 Task: Create custom object Visitor for PrisonConnect Pro.
Action: Mouse moved to (632, 32)
Screenshot: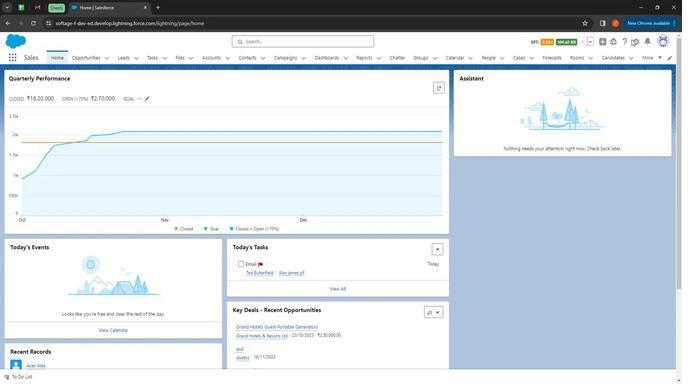 
Action: Mouse pressed left at (632, 32)
Screenshot: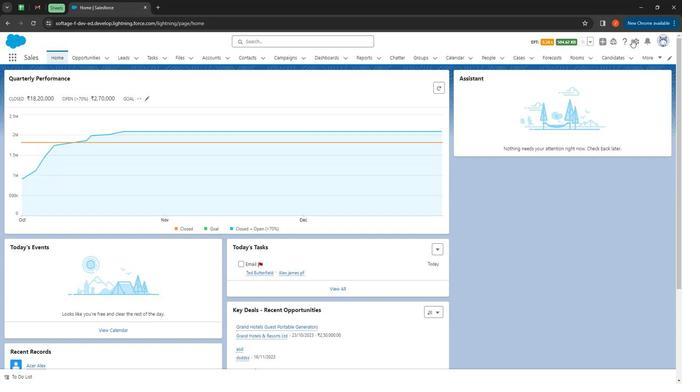 
Action: Mouse moved to (623, 52)
Screenshot: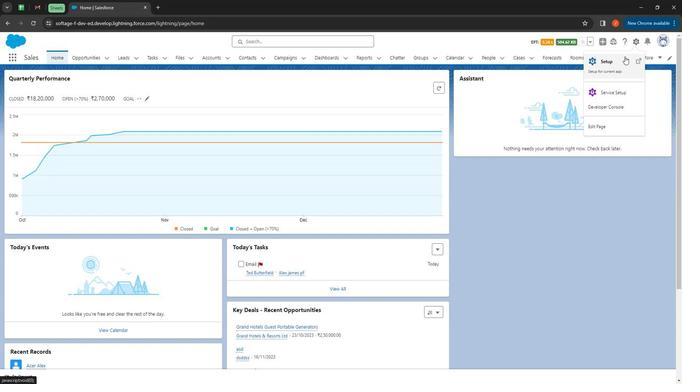 
Action: Mouse pressed left at (623, 52)
Screenshot: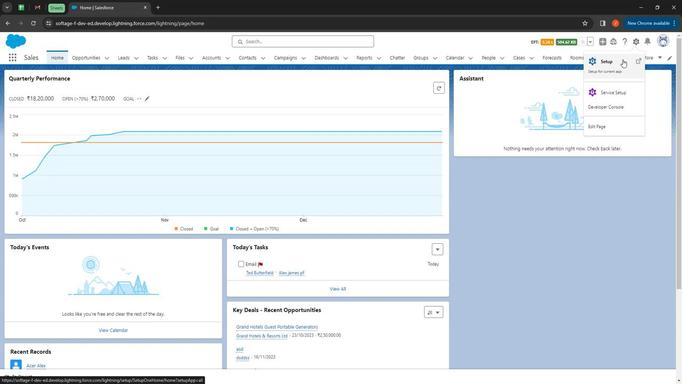 
Action: Mouse moved to (97, 50)
Screenshot: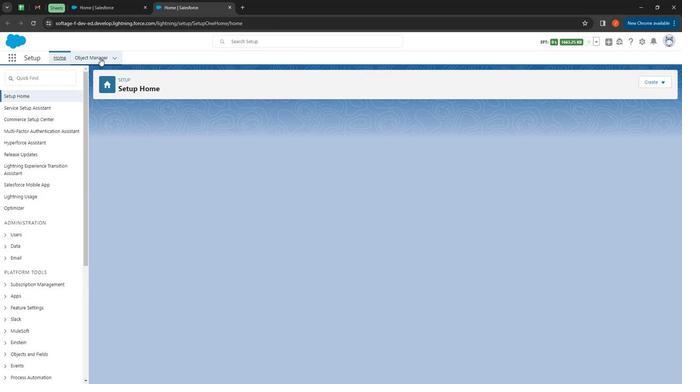 
Action: Mouse pressed left at (97, 50)
Screenshot: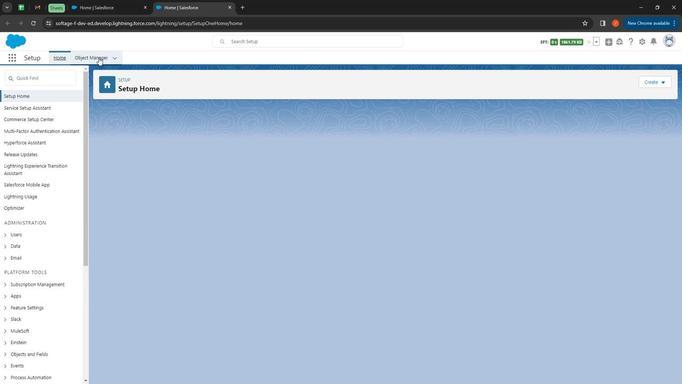 
Action: Mouse moved to (665, 78)
Screenshot: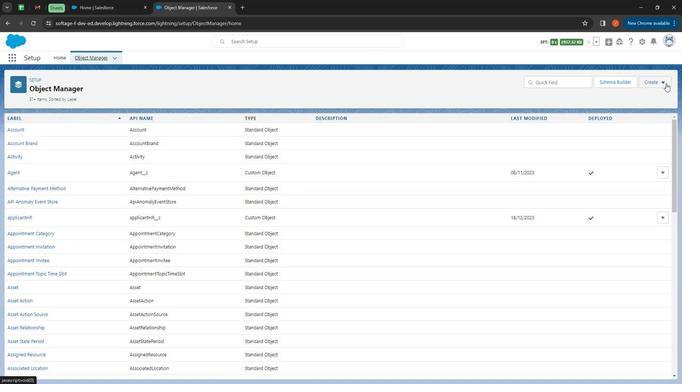 
Action: Mouse pressed left at (665, 78)
Screenshot: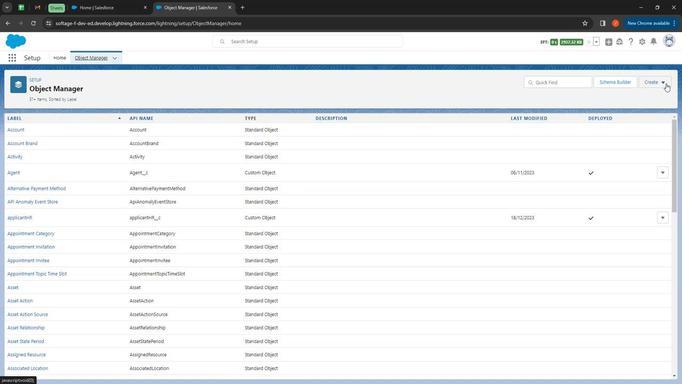 
Action: Mouse moved to (641, 96)
Screenshot: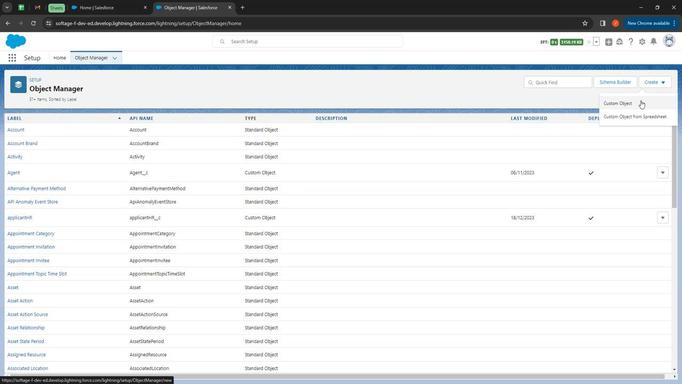 
Action: Mouse pressed left at (641, 96)
Screenshot: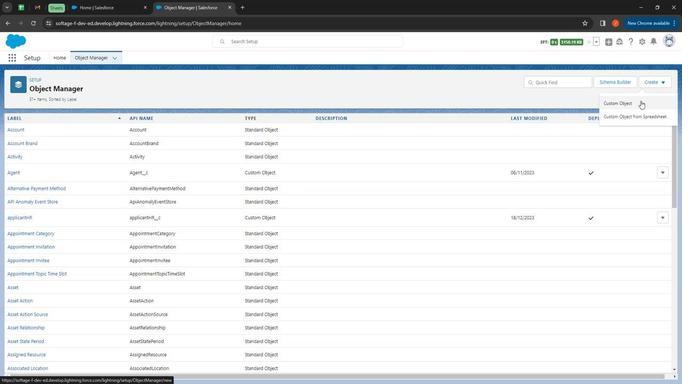 
Action: Mouse moved to (147, 178)
Screenshot: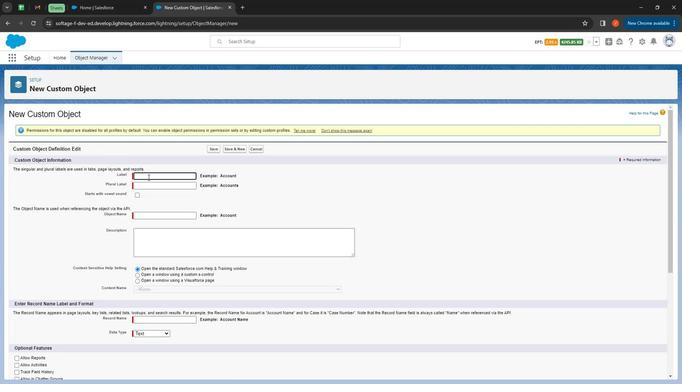 
Action: Mouse pressed left at (147, 178)
Screenshot: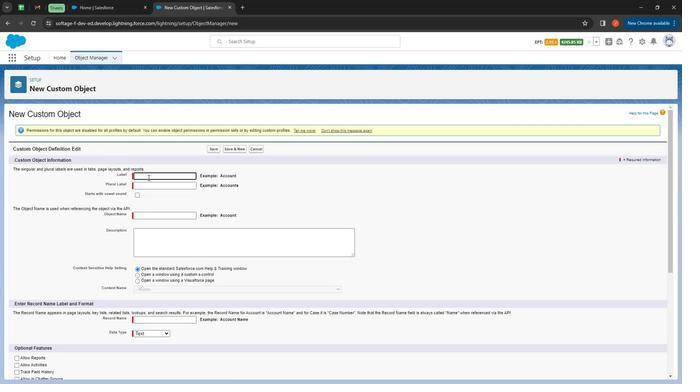 
Action: Mouse moved to (150, 169)
Screenshot: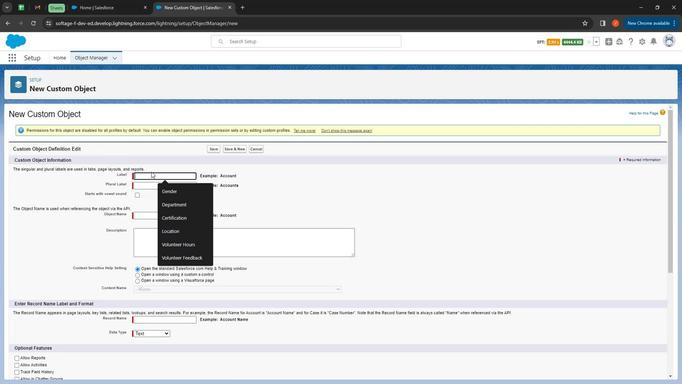 
Action: Key pressed <Key.shift>
Screenshot: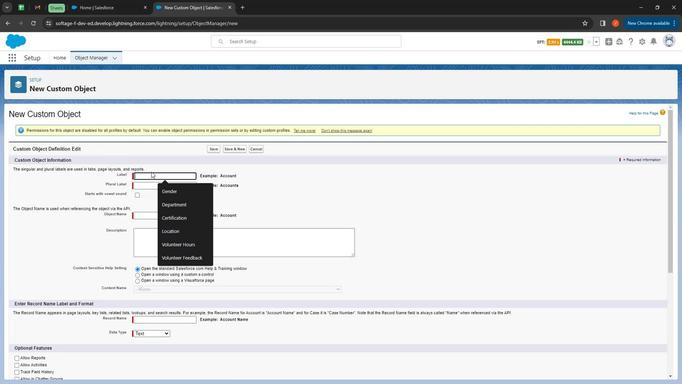 
Action: Mouse moved to (169, 166)
Screenshot: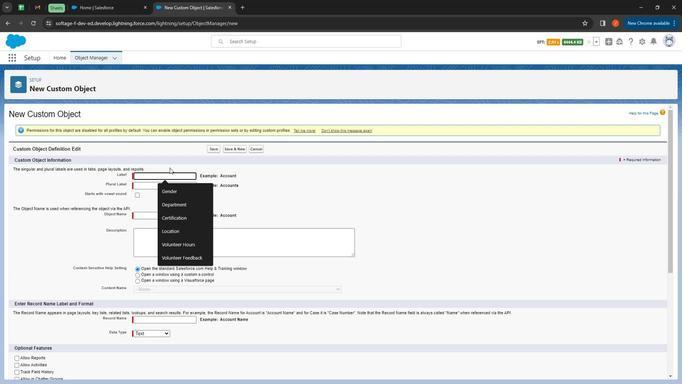 
Action: Key pressed <Key.shift><Key.shift><Key.shift><Key.shift><Key.shift><Key.shift><Key.shift><Key.shift><Key.shift><Key.shift><Key.shift><Key.shift><Key.shift><Key.shift><Key.shift><Key.shift><Key.shift><Key.shift><Key.shift><Key.shift><Key.shift><Key.shift><Key.shift><Key.shift><Key.shift><Key.shift><Key.shift><Key.shift><Key.shift><Key.shift><Key.shift><Key.shift><Key.shift><Key.shift><Key.shift><Key.shift><Key.shift><Key.shift><Key.shift><Key.shift><Key.shift><Key.shift><Key.shift><Key.shift><Key.shift><Key.shift><Key.shift><Key.shift><Key.shift><Key.shift><Key.shift><Key.shift>I<Key.backspace><Key.shift>Visitors
Screenshot: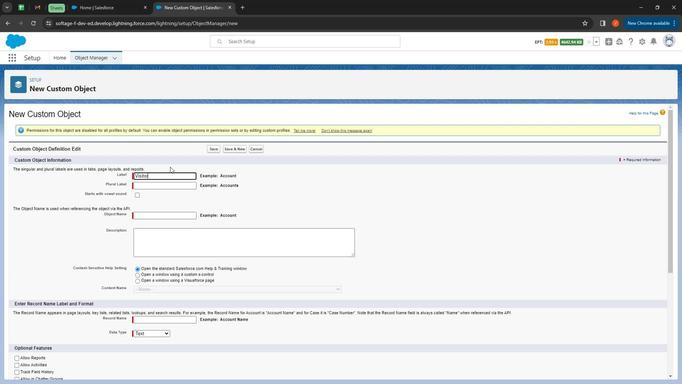 
Action: Mouse moved to (157, 186)
Screenshot: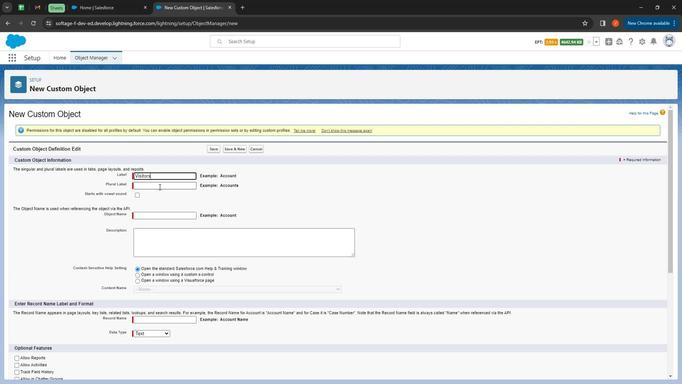 
Action: Mouse pressed left at (157, 186)
Screenshot: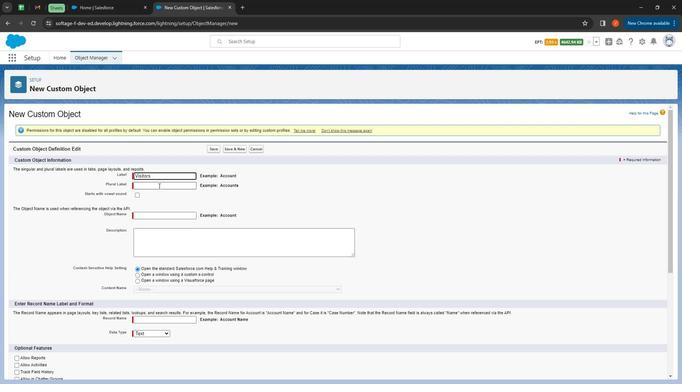 
Action: Key pressed <Key.shift>
Screenshot: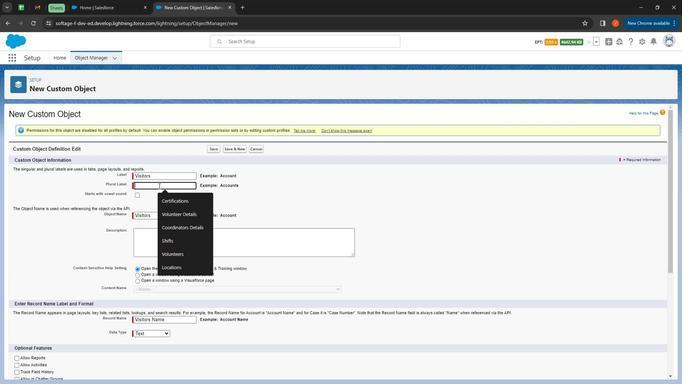 
Action: Mouse moved to (159, 187)
Screenshot: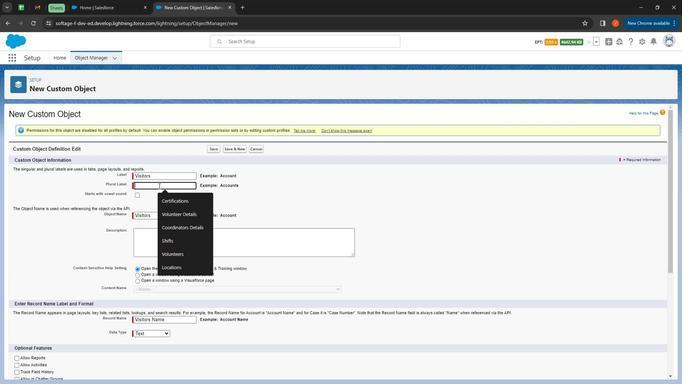 
Action: Key pressed <Key.shift><Key.shift><Key.shift><Key.shift>Visitors
Screenshot: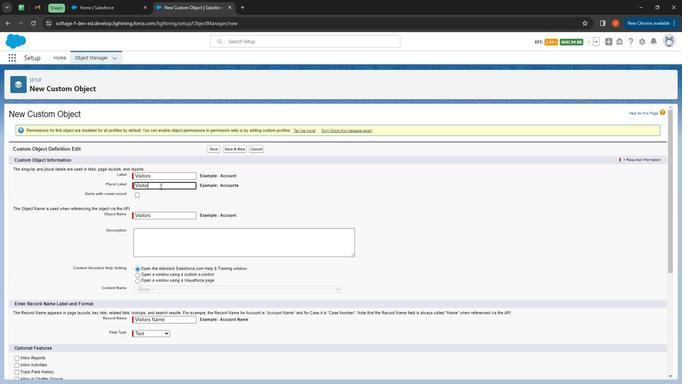 
Action: Mouse moved to (175, 237)
Screenshot: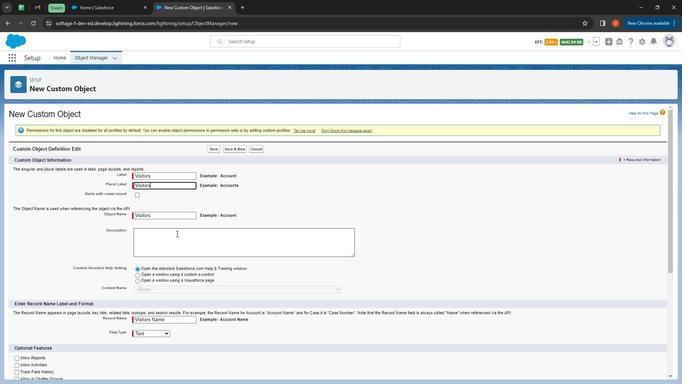 
Action: Mouse pressed left at (175, 237)
Screenshot: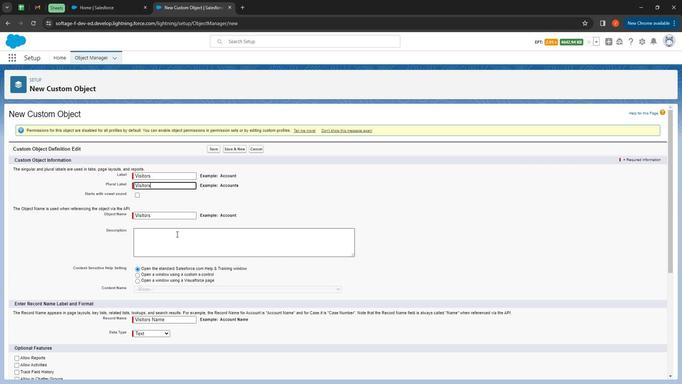 
Action: Key pressed <Key.shift>
Screenshot: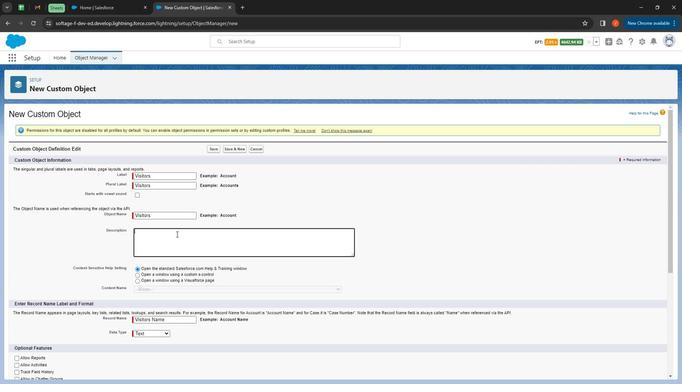 
Action: Mouse moved to (174, 237)
Screenshot: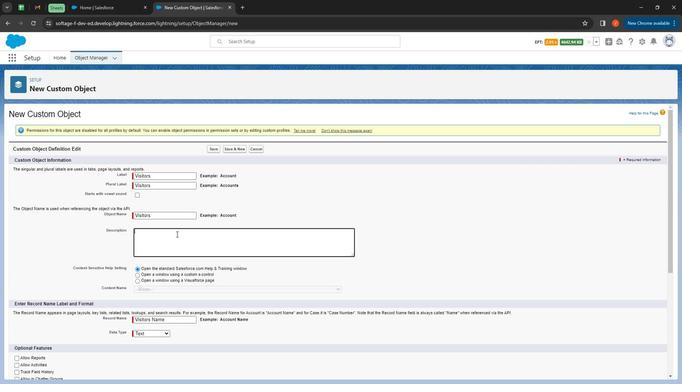 
Action: Key pressed <Key.shift><Key.shift><Key.shift><Key.shift><Key.shift><Key.shift><Key.shift><Key.shift><Key.shift><Key.shift><Key.shift><Key.shift>Visiti<Key.backspace>ors<Key.space>coming<Key.space>to<Key.space>see<Key.space><Key.shift>Inmates,<Key.space>might<Key.space>be<Key.space>family<Key.space>and<Key.space>frields<Key.backspace><Key.backspace><Key.backspace>nds
Screenshot: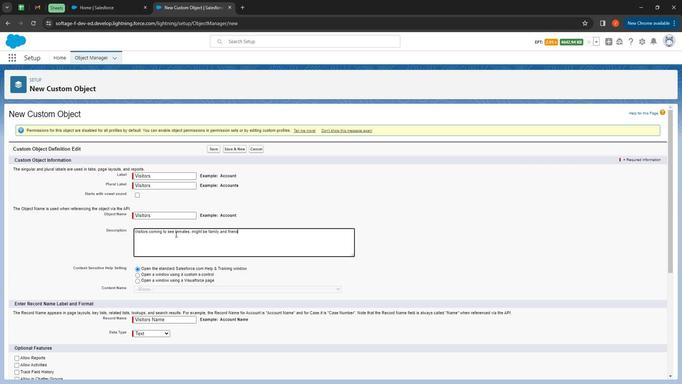 
Action: Mouse moved to (173, 253)
Screenshot: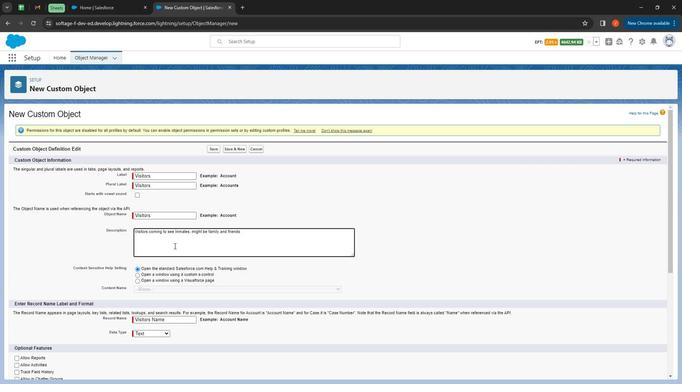
Action: Key pressed .
Screenshot: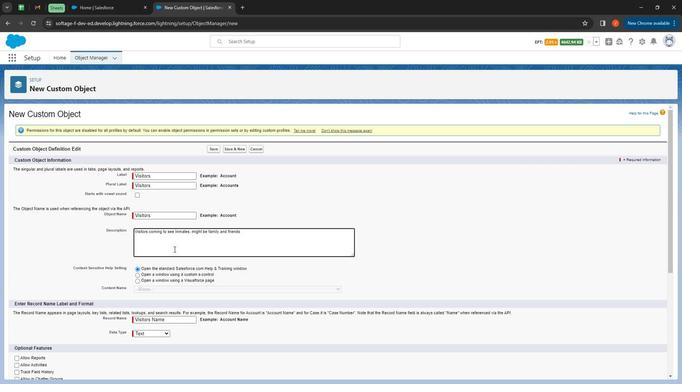 
Action: Mouse moved to (197, 287)
Screenshot: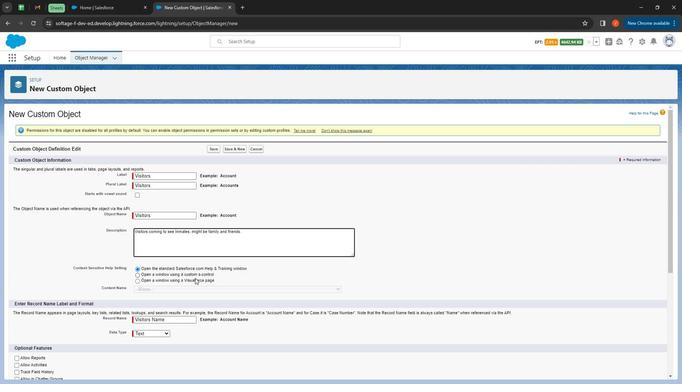 
Action: Mouse scrolled (197, 287) with delta (0, 0)
Screenshot: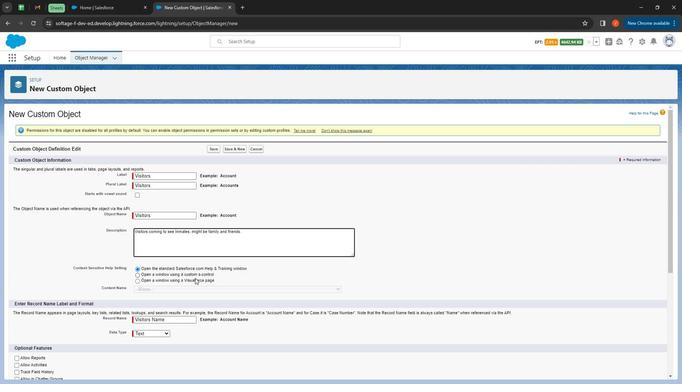 
Action: Mouse moved to (197, 288)
Screenshot: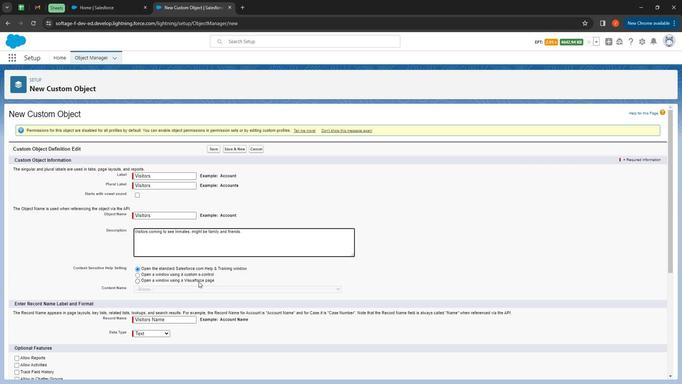 
Action: Mouse scrolled (197, 287) with delta (0, 0)
Screenshot: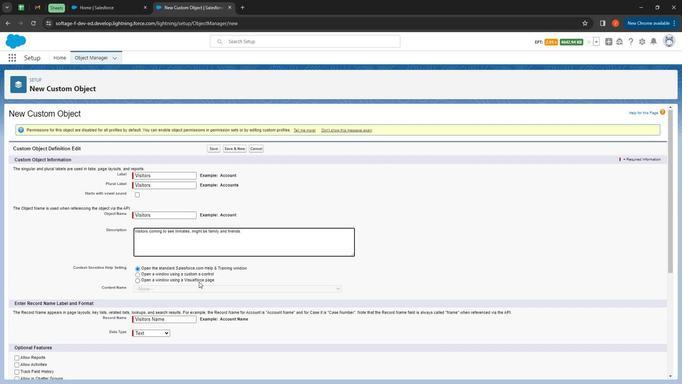 
Action: Mouse scrolled (197, 287) with delta (0, 0)
Screenshot: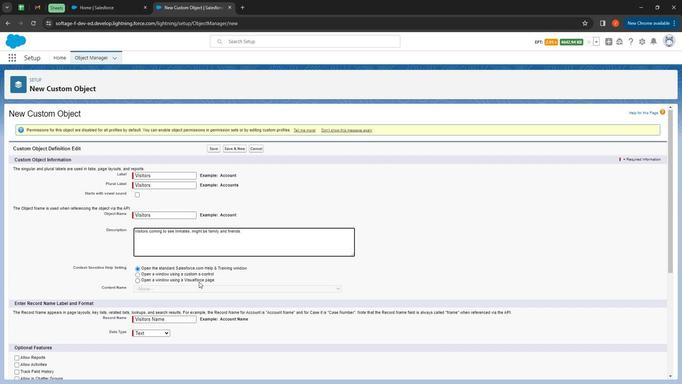 
Action: Mouse scrolled (197, 287) with delta (0, 0)
Screenshot: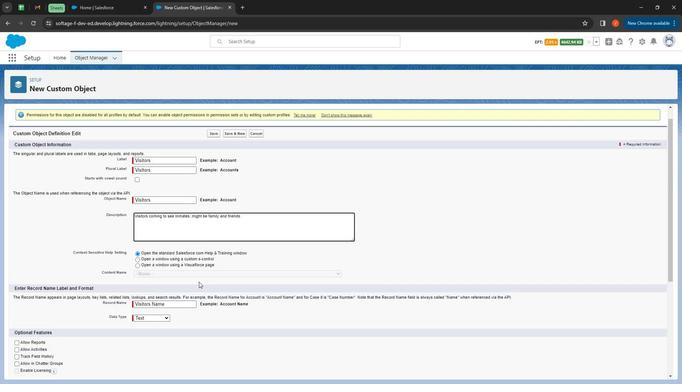 
Action: Mouse moved to (28, 208)
Screenshot: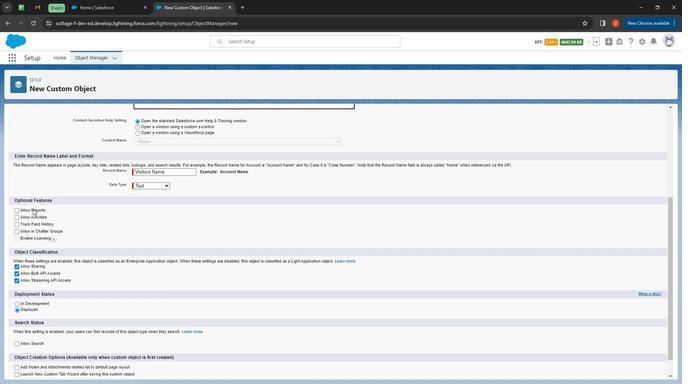 
Action: Mouse pressed left at (28, 208)
Screenshot: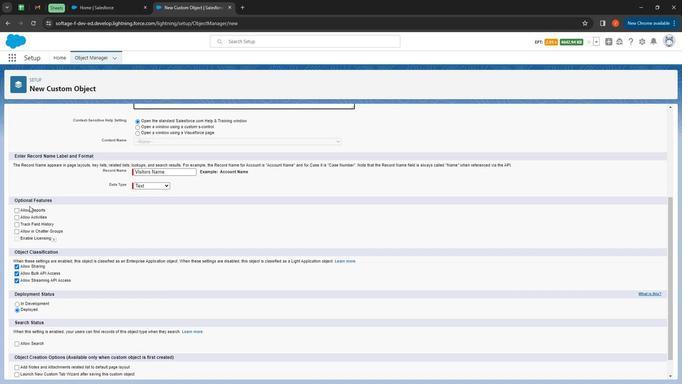 
Action: Mouse moved to (30, 211)
Screenshot: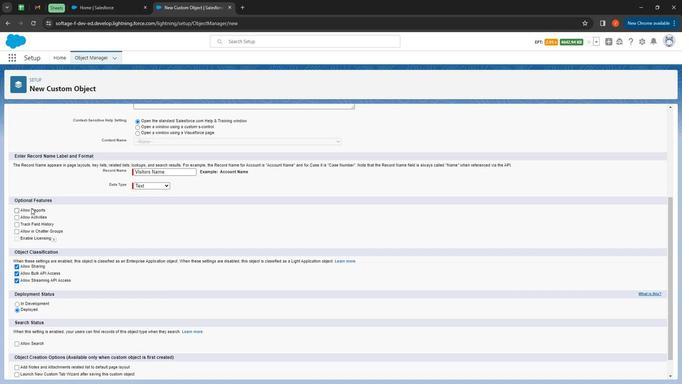 
Action: Mouse pressed left at (30, 211)
Screenshot: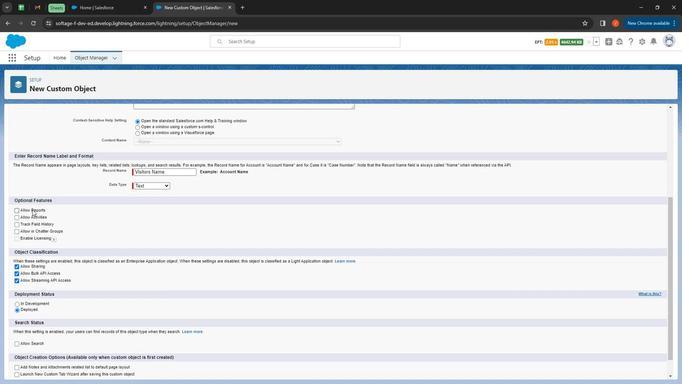 
Action: Mouse moved to (36, 220)
Screenshot: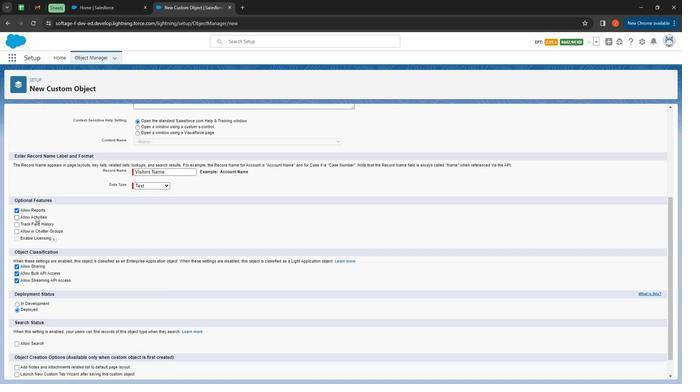 
Action: Mouse pressed left at (36, 220)
Screenshot: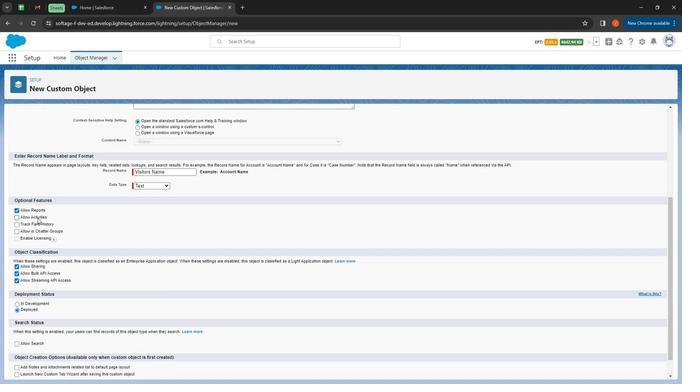 
Action: Mouse moved to (36, 225)
Screenshot: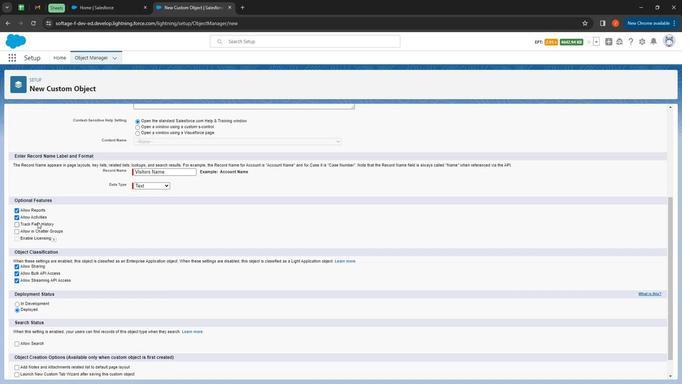 
Action: Mouse pressed left at (36, 225)
Screenshot: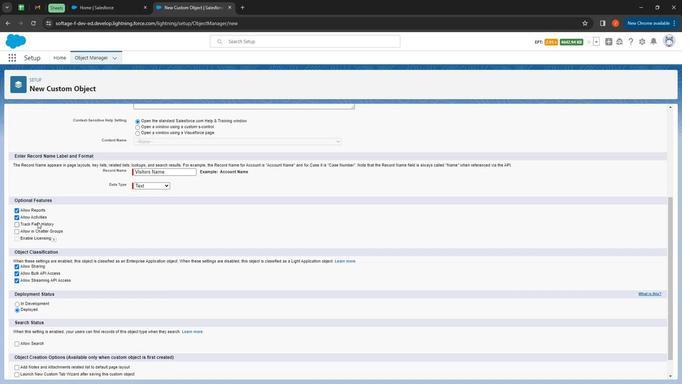 
Action: Mouse moved to (34, 233)
Screenshot: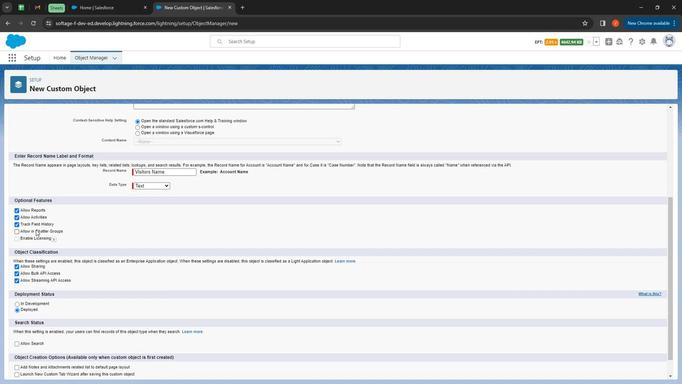 
Action: Mouse pressed left at (34, 233)
Screenshot: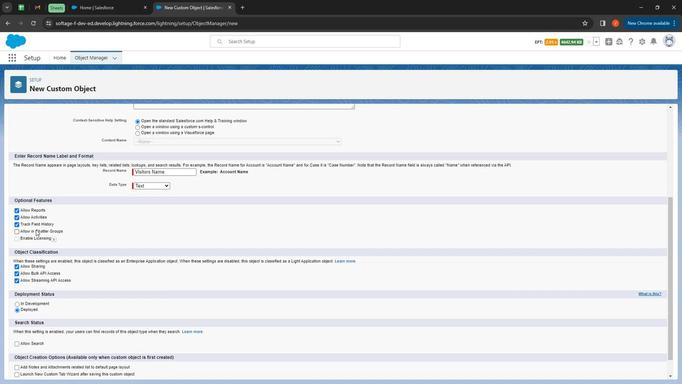 
Action: Mouse moved to (60, 257)
Screenshot: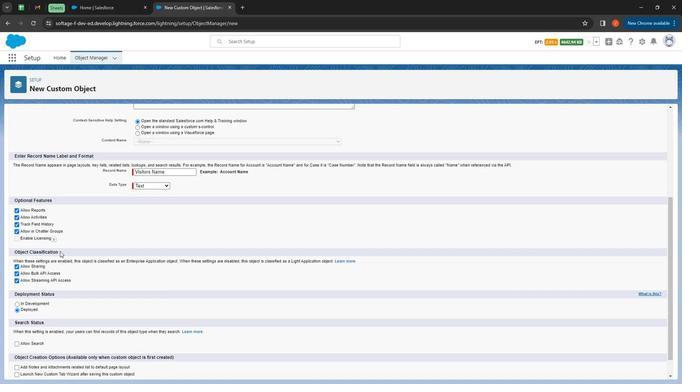 
Action: Mouse scrolled (60, 257) with delta (0, 0)
Screenshot: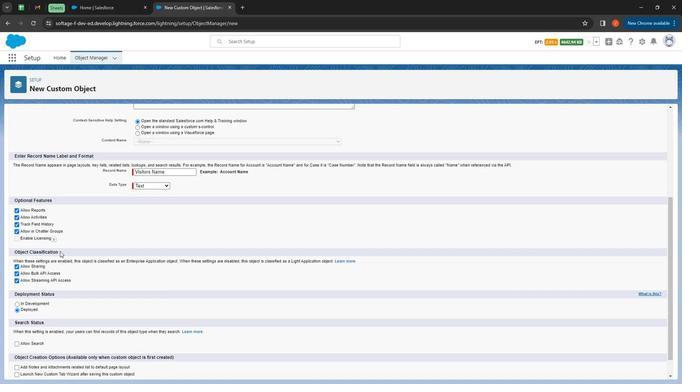 
Action: Mouse moved to (61, 259)
Screenshot: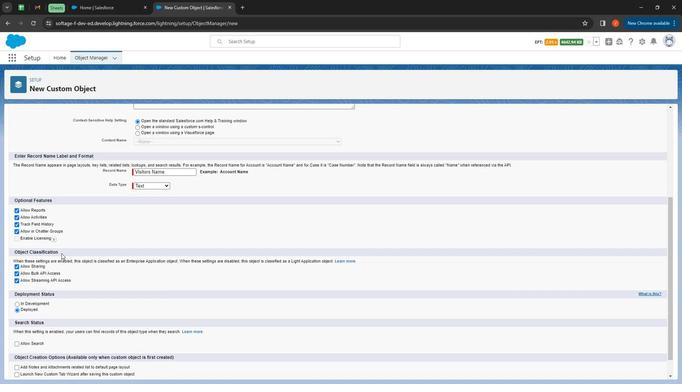 
Action: Mouse scrolled (61, 258) with delta (0, 0)
Screenshot: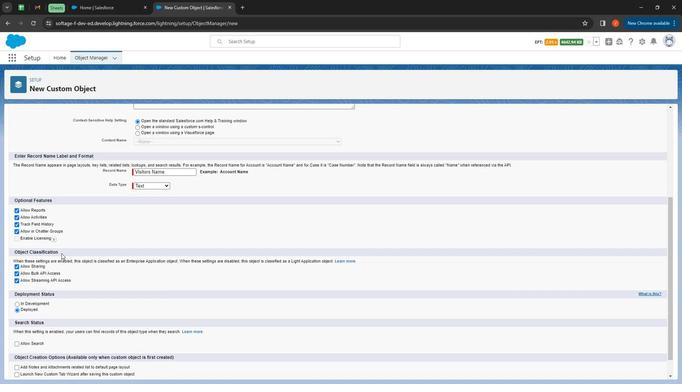 
Action: Mouse moved to (62, 260)
Screenshot: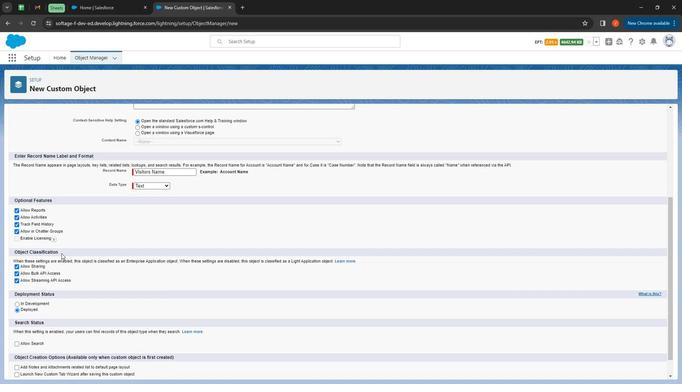 
Action: Mouse scrolled (62, 260) with delta (0, 0)
Screenshot: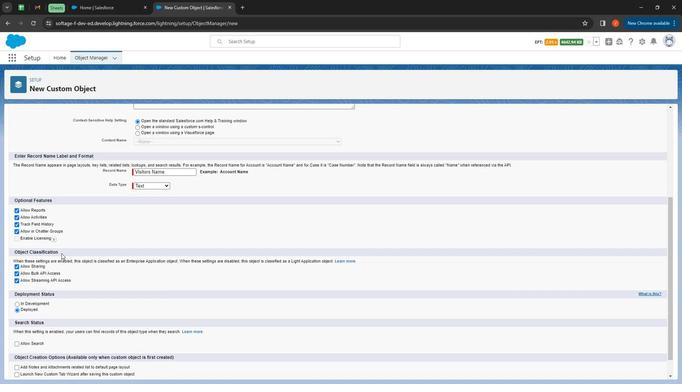 
Action: Mouse moved to (63, 262)
Screenshot: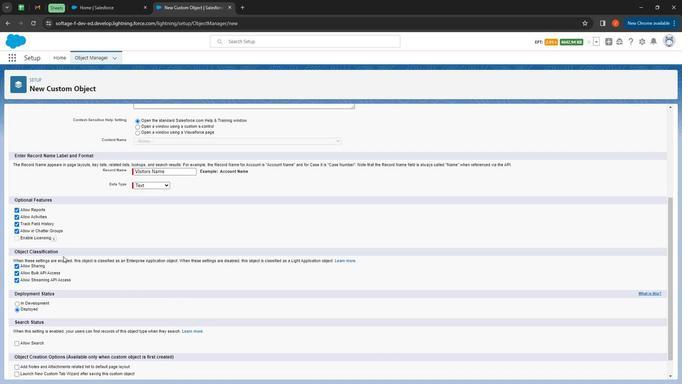 
Action: Mouse scrolled (63, 261) with delta (0, 0)
Screenshot: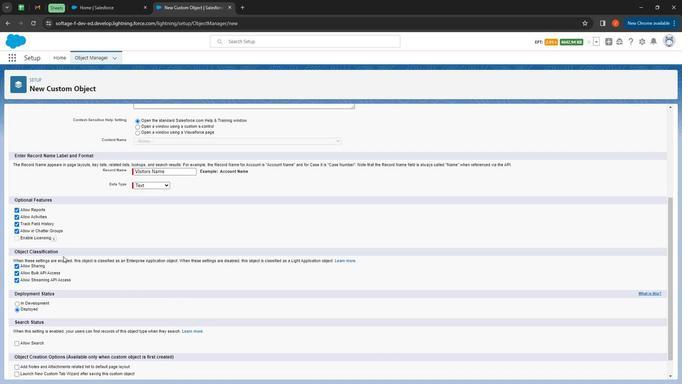 
Action: Mouse moved to (36, 331)
Screenshot: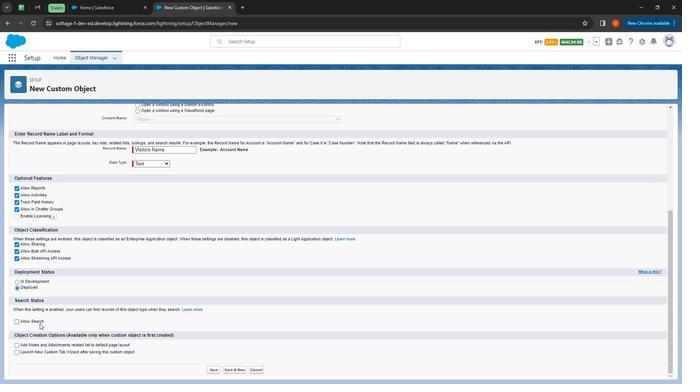 
Action: Mouse pressed left at (36, 331)
Screenshot: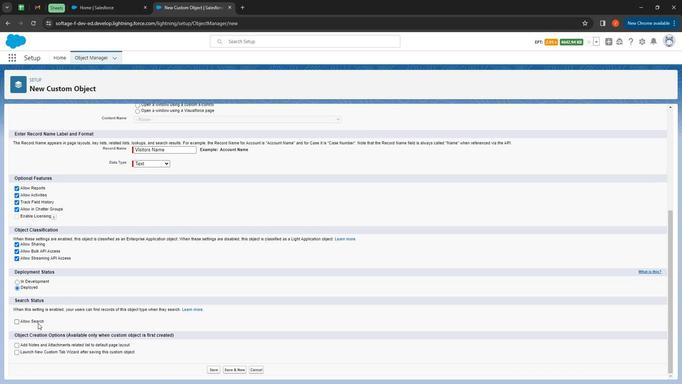 
Action: Mouse moved to (210, 384)
Screenshot: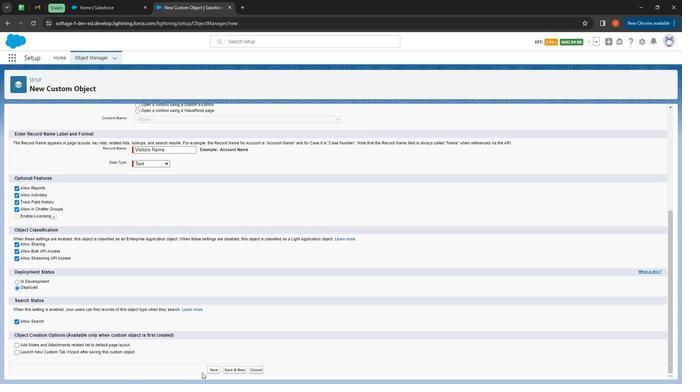 
Action: Mouse pressed left at (210, 384)
Screenshot: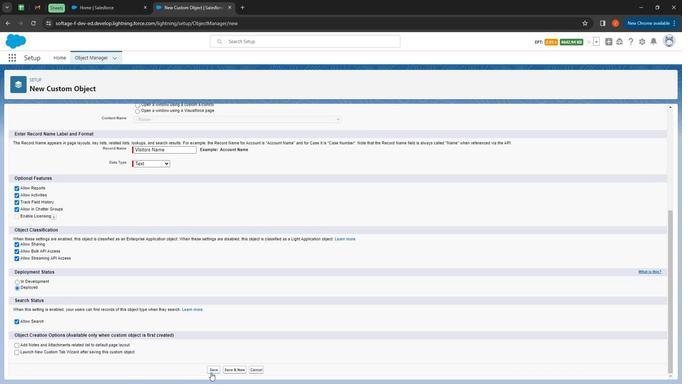 
Action: Mouse moved to (51, 132)
Screenshot: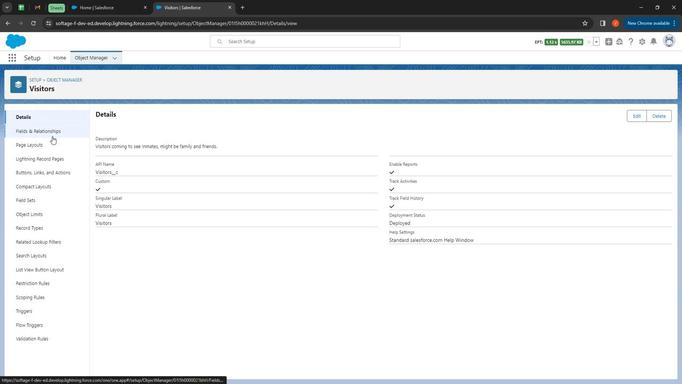 
Action: Mouse pressed left at (51, 132)
Screenshot: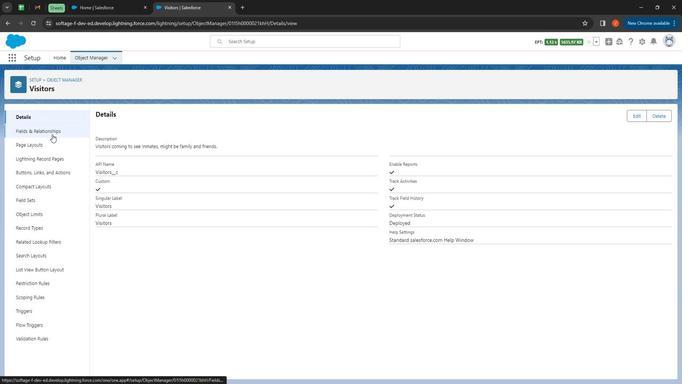 
Action: Mouse moved to (521, 113)
Screenshot: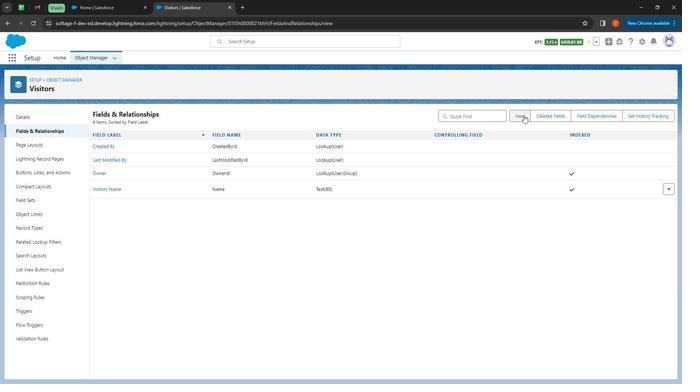 
Action: Mouse pressed left at (521, 113)
Screenshot: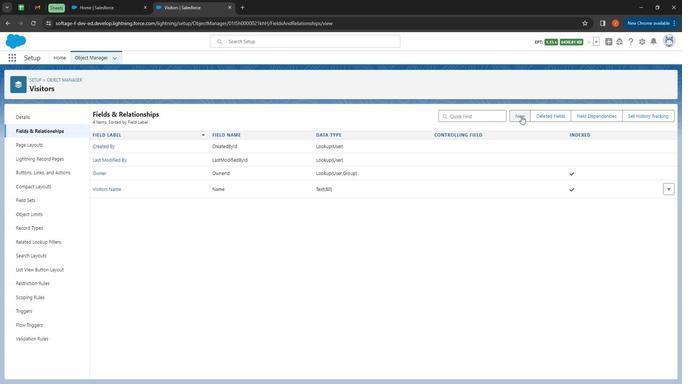 
Action: Mouse moved to (158, 224)
Screenshot: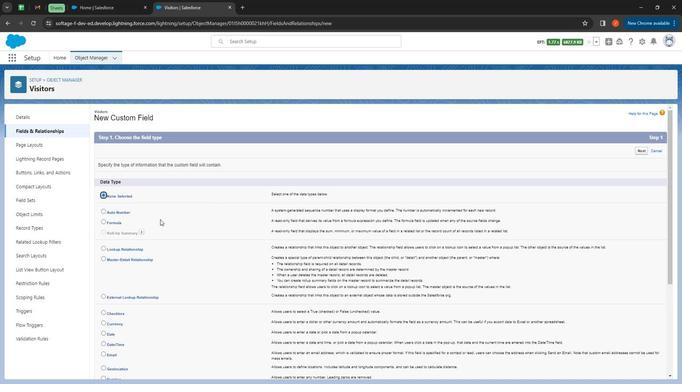 
Action: Mouse scrolled (158, 224) with delta (0, 0)
Screenshot: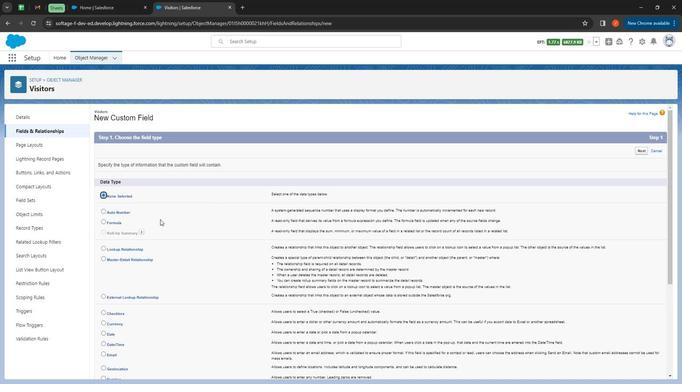 
Action: Mouse moved to (155, 225)
Screenshot: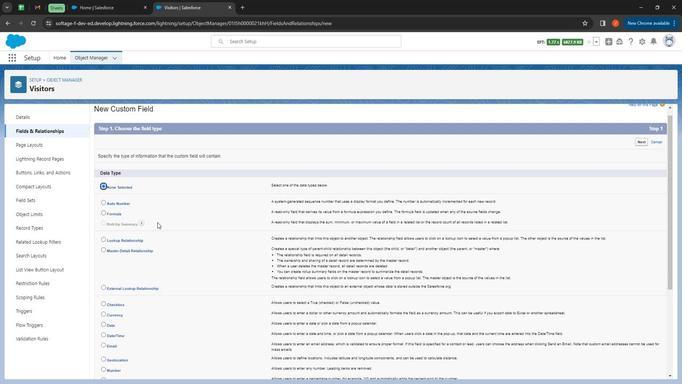 
Action: Mouse scrolled (155, 224) with delta (0, 0)
Screenshot: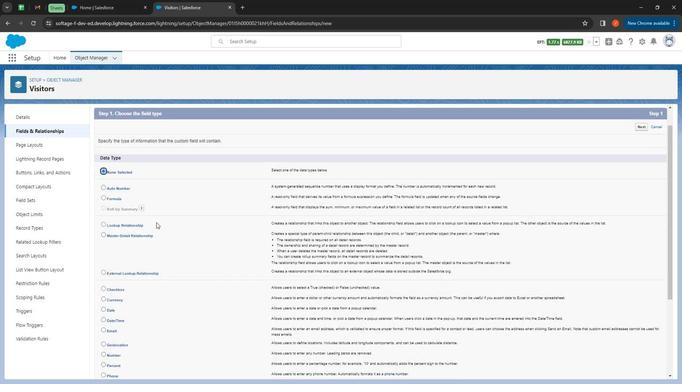 
Action: Mouse moved to (111, 274)
Screenshot: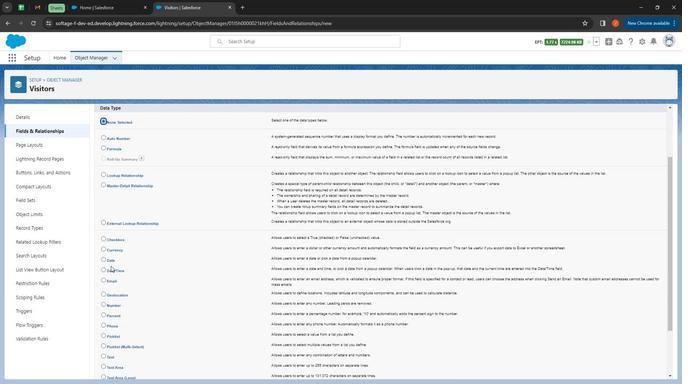 
Action: Mouse scrolled (111, 273) with delta (0, 0)
Screenshot: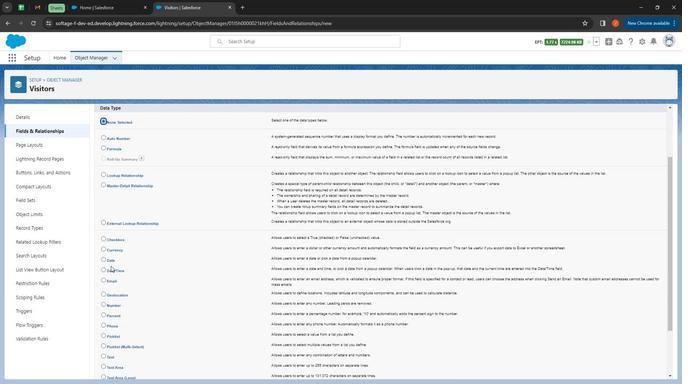 
Action: Mouse moved to (108, 249)
Screenshot: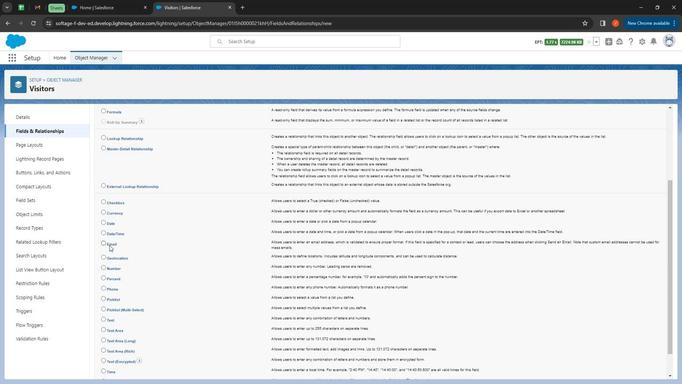 
Action: Mouse pressed left at (108, 249)
Screenshot: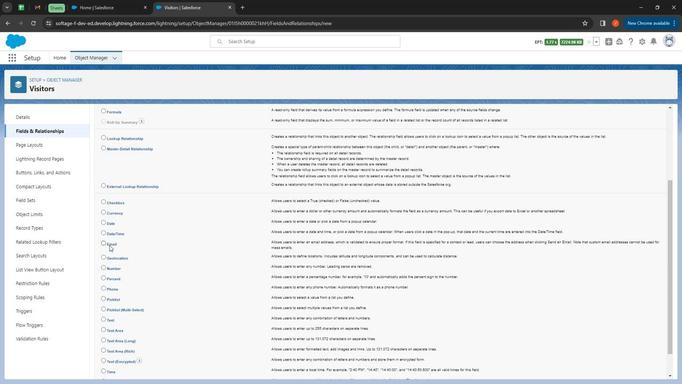 
Action: Mouse moved to (579, 362)
Screenshot: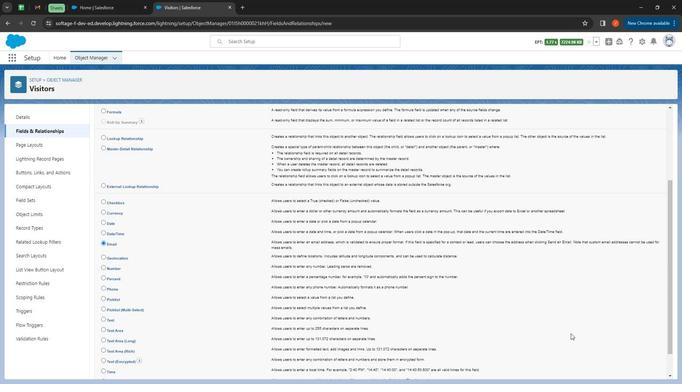 
Action: Mouse scrolled (579, 361) with delta (0, 0)
Screenshot: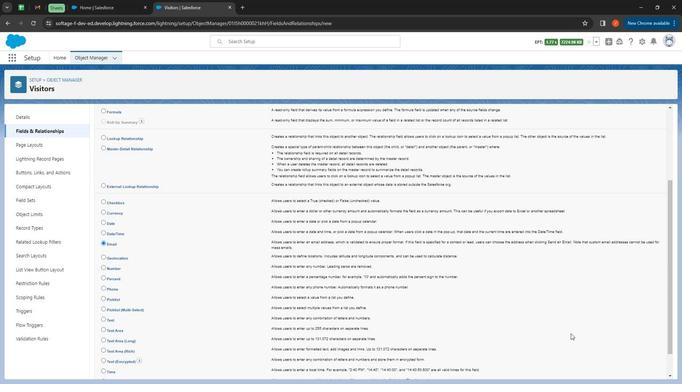 
Action: Mouse moved to (582, 365)
Screenshot: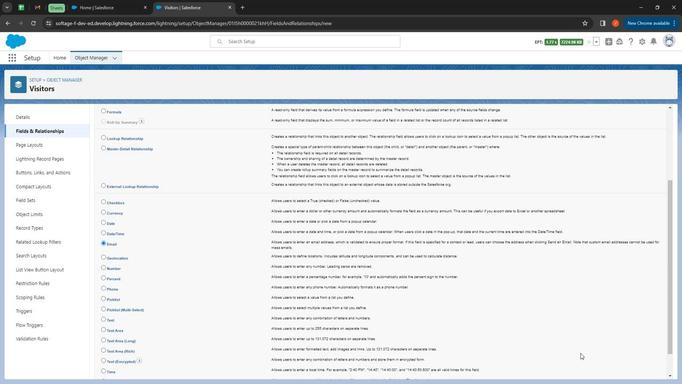 
Action: Mouse scrolled (582, 365) with delta (0, 0)
Screenshot: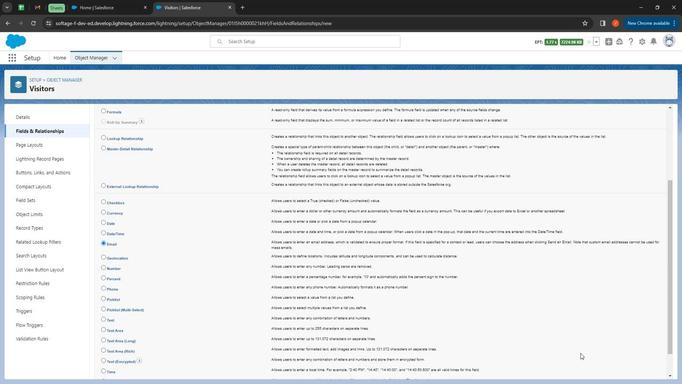 
Action: Mouse moved to (588, 370)
Screenshot: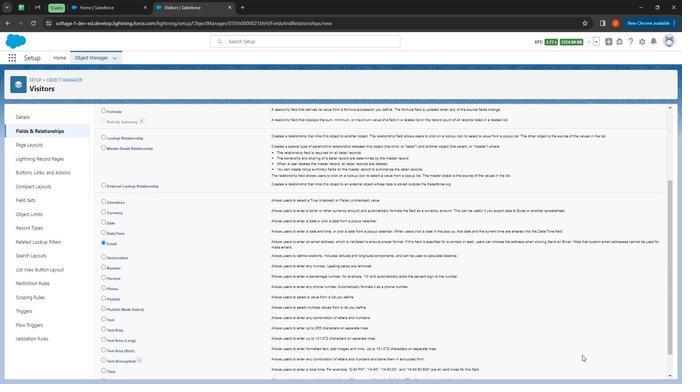 
Action: Mouse scrolled (588, 369) with delta (0, 0)
Screenshot: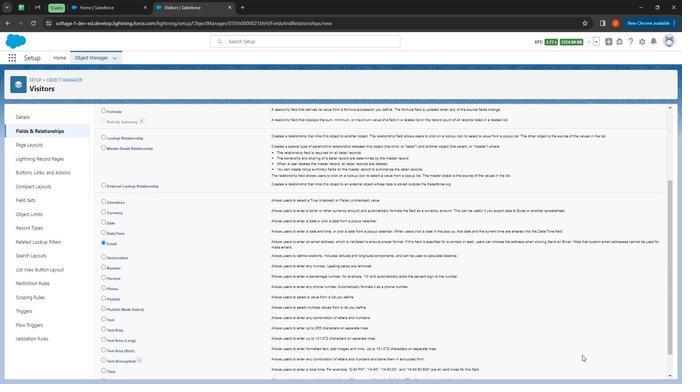 
Action: Mouse moved to (611, 377)
Screenshot: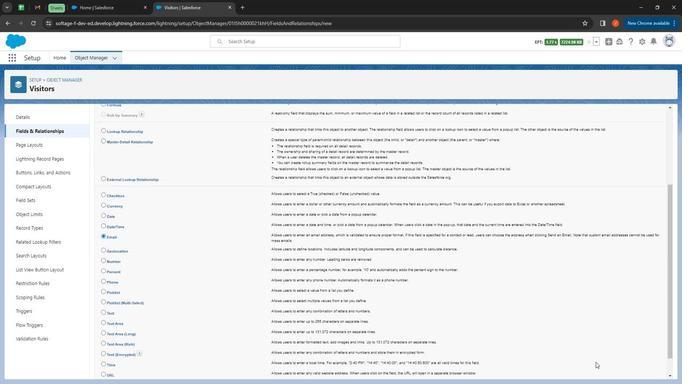 
Action: Mouse scrolled (611, 377) with delta (0, 0)
Screenshot: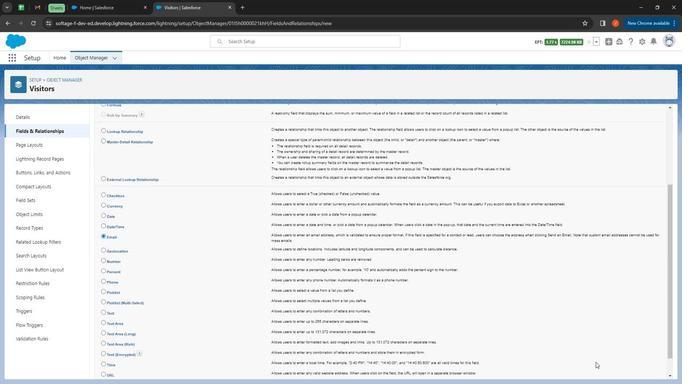 
Action: Mouse moved to (639, 383)
Screenshot: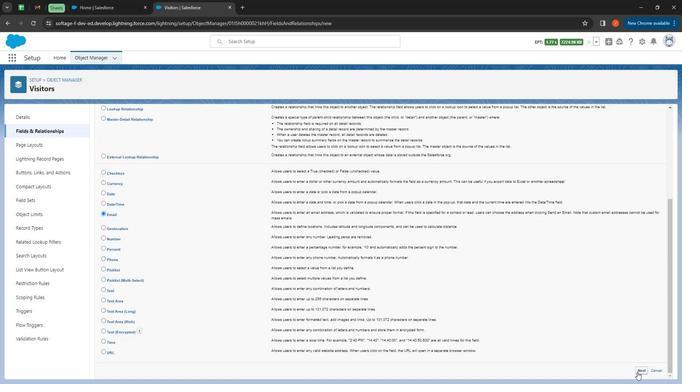 
Action: Mouse pressed left at (639, 383)
Screenshot: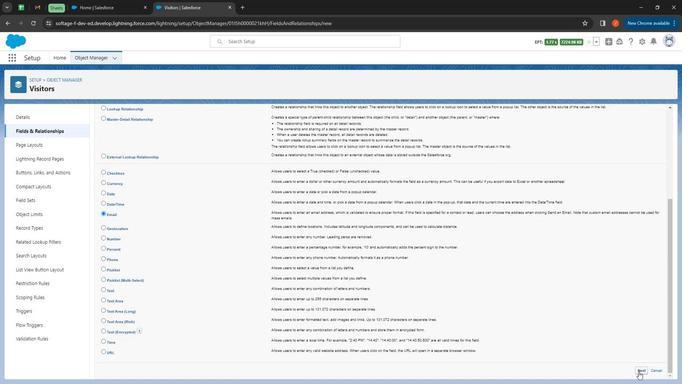 
Action: Mouse moved to (213, 168)
Screenshot: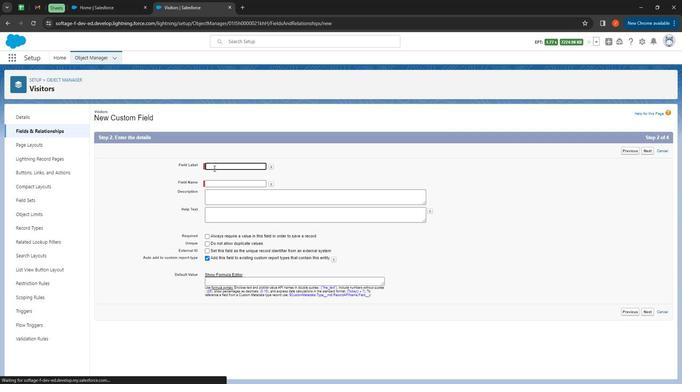 
Action: Mouse pressed left at (213, 168)
Screenshot: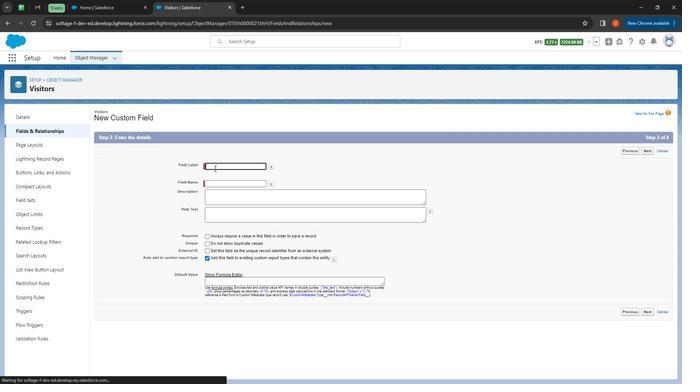 
Action: Key pressed <Key.shift>
Screenshot: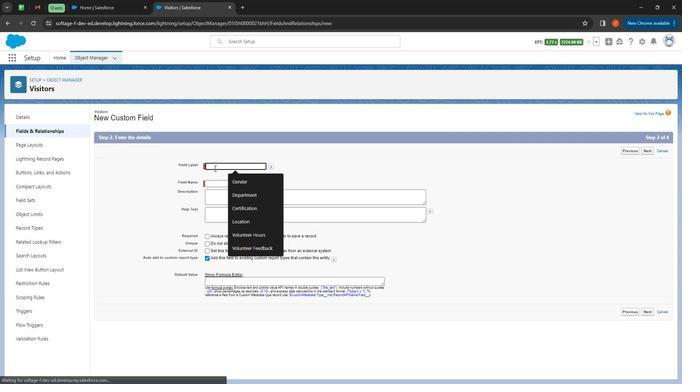 
Action: Mouse moved to (195, 154)
Screenshot: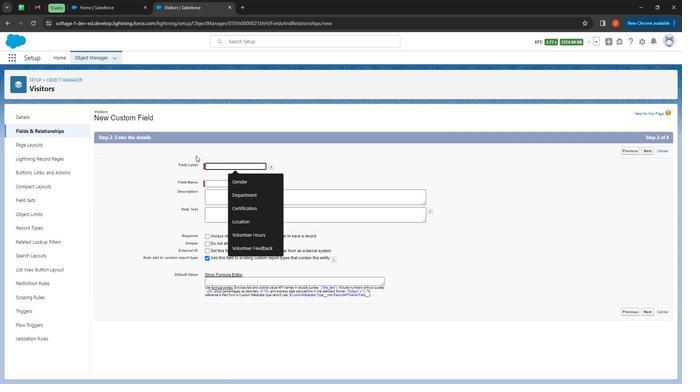 
Action: Key pressed <Key.shift><Key.shift><Key.shift><Key.shift>Visiitor<Key.backspace><Key.backspace><Key.backspace><Key.backspace>tor<Key.space><Key.shift>Email
Screenshot: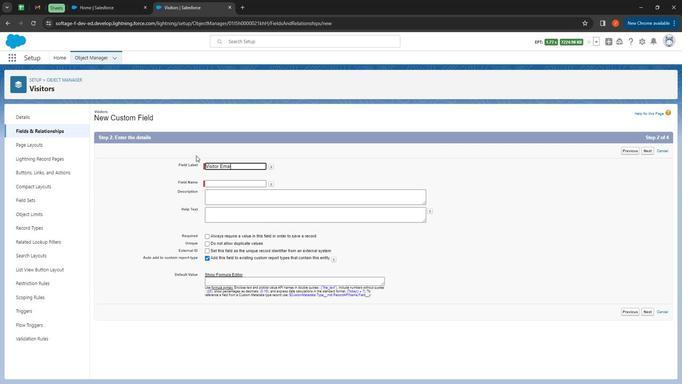 
Action: Mouse moved to (225, 195)
Screenshot: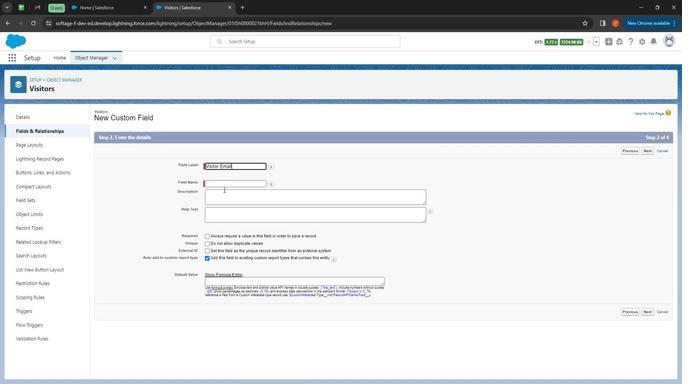 
Action: Mouse pressed left at (225, 195)
Screenshot: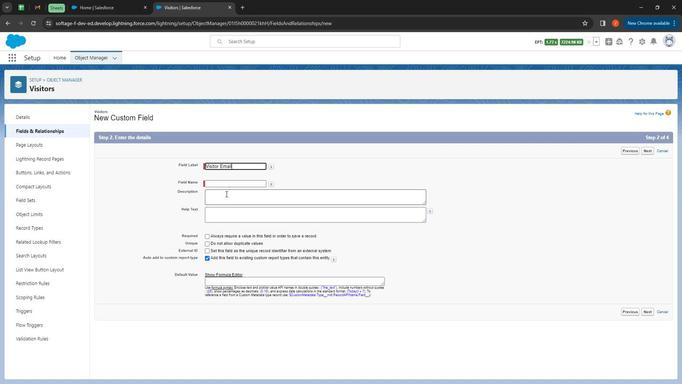 
Action: Mouse moved to (208, 184)
Screenshot: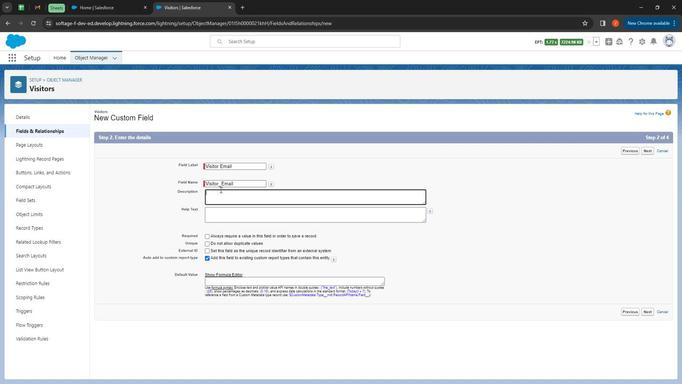 
Action: Key pressed <Key.shift>
Screenshot: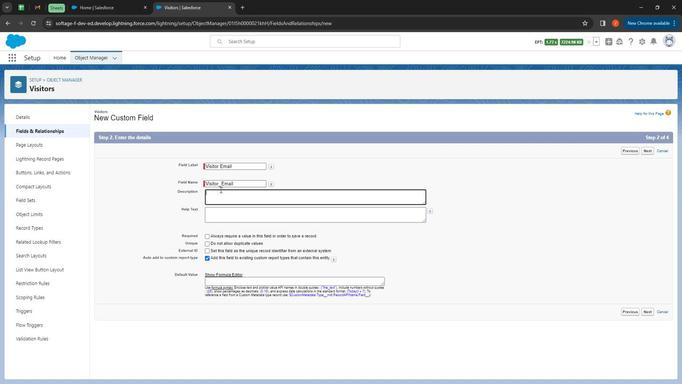 
Action: Mouse moved to (207, 182)
Screenshot: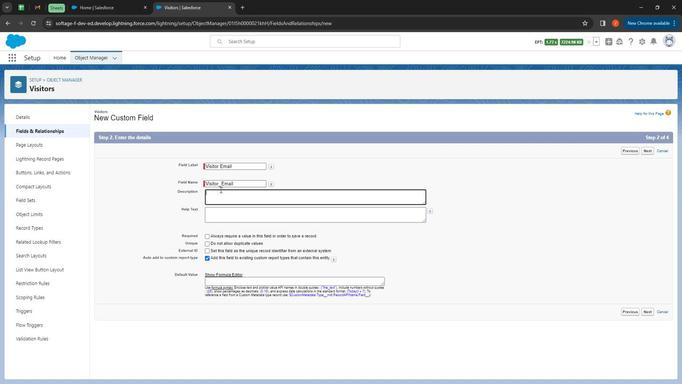 
Action: Key pressed <Key.shift><Key.shift><Key.shift><Key.shift><Key.shift><Key.shift><Key.shift><Key.shift><Key.shift><Key.shift><Key.shift><Key.shift>The<Key.space><Key.shift>Email<Key.space><Key.shift>Address<Key.space>of<Key.space>te<Key.backspace>he<Key.space>visitor
Screenshot: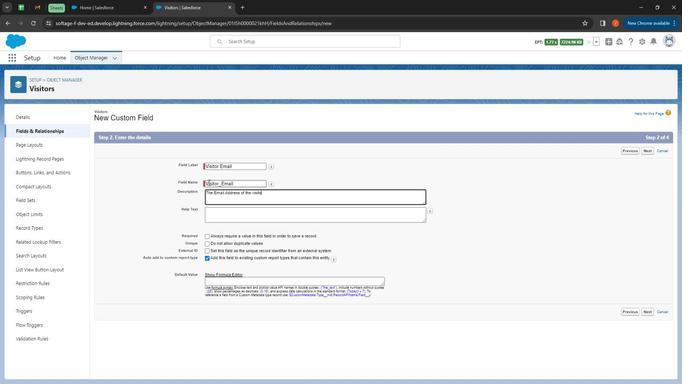 
Action: Mouse moved to (216, 222)
Screenshot: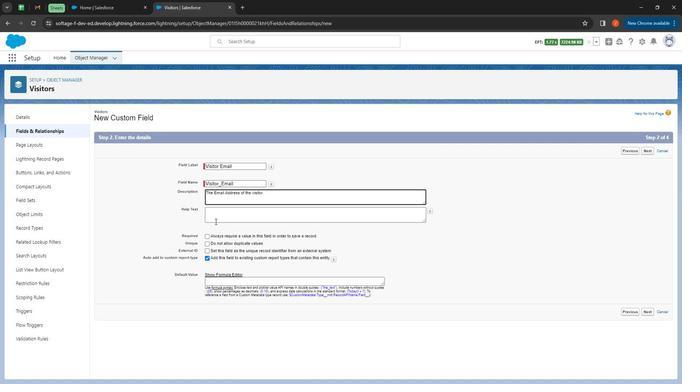 
Action: Mouse pressed left at (216, 222)
Screenshot: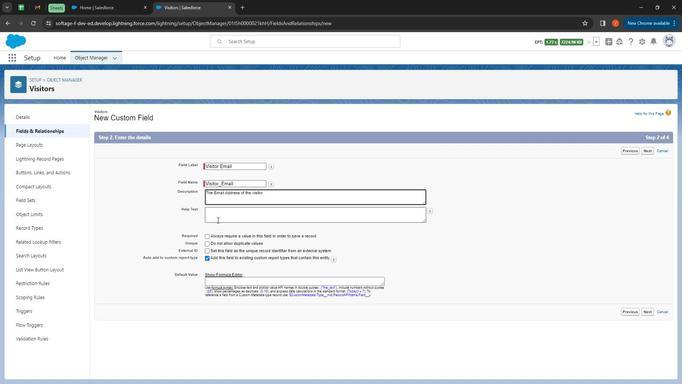 
Action: Key pressed <Key.shift>
Screenshot: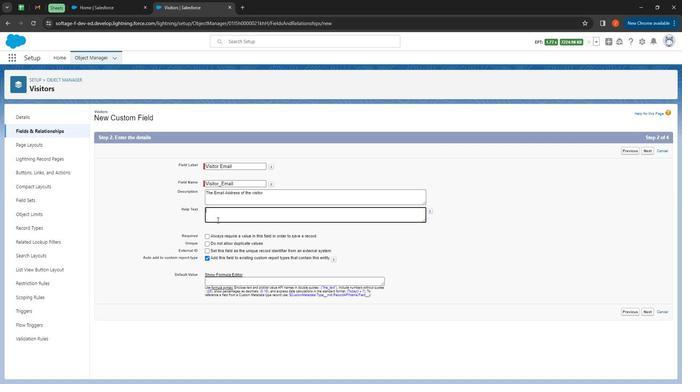 
Action: Mouse moved to (141, 171)
Screenshot: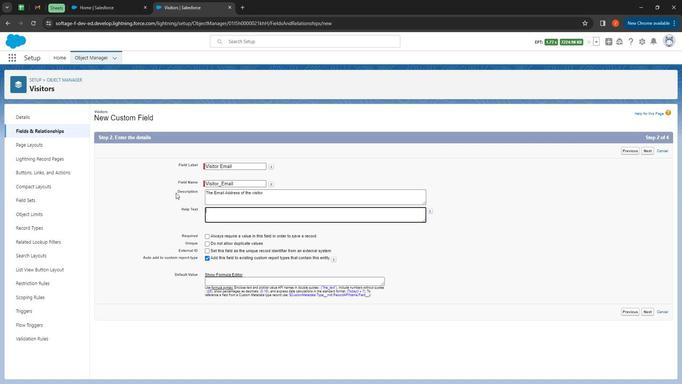 
Action: Key pressed <Key.shift><Key.shift><Key.shift><Key.shift><Key.shift><Key.shift><Key.shift>Email<Key.space><Key.shift>Address<Key.space>of<Key.space>the<Key.space>visitors.
Screenshot: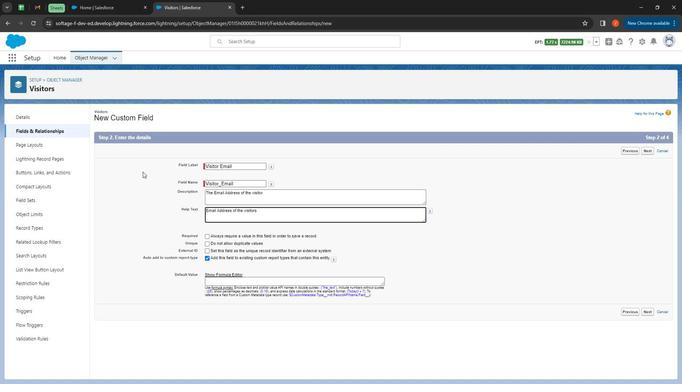 
Action: Mouse moved to (644, 320)
Screenshot: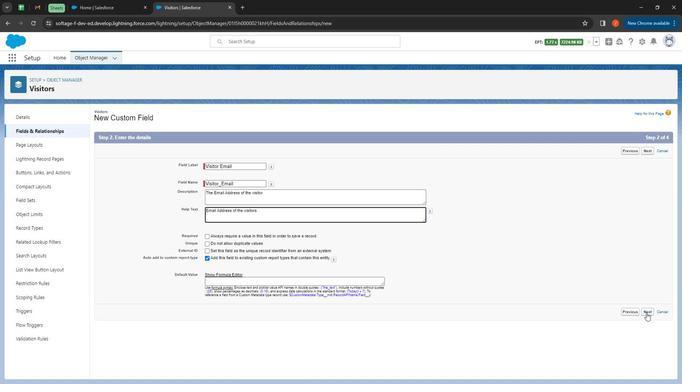 
Action: Mouse pressed left at (644, 320)
Screenshot: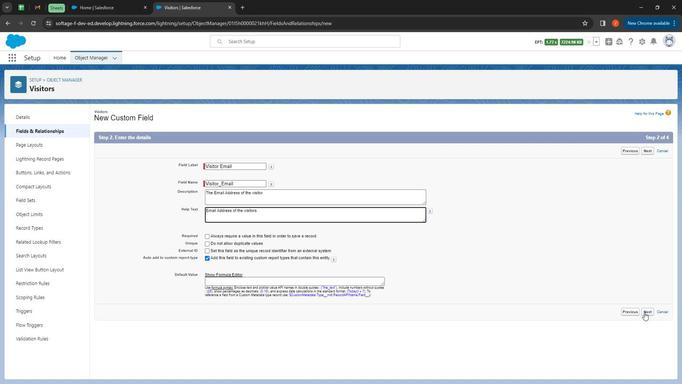 
Action: Mouse moved to (598, 235)
Screenshot: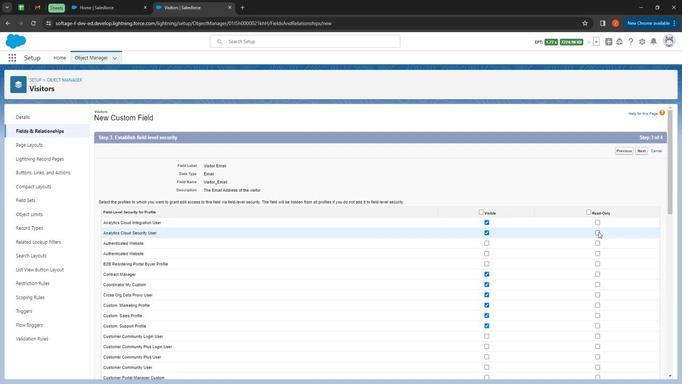 
Action: Mouse pressed left at (598, 235)
Screenshot: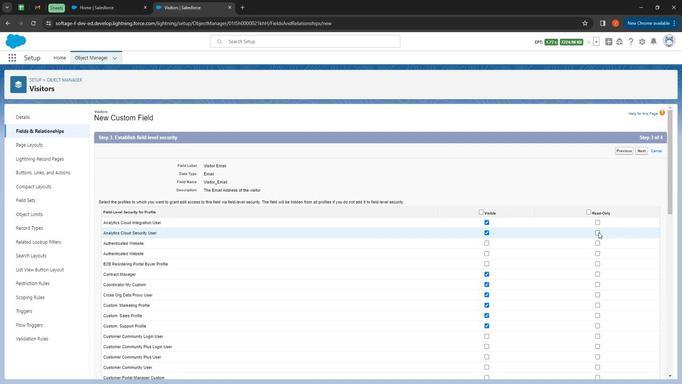 
Action: Mouse moved to (488, 256)
Screenshot: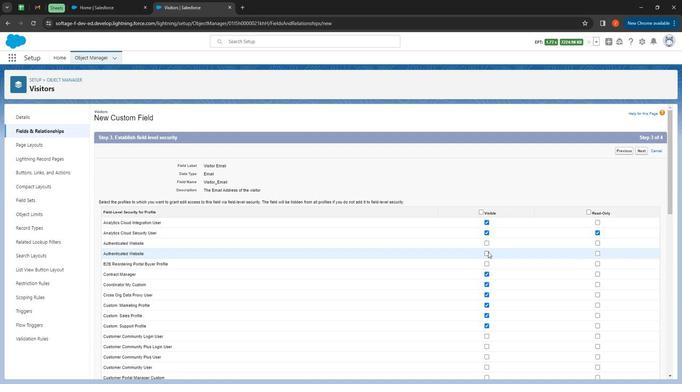 
Action: Mouse pressed left at (488, 256)
Screenshot: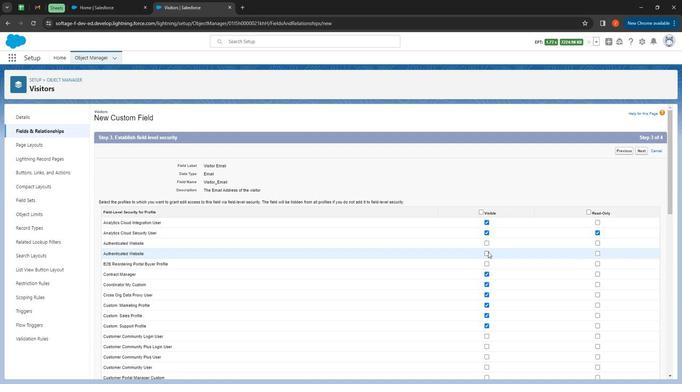 
Action: Mouse moved to (598, 288)
Screenshot: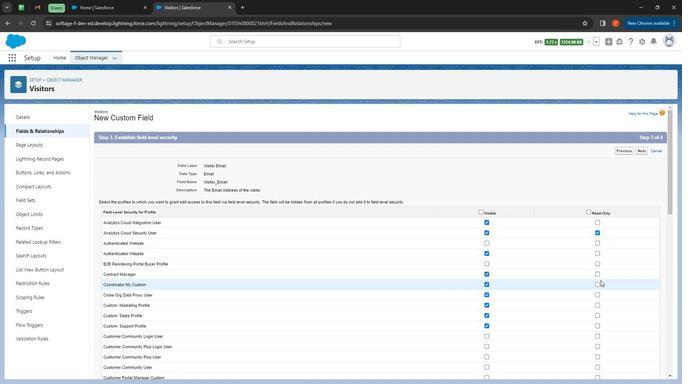 
Action: Mouse pressed left at (598, 288)
Screenshot: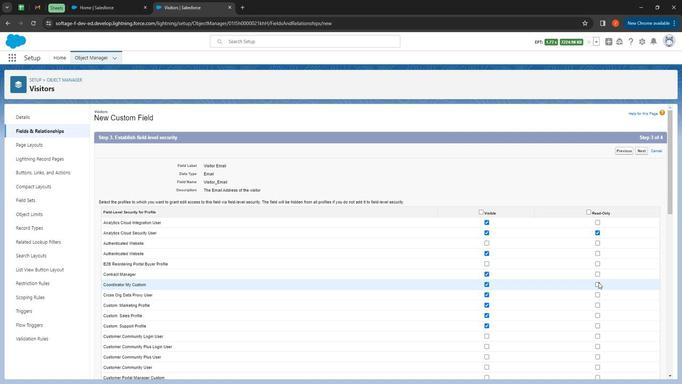 
Action: Mouse moved to (599, 302)
Screenshot: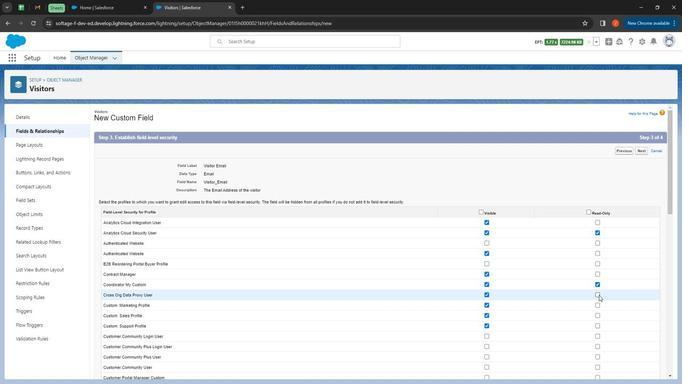 
Action: Mouse pressed left at (599, 302)
Screenshot: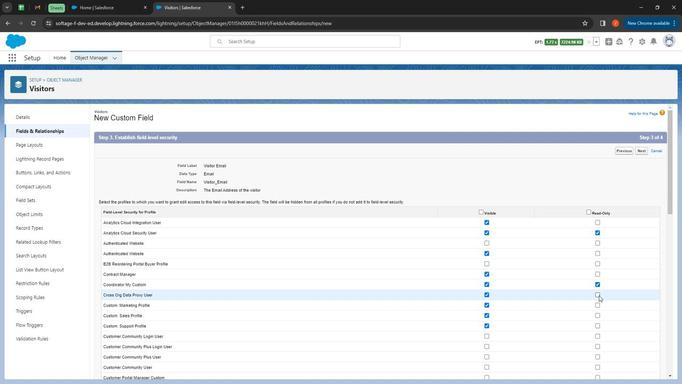
Action: Mouse moved to (599, 310)
Screenshot: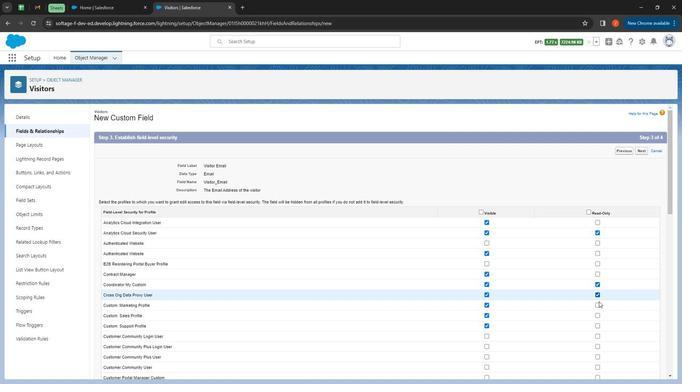 
Action: Mouse pressed left at (599, 310)
Screenshot: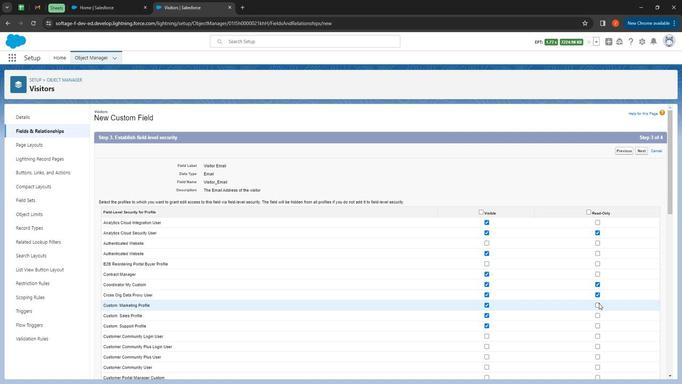 
Action: Mouse moved to (596, 331)
Screenshot: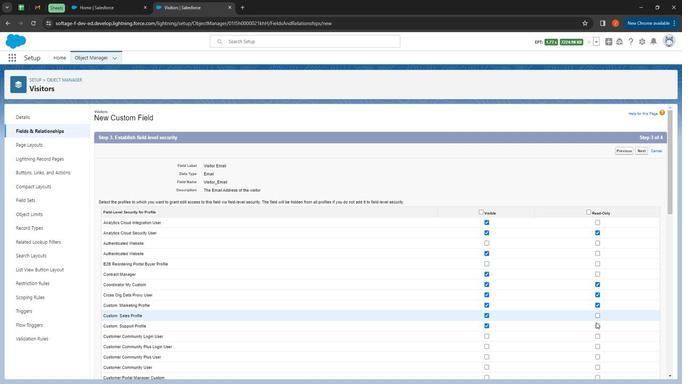 
Action: Mouse pressed left at (596, 331)
Screenshot: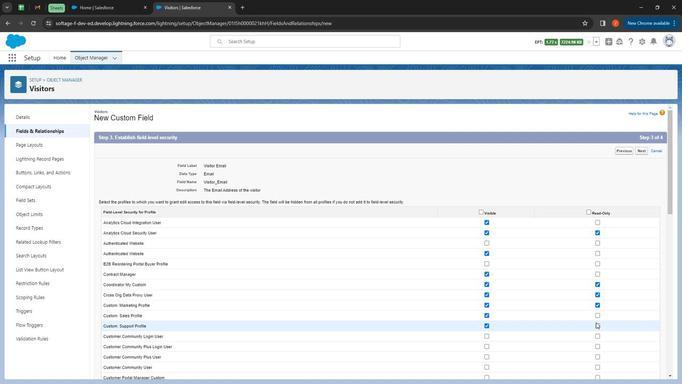 
Action: Mouse moved to (596, 324)
Screenshot: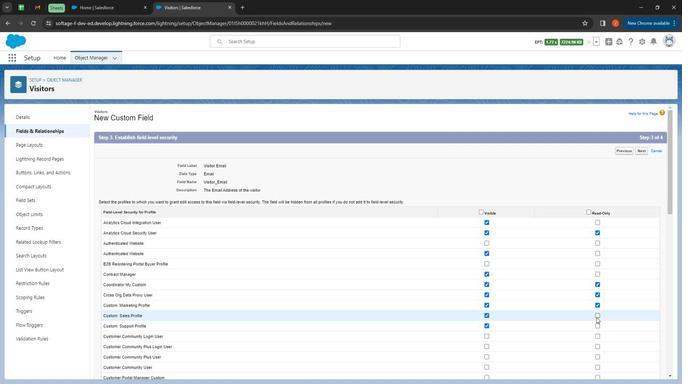 
Action: Mouse pressed left at (596, 324)
Screenshot: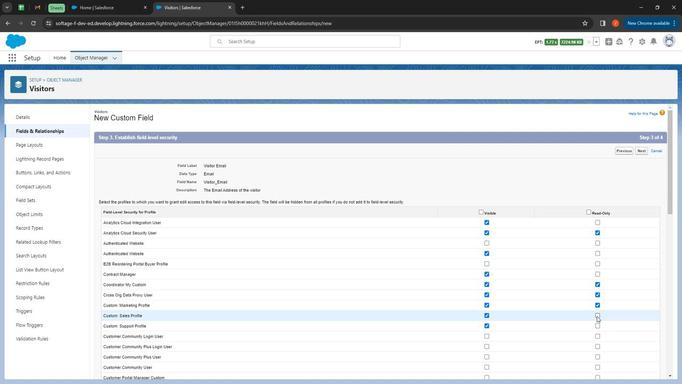 
Action: Mouse moved to (584, 320)
Screenshot: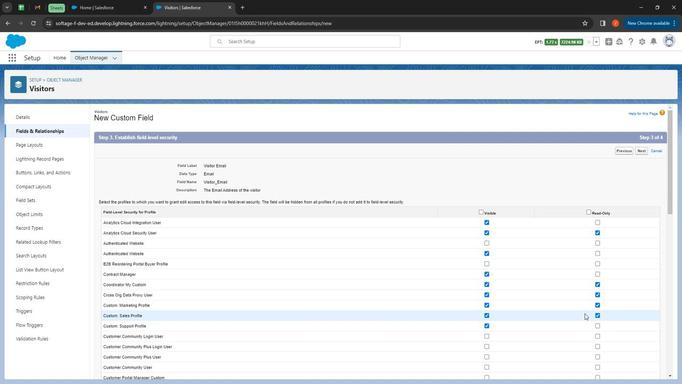 
Action: Mouse scrolled (584, 320) with delta (0, 0)
Screenshot: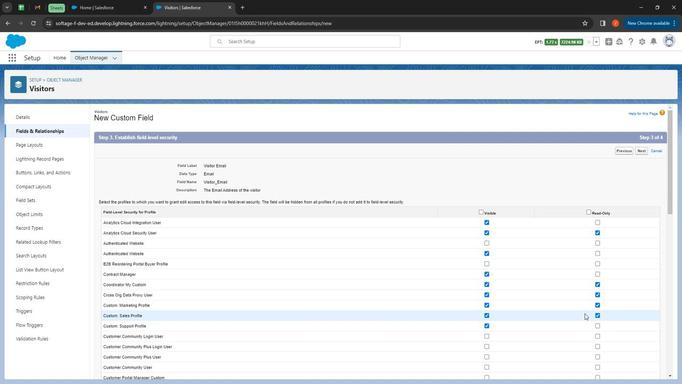 
Action: Mouse moved to (575, 316)
Screenshot: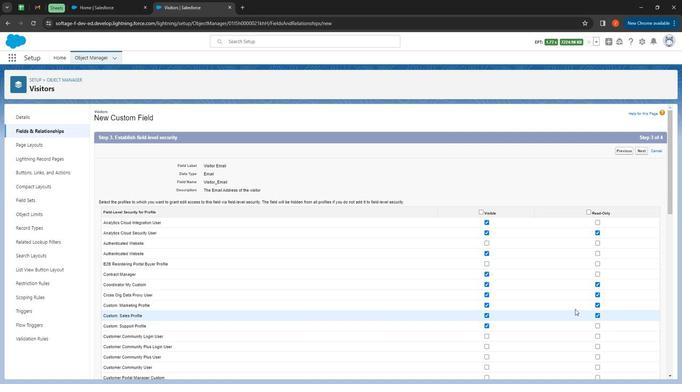 
Action: Mouse scrolled (575, 316) with delta (0, 0)
Screenshot: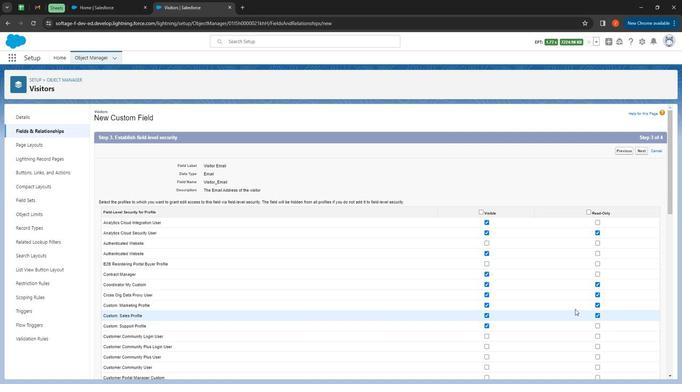 
Action: Mouse moved to (570, 315)
Screenshot: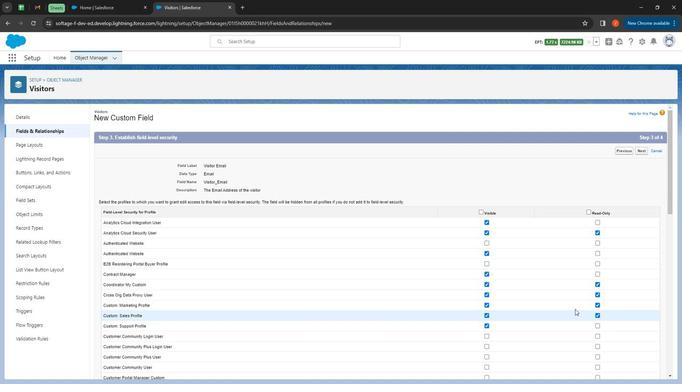 
Action: Mouse scrolled (570, 315) with delta (0, 0)
Screenshot: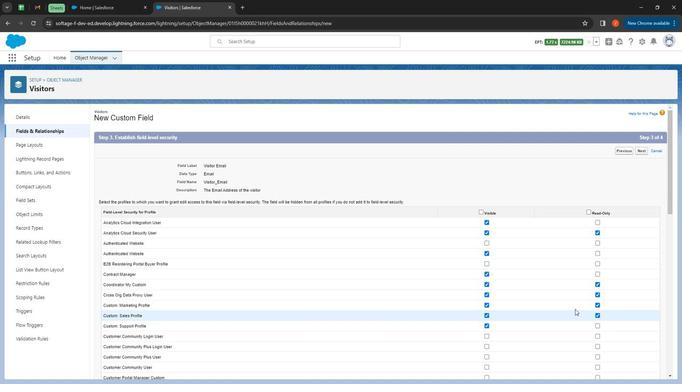 
Action: Mouse moved to (568, 311)
Screenshot: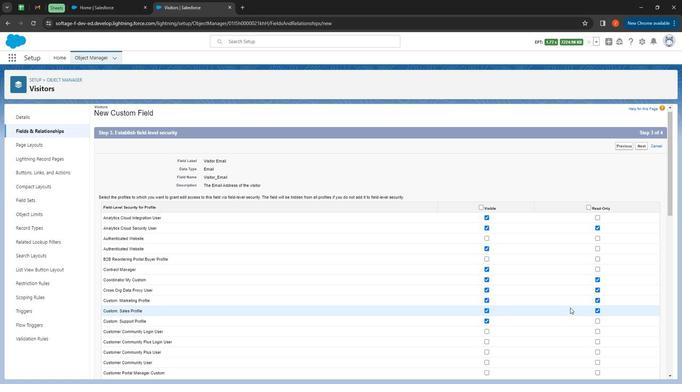 
Action: Mouse scrolled (568, 311) with delta (0, 0)
Screenshot: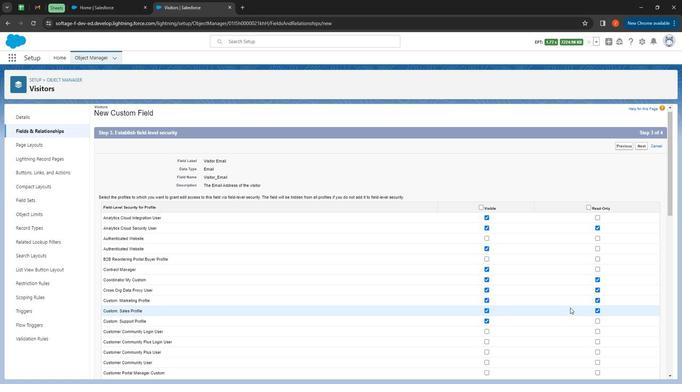
Action: Mouse moved to (562, 303)
Screenshot: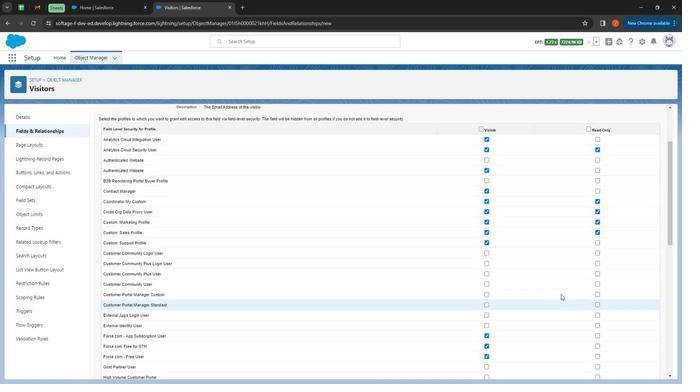 
Action: Mouse scrolled (562, 303) with delta (0, 0)
Screenshot: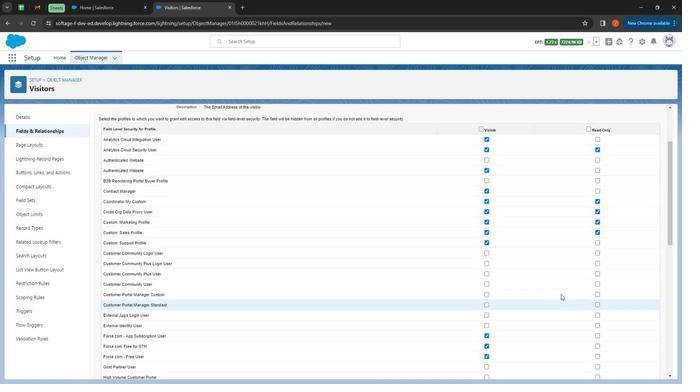 
Action: Mouse moved to (485, 172)
Screenshot: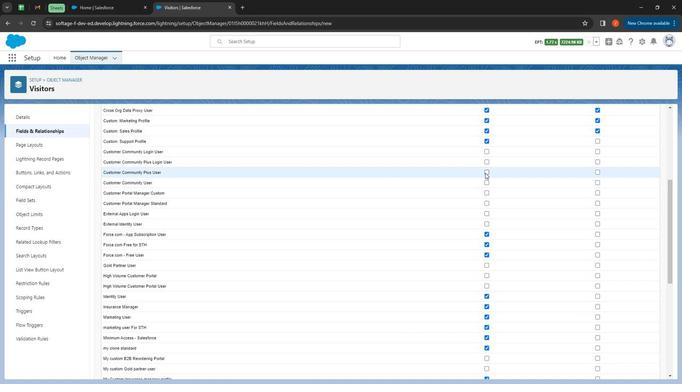 
Action: Mouse pressed left at (485, 172)
Screenshot: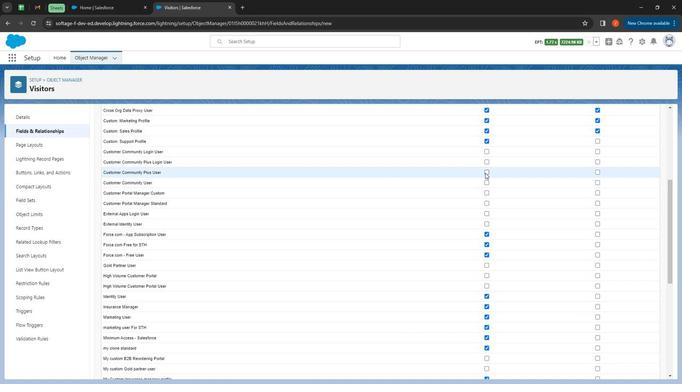 
Action: Mouse moved to (486, 187)
Screenshot: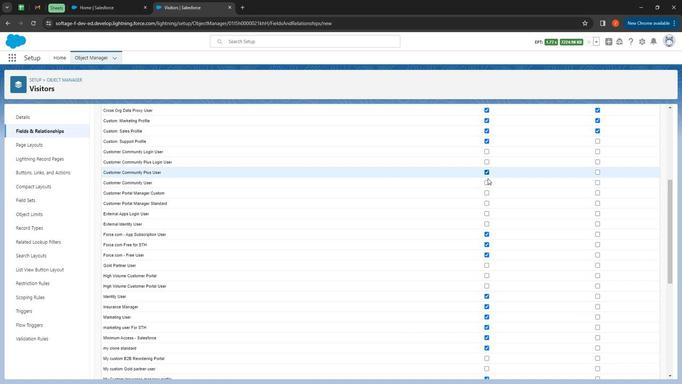 
Action: Mouse pressed left at (486, 187)
Screenshot: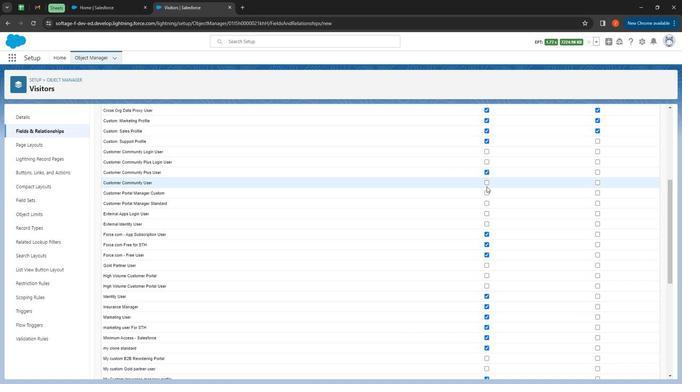 
Action: Mouse moved to (485, 184)
Screenshot: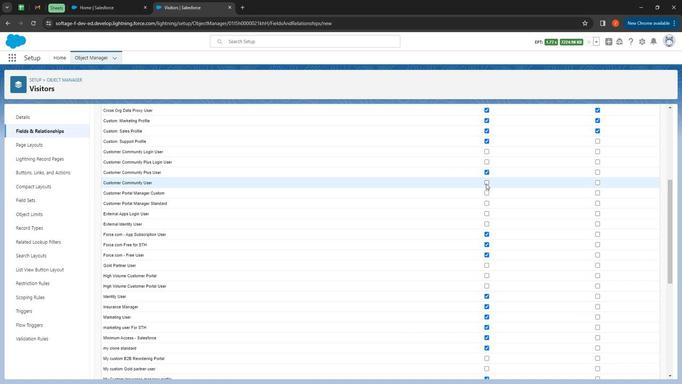 
Action: Mouse pressed left at (485, 184)
Screenshot: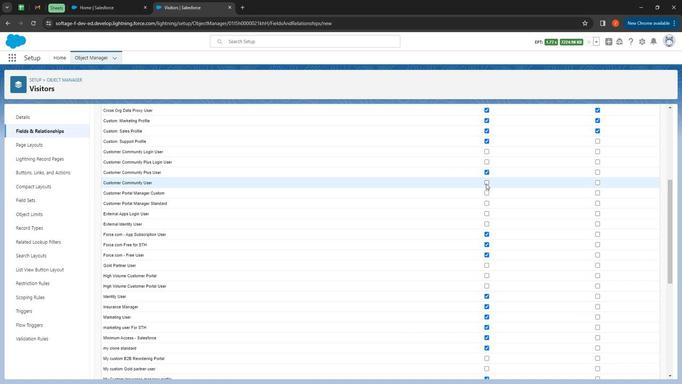 
Action: Mouse moved to (487, 196)
Screenshot: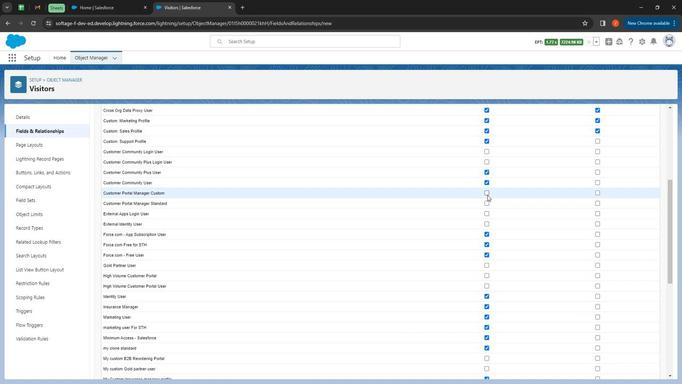
Action: Mouse pressed left at (487, 196)
Screenshot: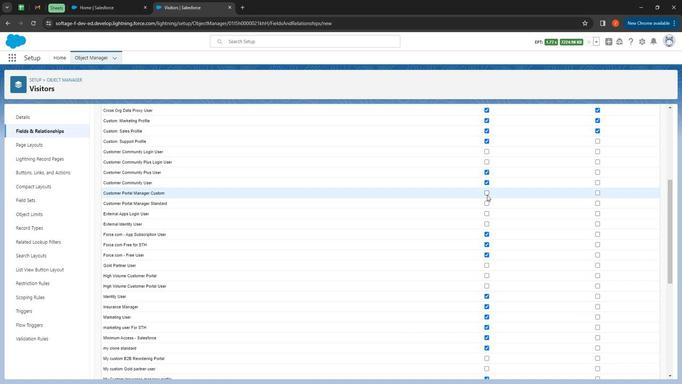 
Action: Mouse moved to (488, 193)
Screenshot: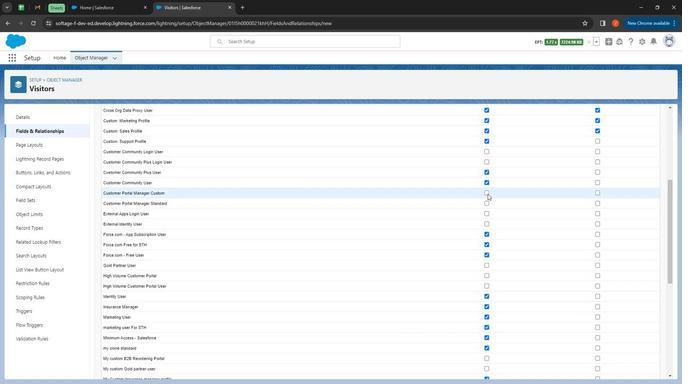 
Action: Mouse pressed left at (488, 193)
Screenshot: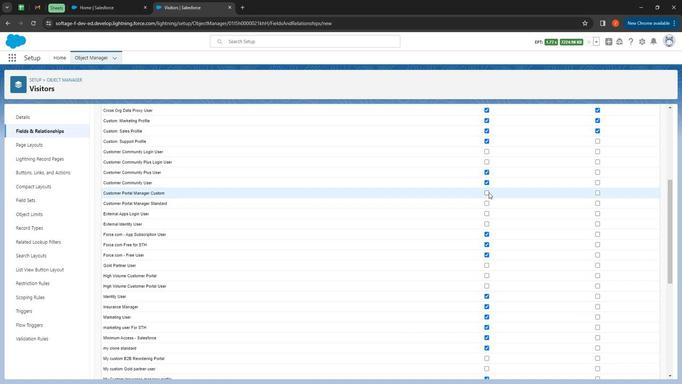
Action: Mouse moved to (487, 205)
Screenshot: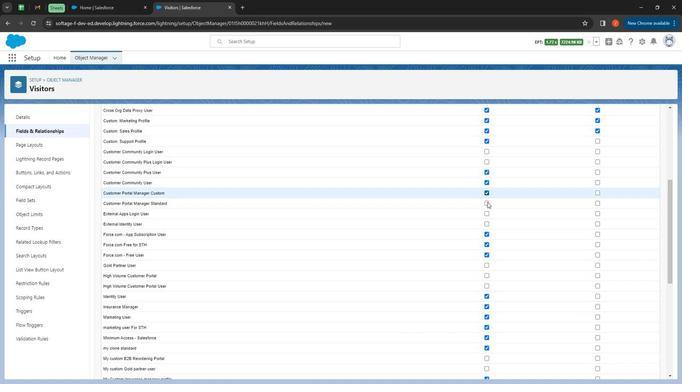 
Action: Mouse pressed left at (487, 205)
Screenshot: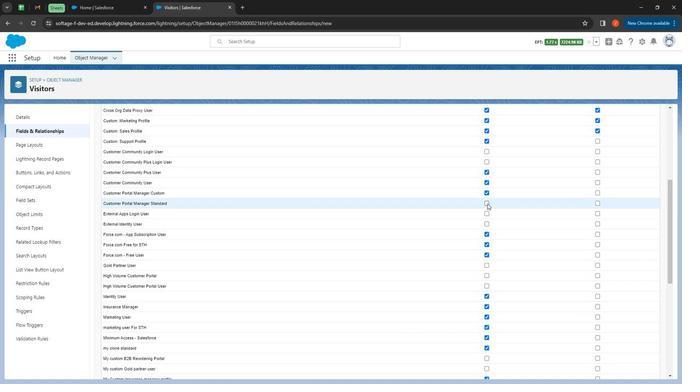 
Action: Mouse moved to (598, 239)
Screenshot: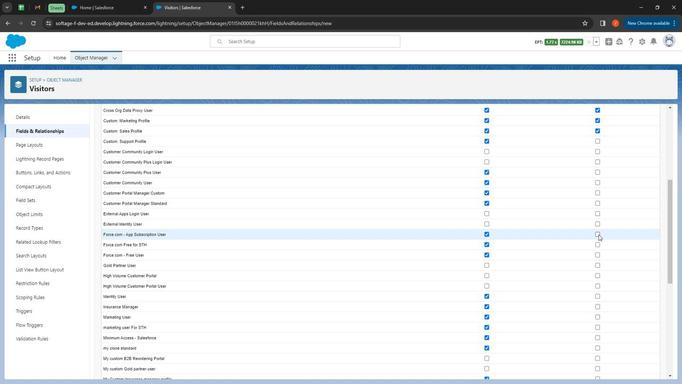 
Action: Mouse pressed left at (598, 239)
Screenshot: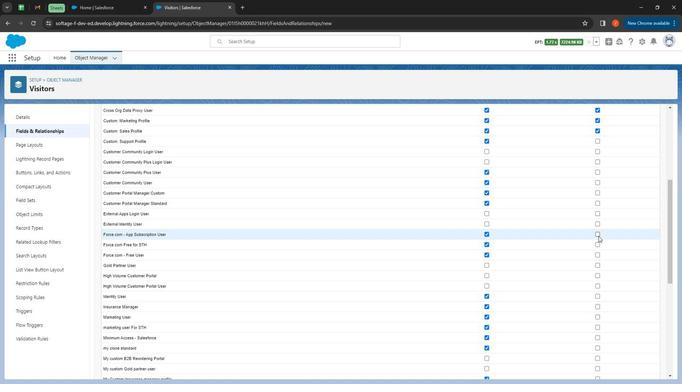 
Action: Mouse moved to (598, 248)
Screenshot: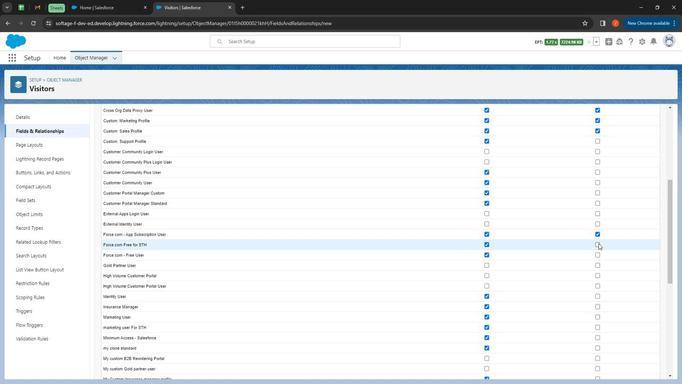 
Action: Mouse pressed left at (598, 248)
Screenshot: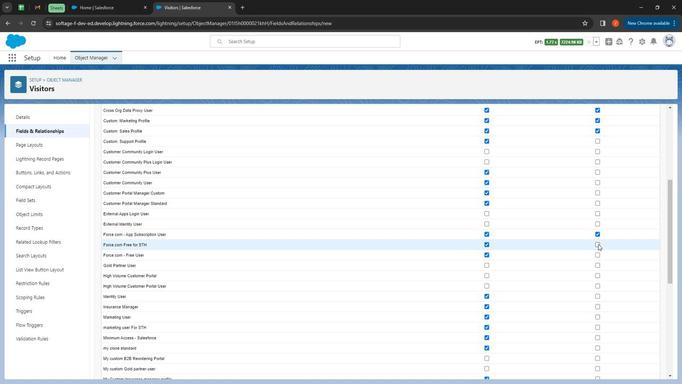 
Action: Mouse moved to (598, 262)
Screenshot: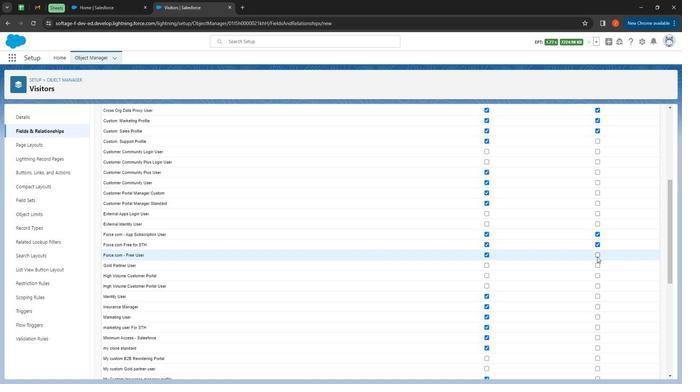 
Action: Mouse pressed left at (598, 262)
Screenshot: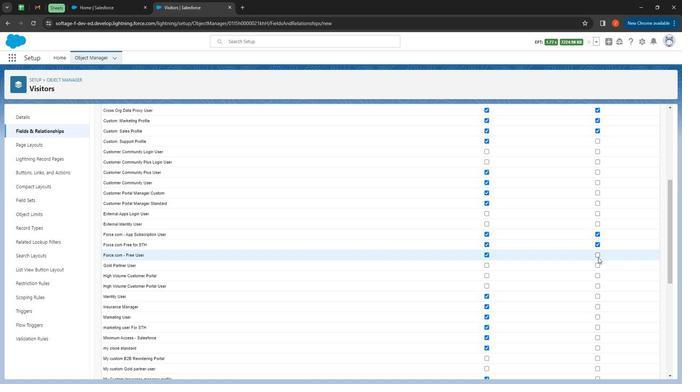 
Action: Mouse moved to (487, 283)
Screenshot: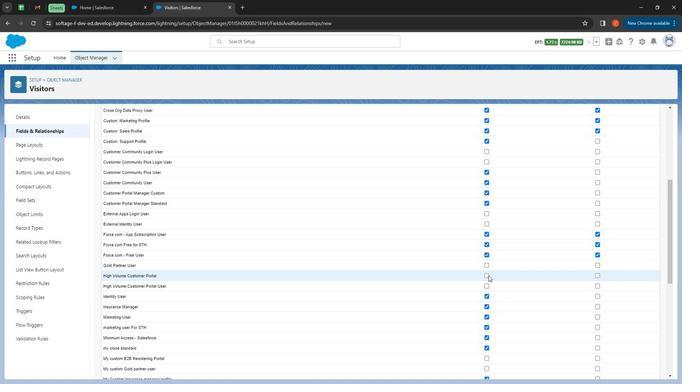 
Action: Mouse pressed left at (487, 283)
Screenshot: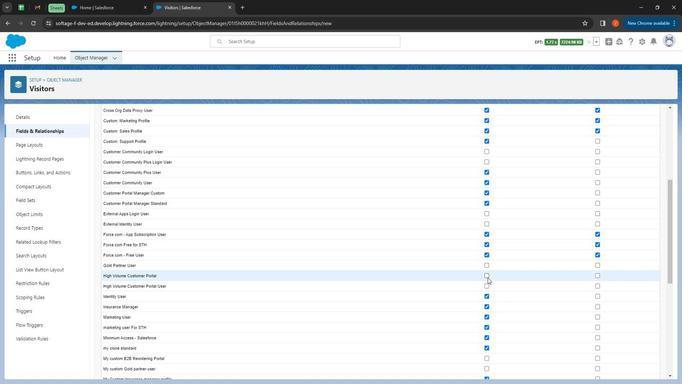 
Action: Mouse moved to (597, 328)
Screenshot: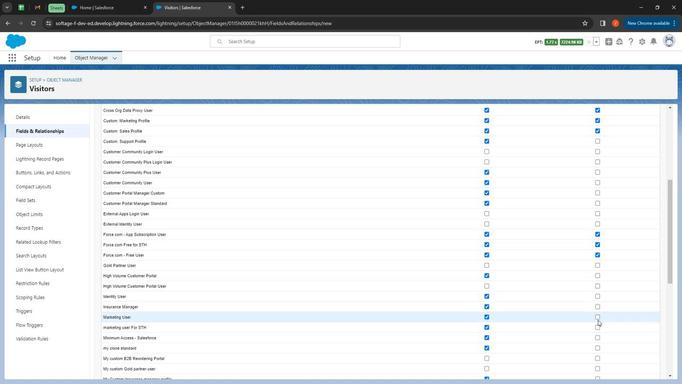 
Action: Mouse pressed left at (597, 328)
Screenshot: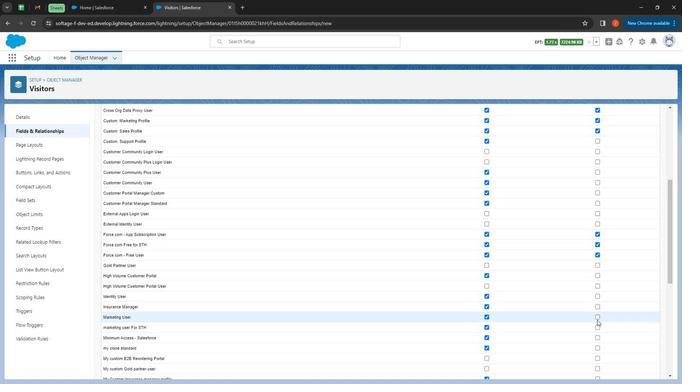 
Action: Mouse moved to (597, 325)
Screenshot: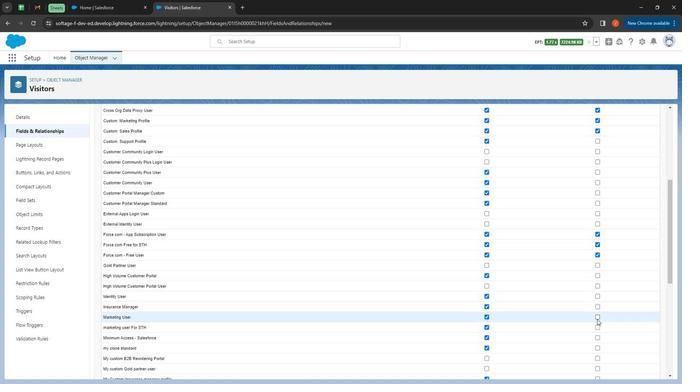 
Action: Mouse pressed left at (597, 325)
Screenshot: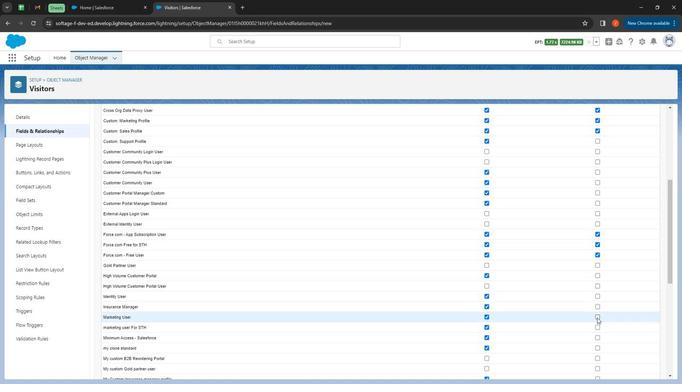 
Action: Mouse moved to (598, 346)
Screenshot: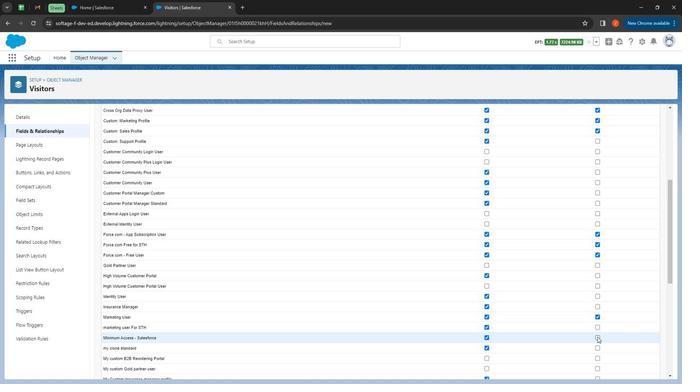 
Action: Mouse pressed left at (598, 346)
Screenshot: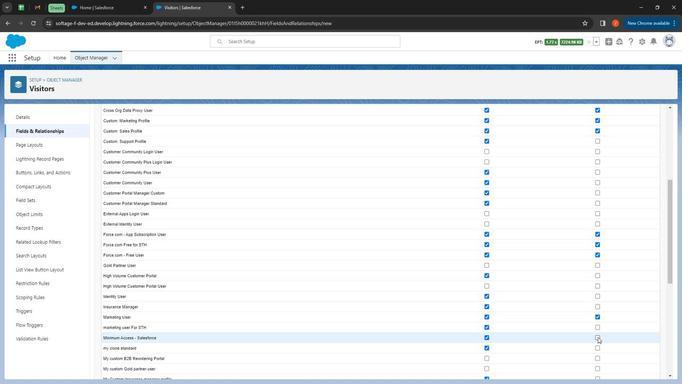 
Action: Mouse moved to (597, 336)
Screenshot: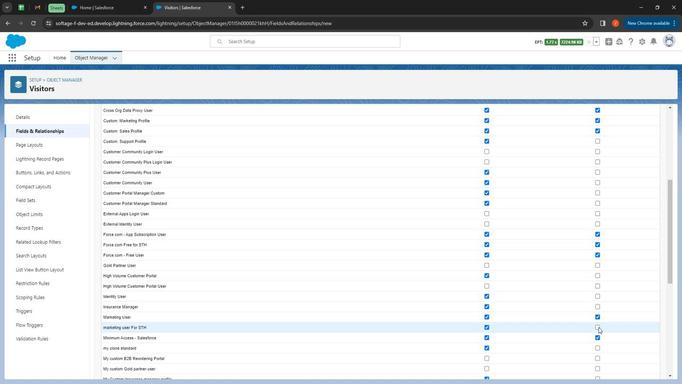 
Action: Mouse pressed left at (597, 336)
Screenshot: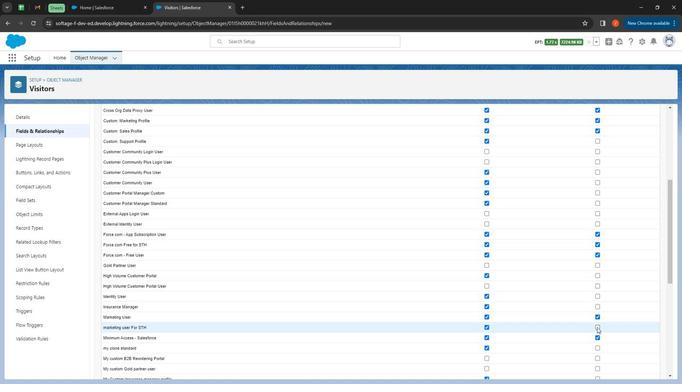 
Action: Mouse moved to (602, 327)
Screenshot: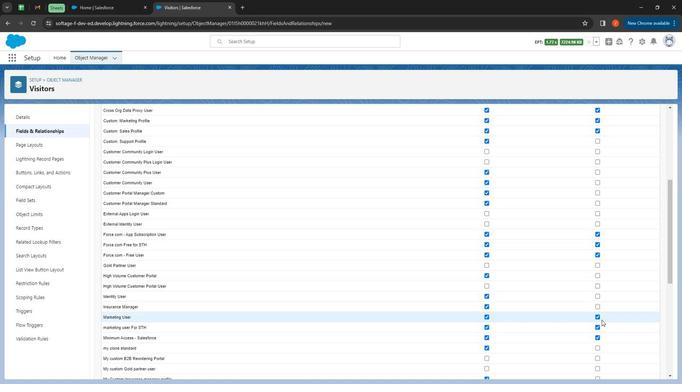 
Action: Mouse scrolled (602, 327) with delta (0, 0)
Screenshot: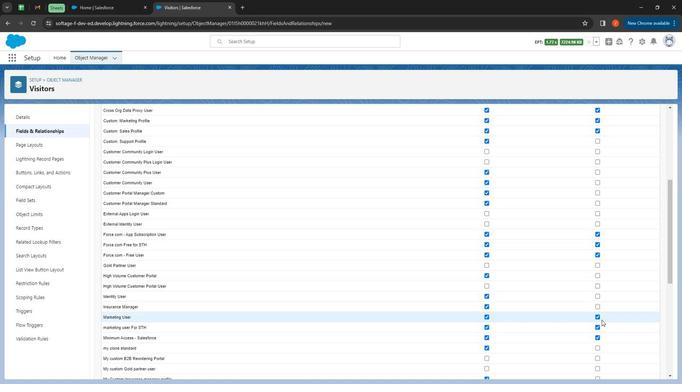 
Action: Mouse moved to (603, 323)
Screenshot: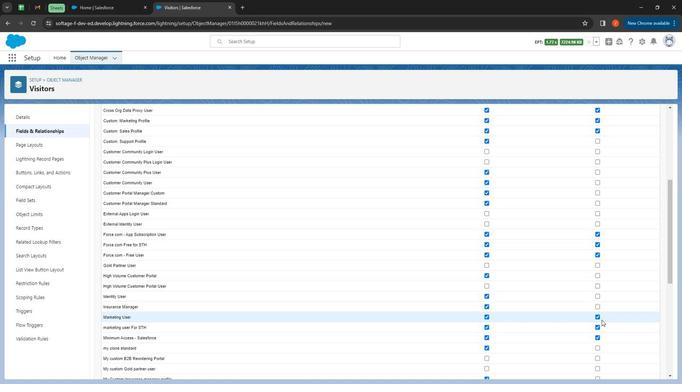 
Action: Mouse scrolled (603, 323) with delta (0, 0)
Screenshot: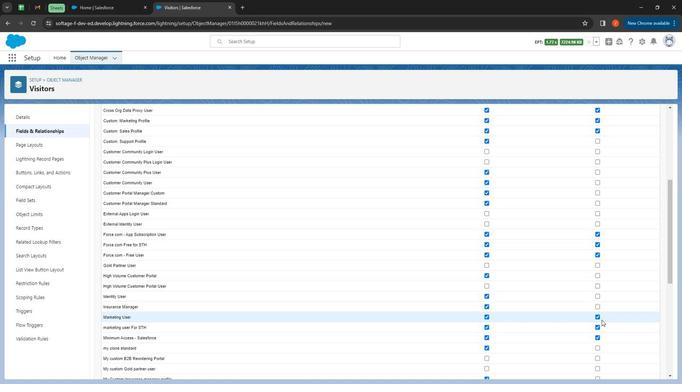 
Action: Mouse moved to (604, 317)
Screenshot: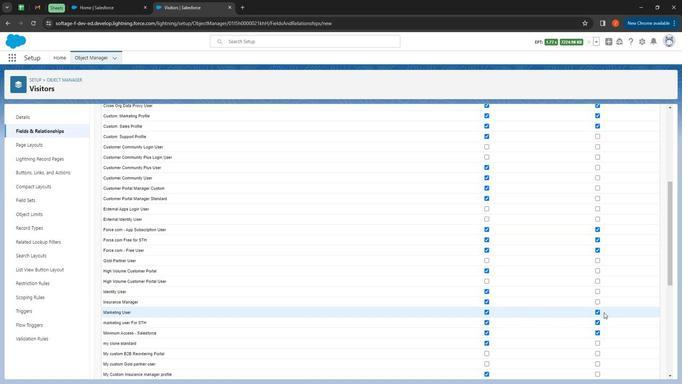 
Action: Mouse scrolled (604, 317) with delta (0, 0)
Screenshot: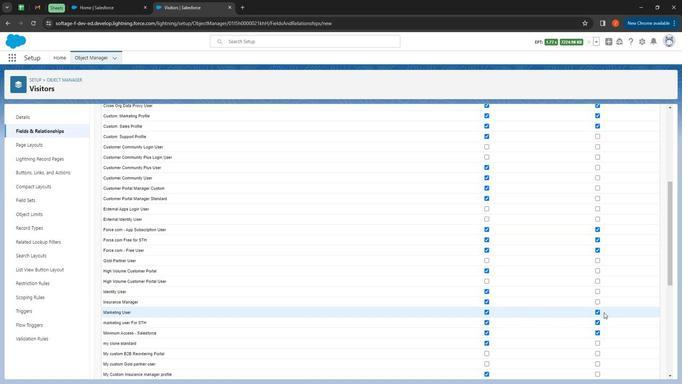 
Action: Mouse moved to (605, 310)
Screenshot: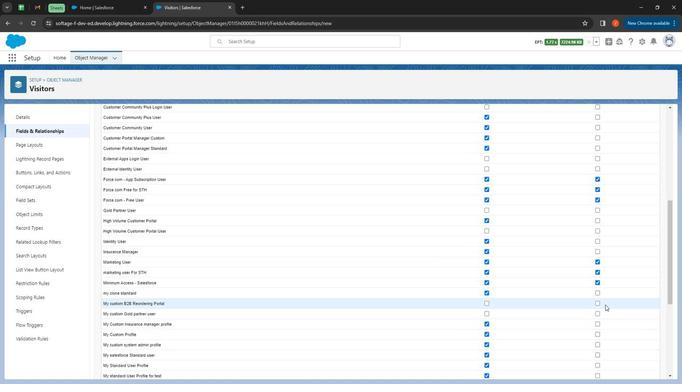 
Action: Mouse scrolled (605, 310) with delta (0, 0)
Screenshot: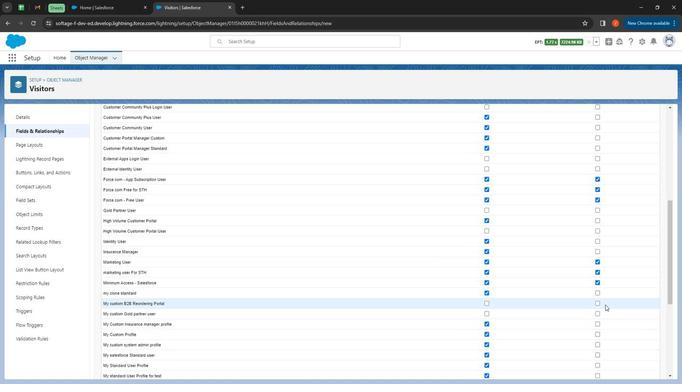 
Action: Mouse moved to (597, 201)
Screenshot: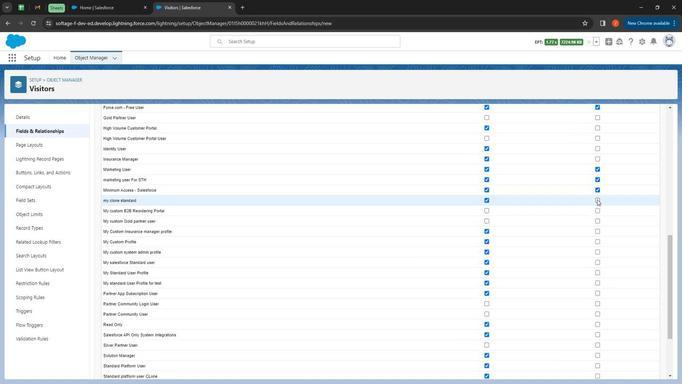 
Action: Mouse pressed left at (597, 201)
Screenshot: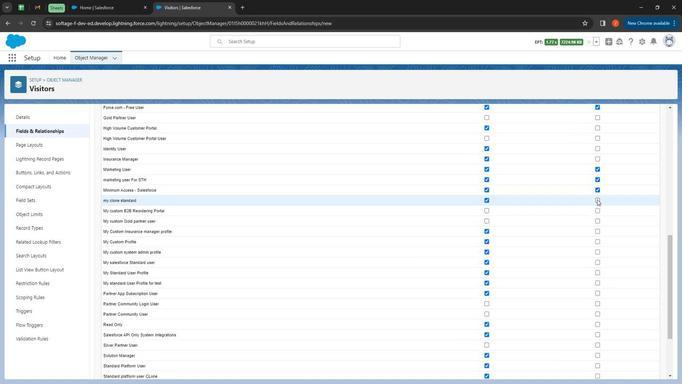 
Action: Mouse moved to (580, 224)
Screenshot: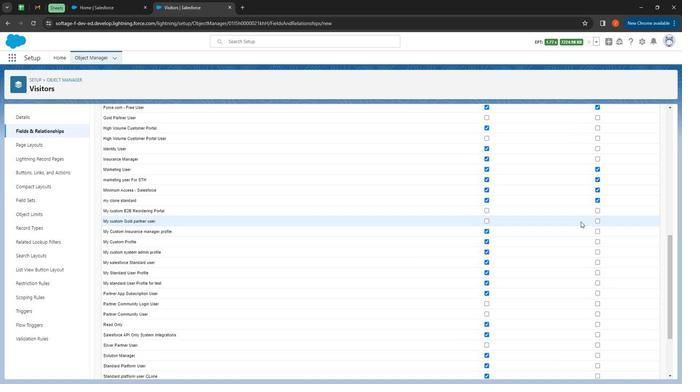 
Action: Mouse scrolled (580, 224) with delta (0, 0)
Screenshot: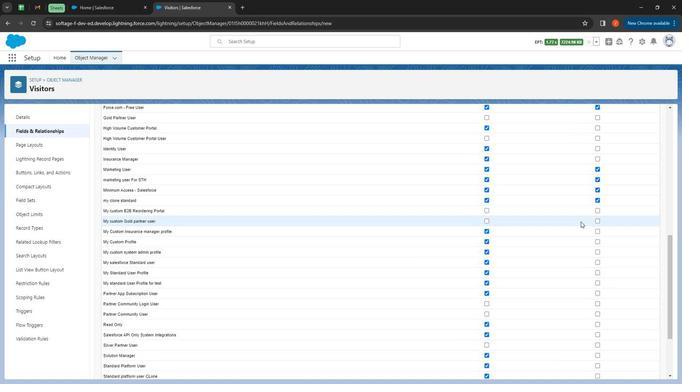 
Action: Mouse scrolled (580, 224) with delta (0, 0)
Screenshot: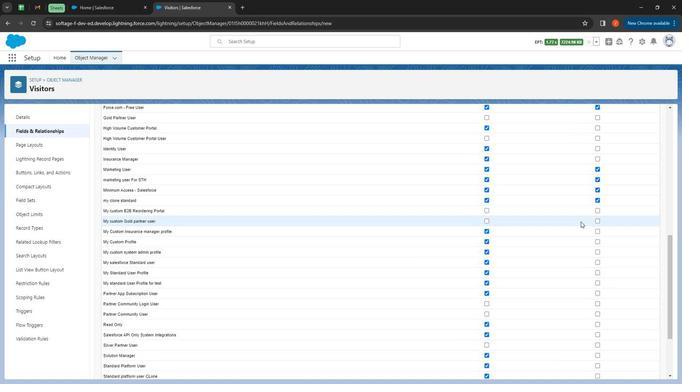 
Action: Mouse moved to (580, 222)
Screenshot: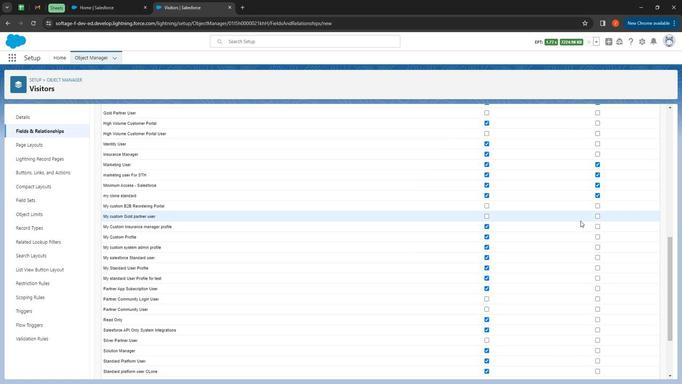 
Action: Mouse scrolled (580, 222) with delta (0, 0)
Screenshot: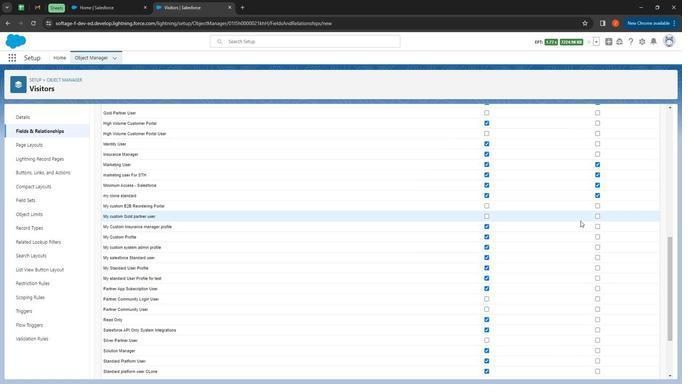 
Action: Mouse moved to (597, 164)
Screenshot: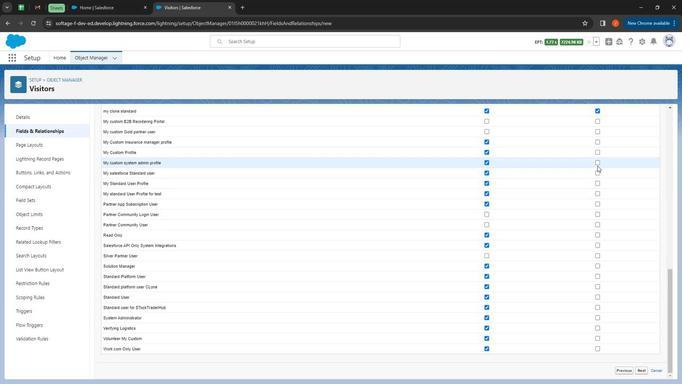 
Action: Mouse pressed left at (597, 164)
Screenshot: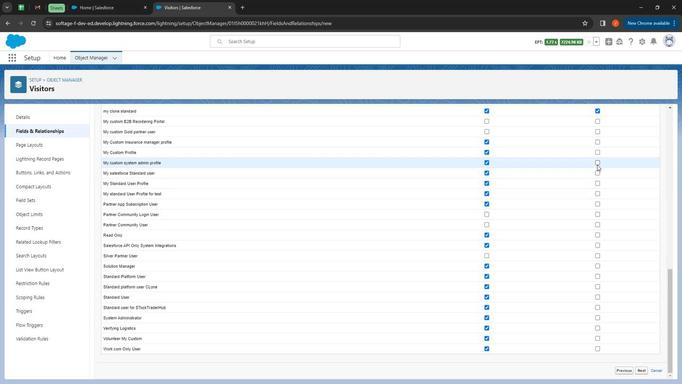 
Action: Mouse moved to (597, 153)
Screenshot: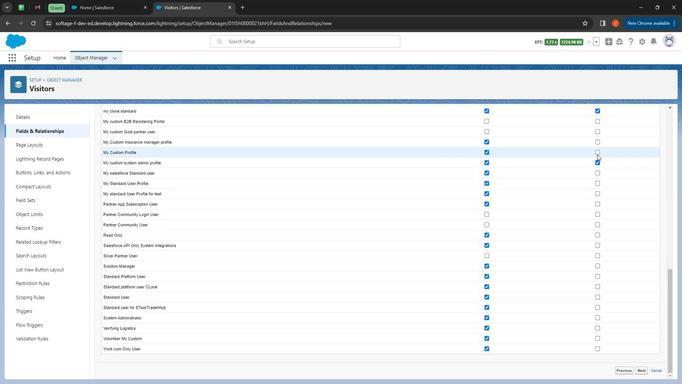 
Action: Mouse pressed left at (597, 153)
Screenshot: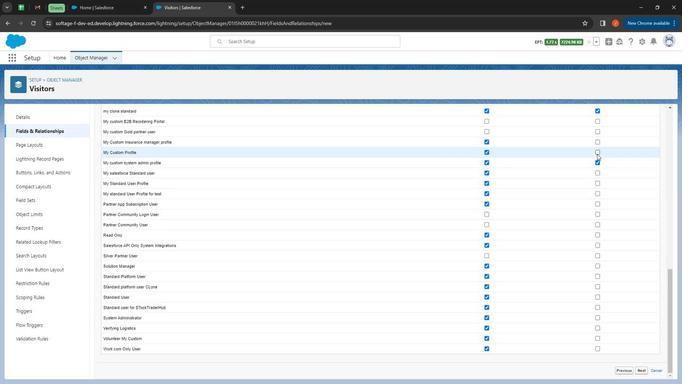 
Action: Mouse moved to (599, 183)
Screenshot: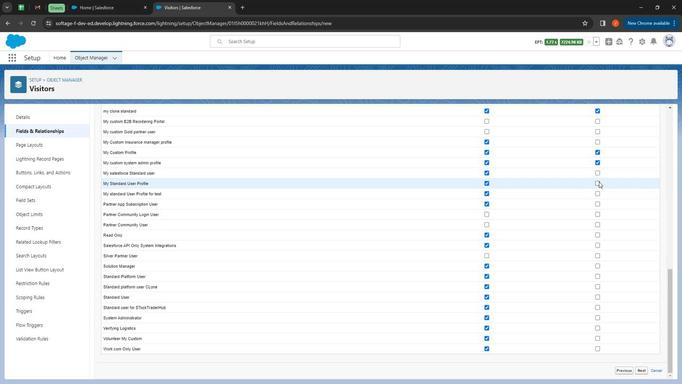
Action: Mouse pressed left at (599, 183)
Screenshot: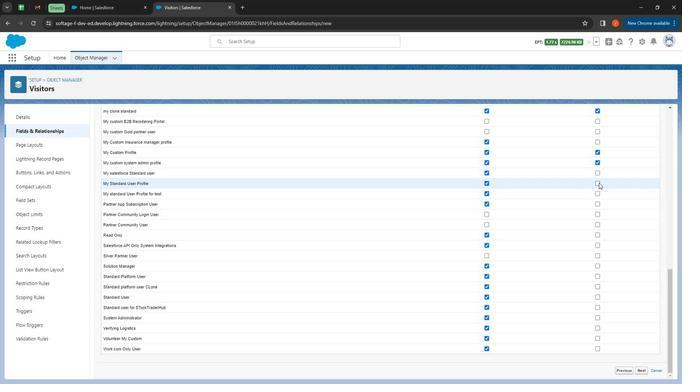 
Action: Mouse moved to (595, 198)
Screenshot: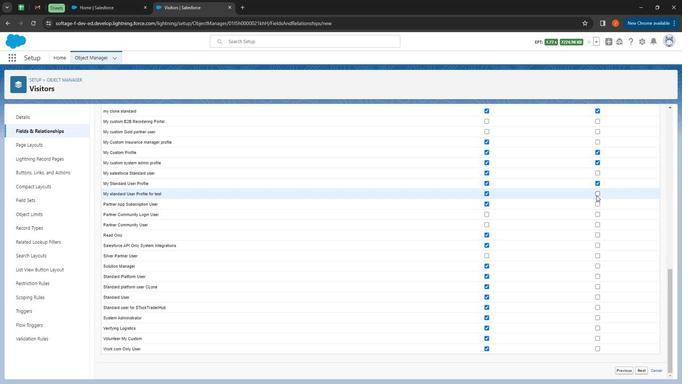 
Action: Mouse pressed left at (595, 198)
Screenshot: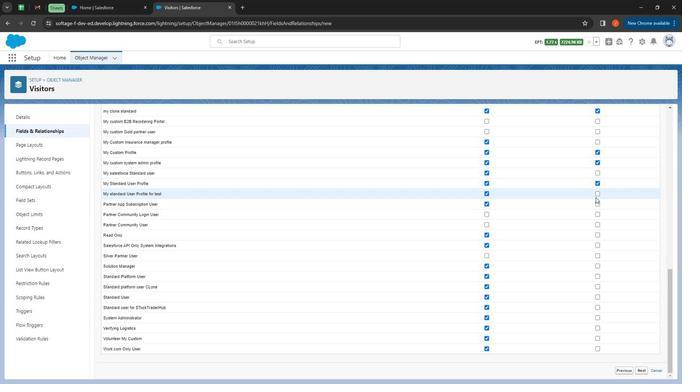 
Action: Mouse moved to (597, 196)
Screenshot: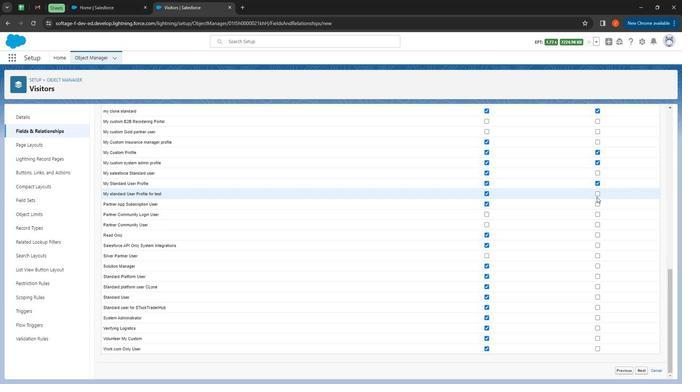 
Action: Mouse pressed left at (597, 196)
Screenshot: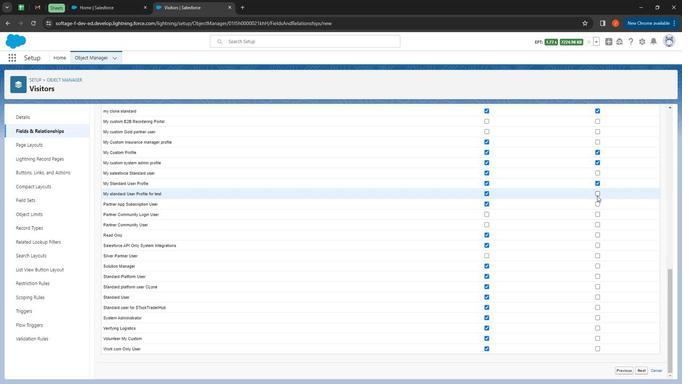 
Action: Mouse moved to (596, 206)
Screenshot: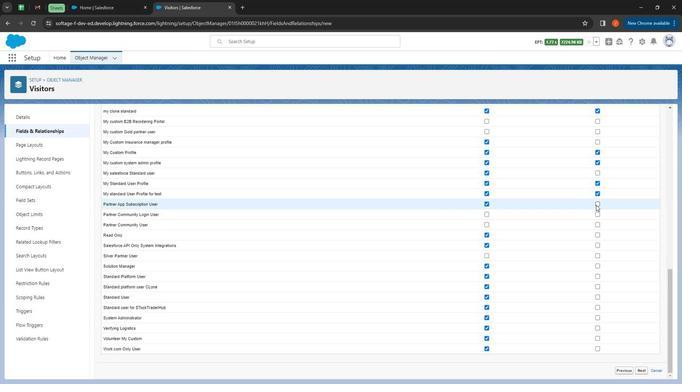 
Action: Mouse pressed left at (596, 206)
Screenshot: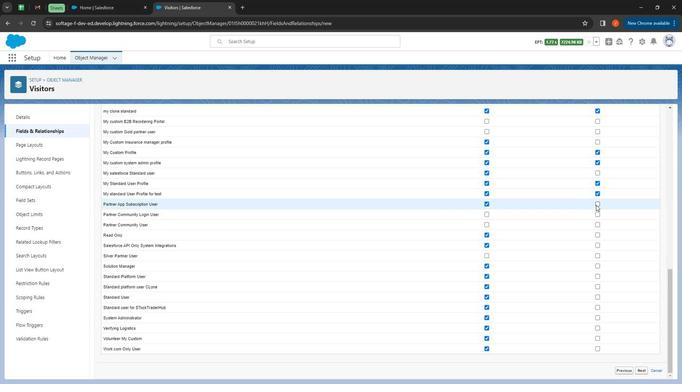 
Action: Mouse moved to (587, 234)
Screenshot: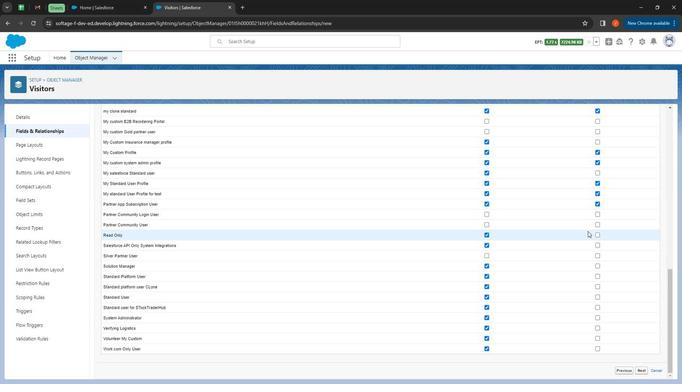 
Action: Mouse scrolled (587, 234) with delta (0, 0)
Screenshot: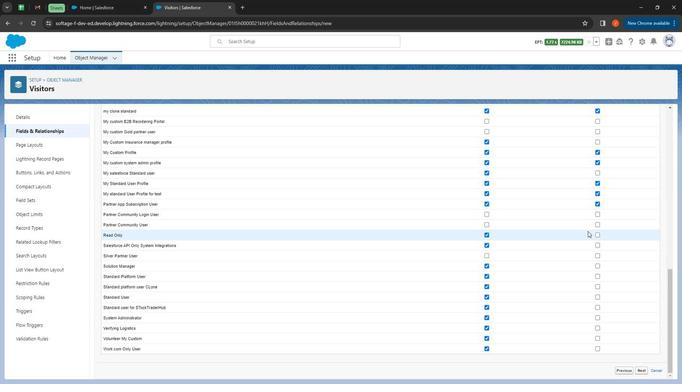 
Action: Mouse moved to (586, 234)
Screenshot: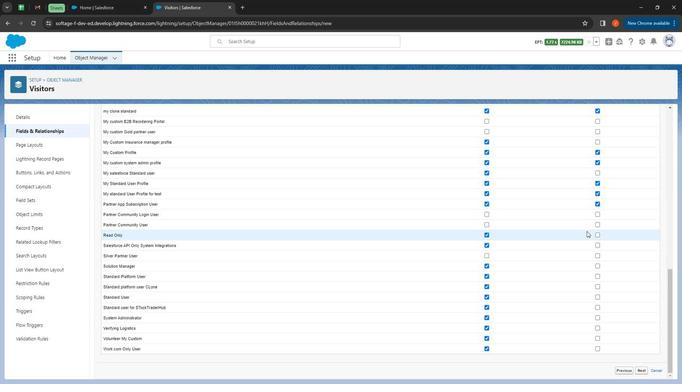 
Action: Mouse scrolled (586, 234) with delta (0, 0)
Screenshot: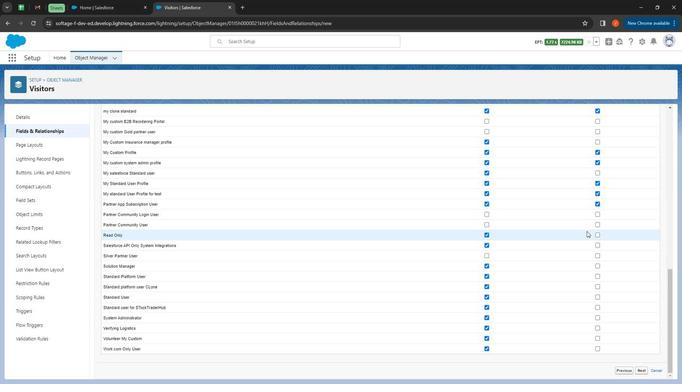 
Action: Mouse moved to (586, 234)
Screenshot: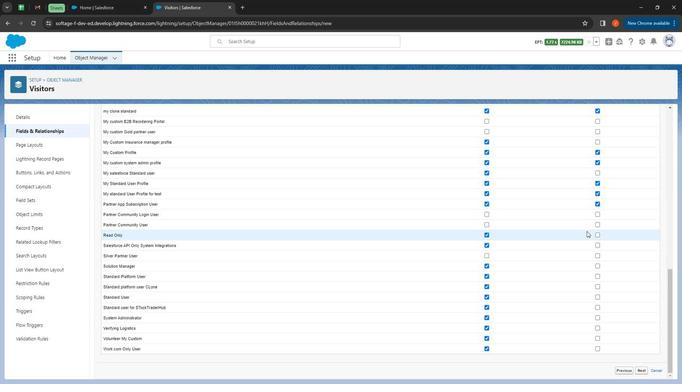 
Action: Mouse scrolled (586, 234) with delta (0, 0)
Screenshot: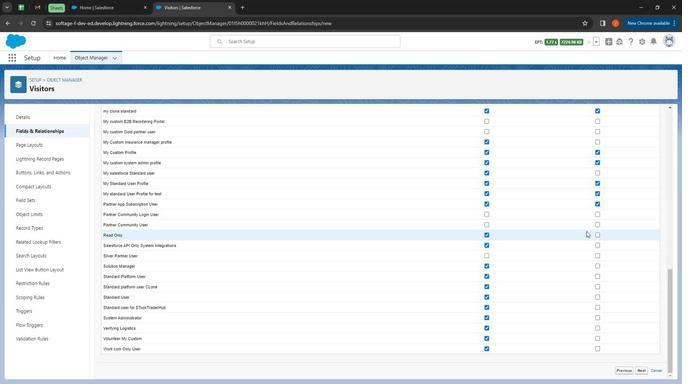 
Action: Mouse moved to (586, 233)
Screenshot: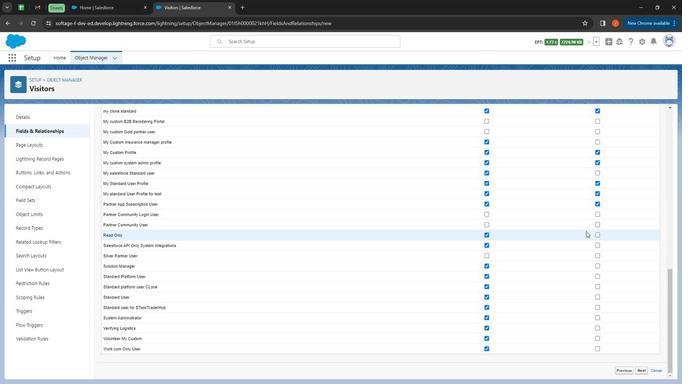 
Action: Mouse scrolled (586, 233) with delta (0, 0)
Screenshot: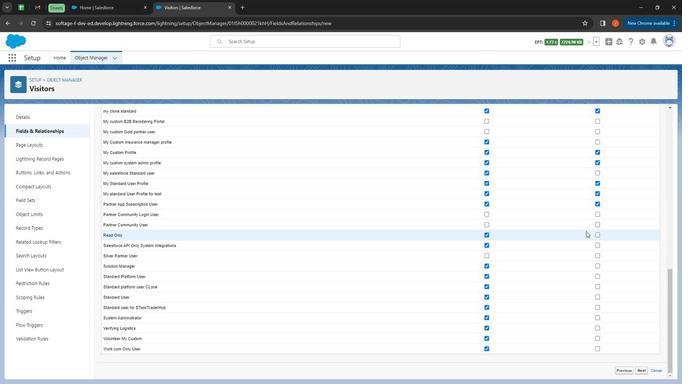 
Action: Mouse moved to (598, 238)
Screenshot: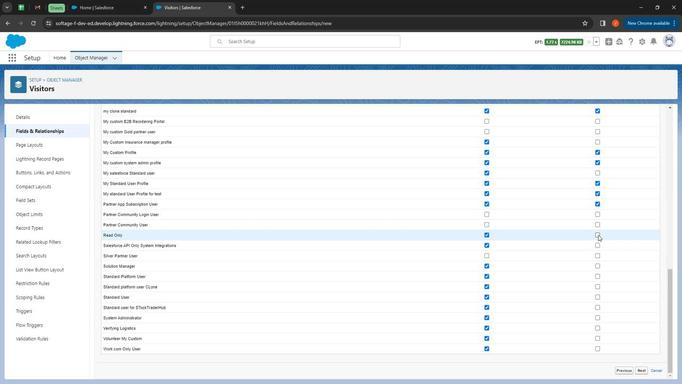 
Action: Mouse pressed left at (598, 238)
Screenshot: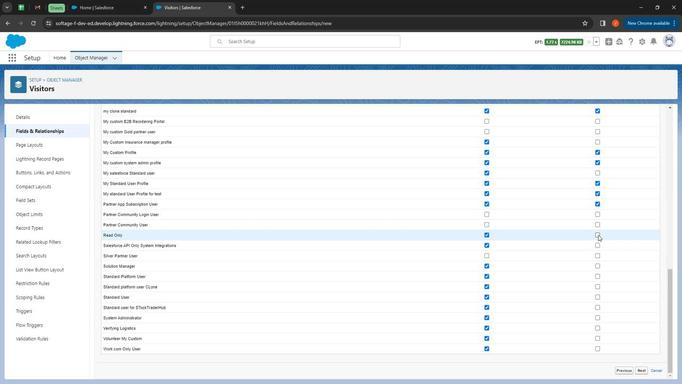 
Action: Mouse moved to (596, 269)
Screenshot: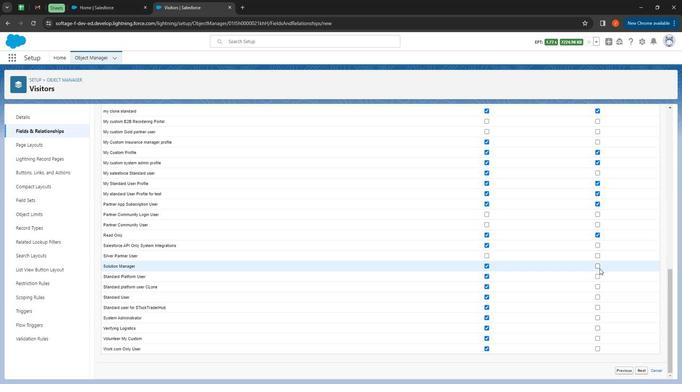 
Action: Mouse pressed left at (596, 269)
Screenshot: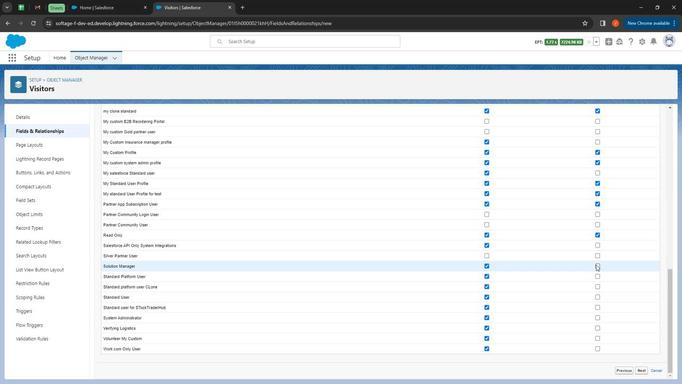 
Action: Mouse moved to (597, 282)
Screenshot: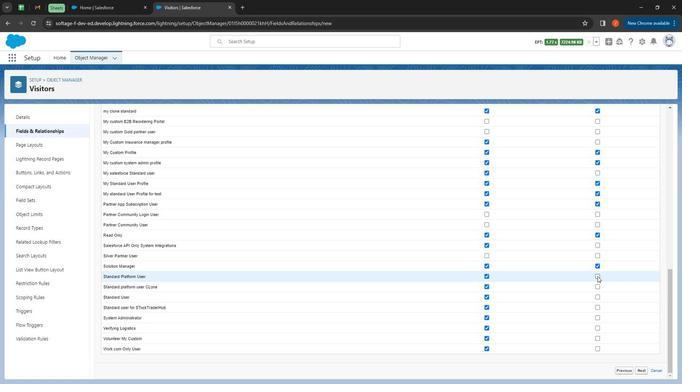 
Action: Mouse pressed left at (597, 282)
Screenshot: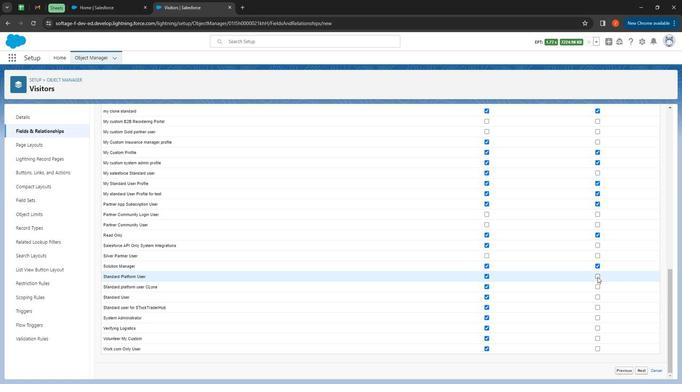 
Action: Mouse moved to (597, 302)
Screenshot: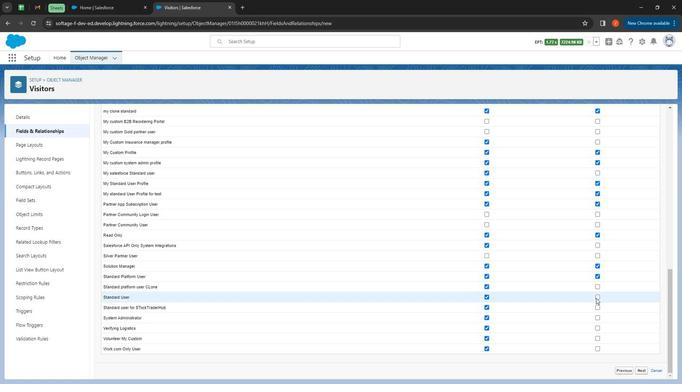 
Action: Mouse pressed left at (597, 302)
Screenshot: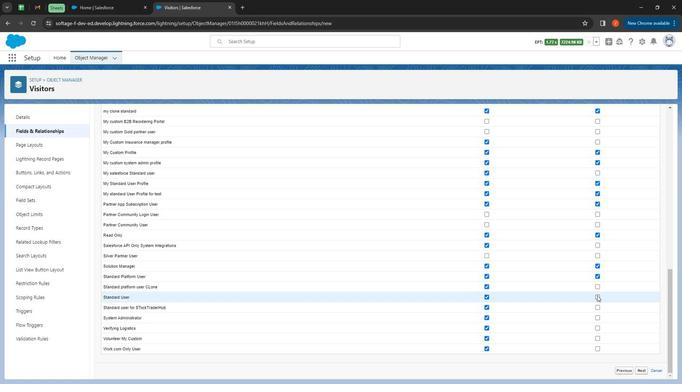 
Action: Mouse moved to (597, 357)
Screenshot: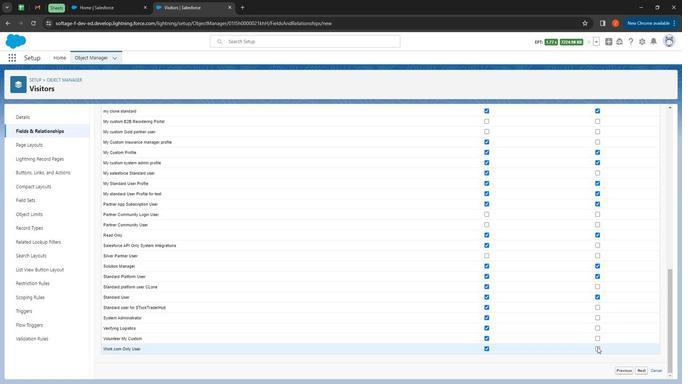 
Action: Mouse pressed left at (597, 357)
Screenshot: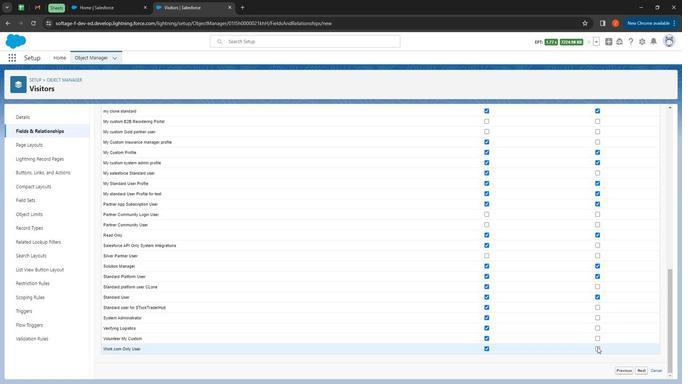 
Action: Mouse moved to (599, 348)
Screenshot: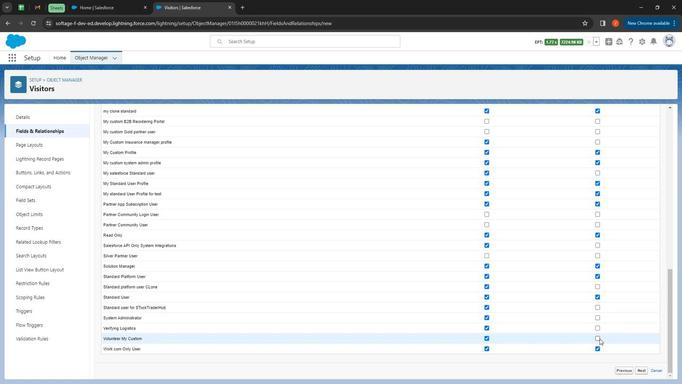 
Action: Mouse pressed left at (599, 348)
Screenshot: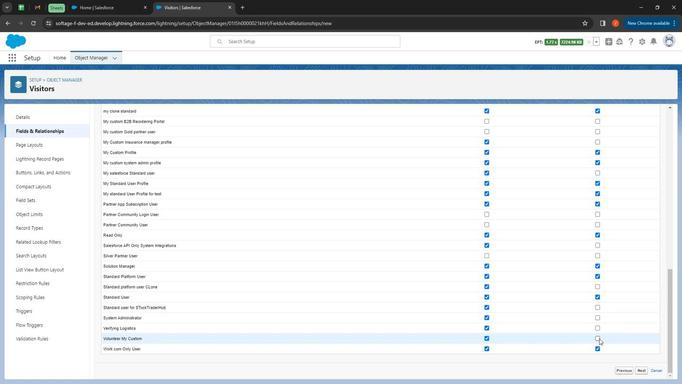 
Action: Mouse moved to (645, 384)
Screenshot: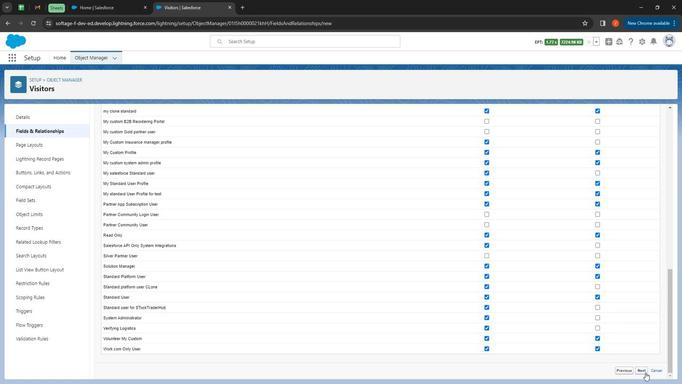 
Action: Mouse pressed left at (645, 384)
Screenshot: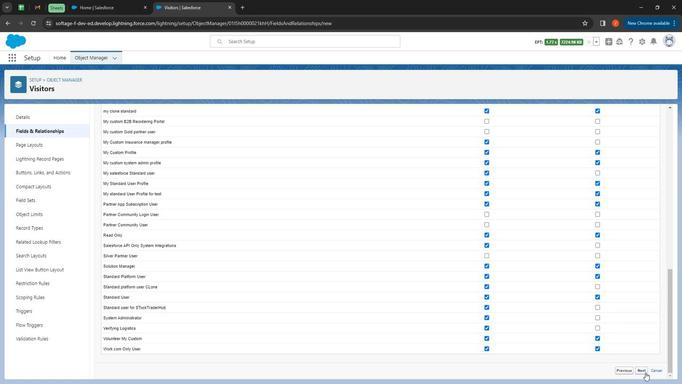 
Action: Mouse moved to (643, 261)
Screenshot: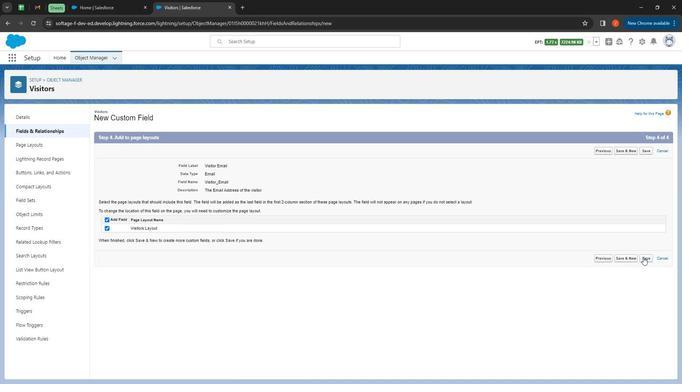 
Action: Mouse pressed left at (643, 261)
Screenshot: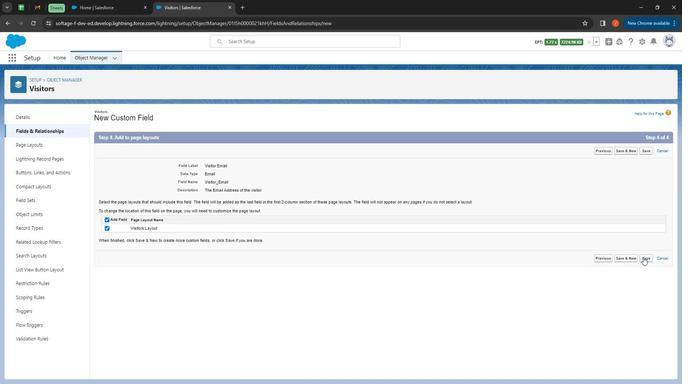 
Action: Mouse moved to (516, 109)
Screenshot: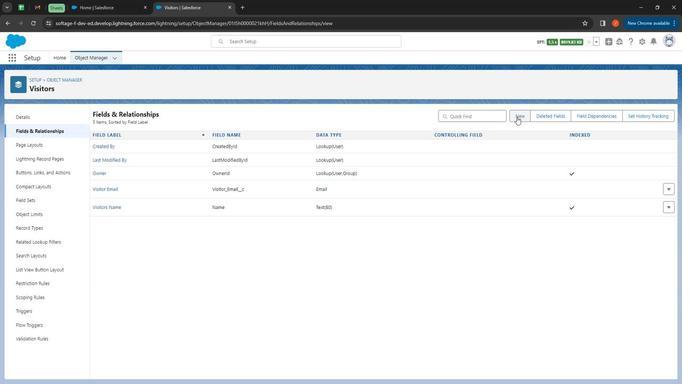 
Action: Mouse pressed left at (516, 109)
Screenshot: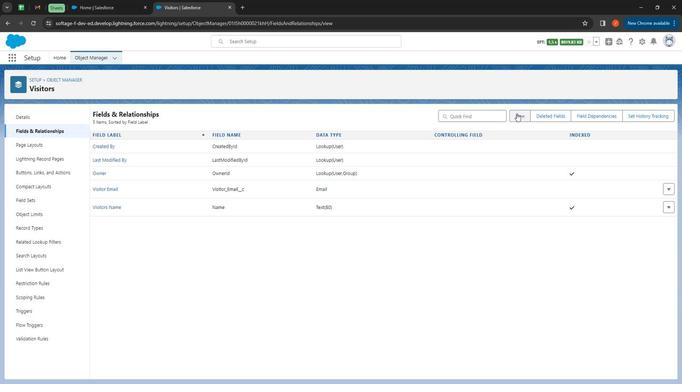 
Action: Mouse moved to (195, 210)
Screenshot: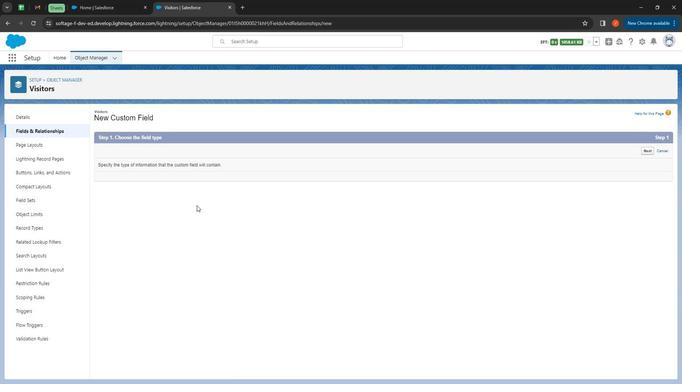 
Action: Mouse scrolled (195, 209) with delta (0, 0)
Screenshot: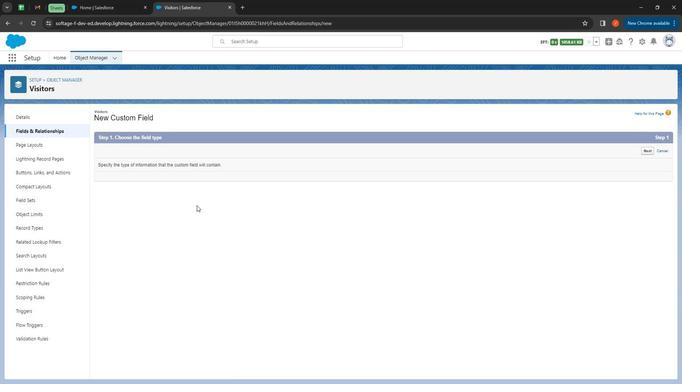 
Action: Mouse moved to (195, 216)
Screenshot: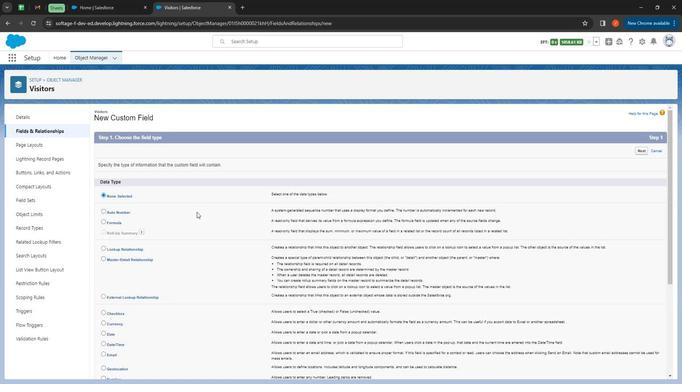 
Action: Mouse scrolled (195, 215) with delta (0, 0)
Screenshot: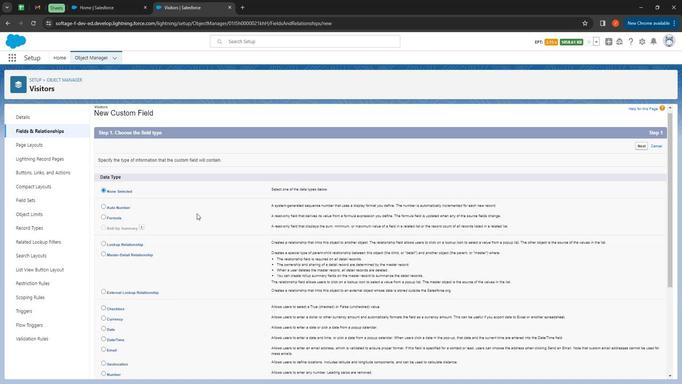 
Action: Mouse moved to (122, 297)
Screenshot: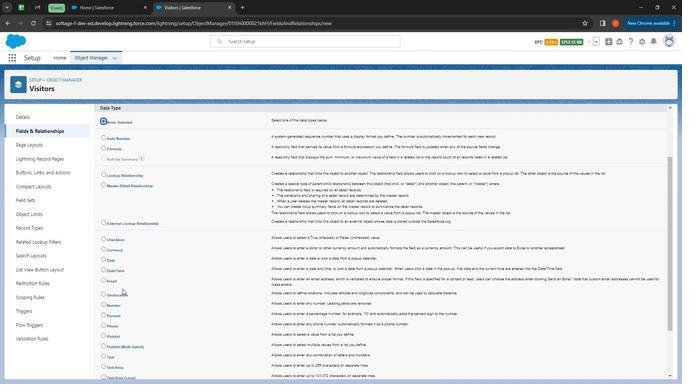 
Action: Mouse scrolled (122, 296) with delta (0, 0)
Screenshot: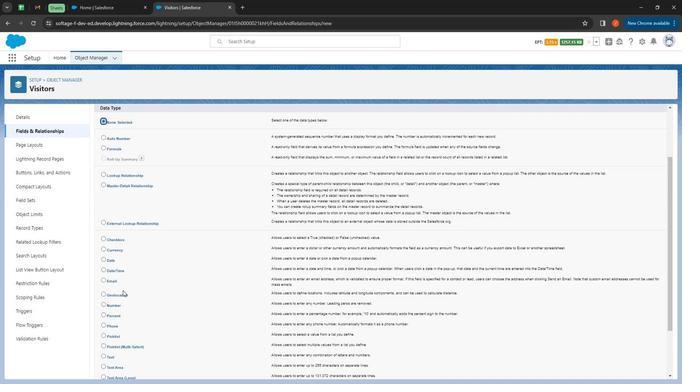 
Action: Mouse moved to (110, 296)
Screenshot: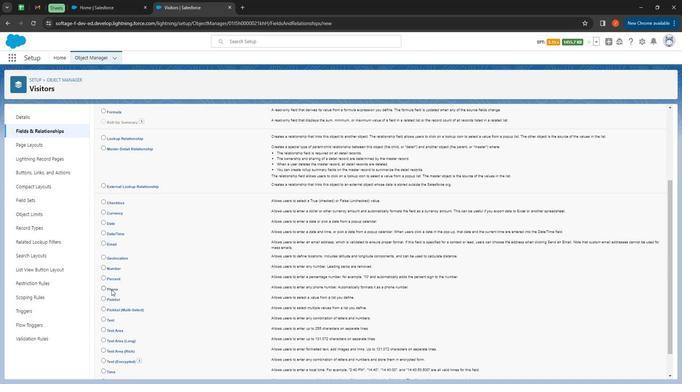 
Action: Mouse pressed left at (110, 296)
Screenshot: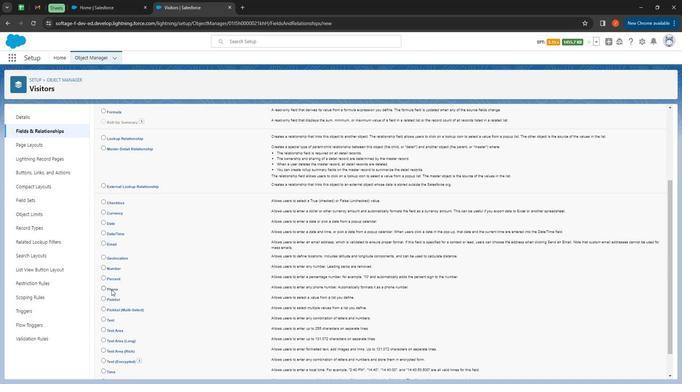 
Action: Mouse moved to (482, 313)
Screenshot: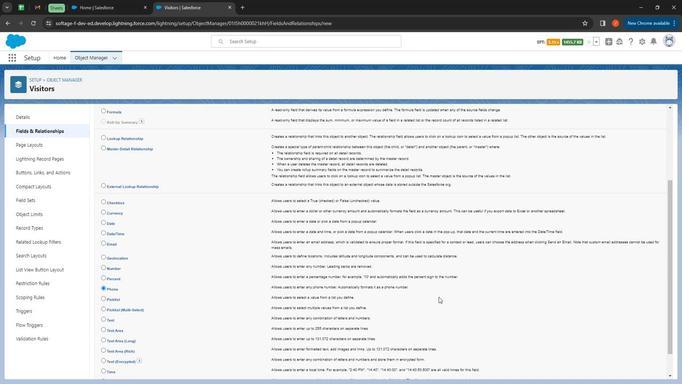 
Action: Mouse scrolled (482, 312) with delta (0, 0)
Screenshot: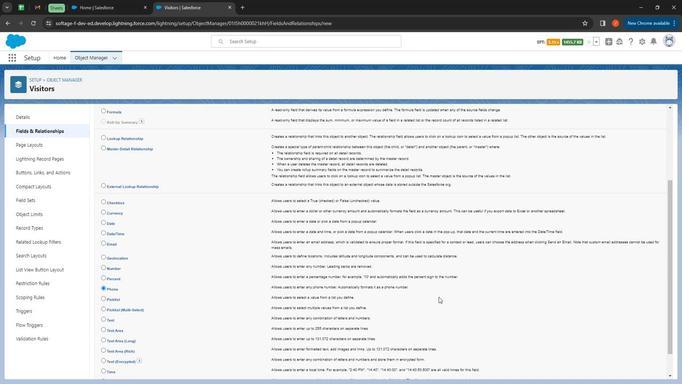 
Action: Mouse moved to (495, 314)
Screenshot: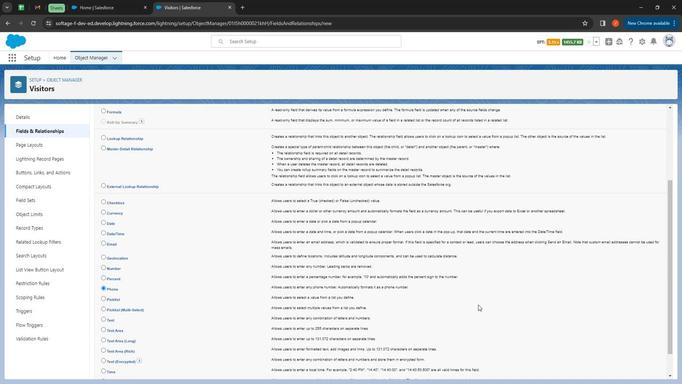 
Action: Mouse scrolled (495, 314) with delta (0, 0)
Screenshot: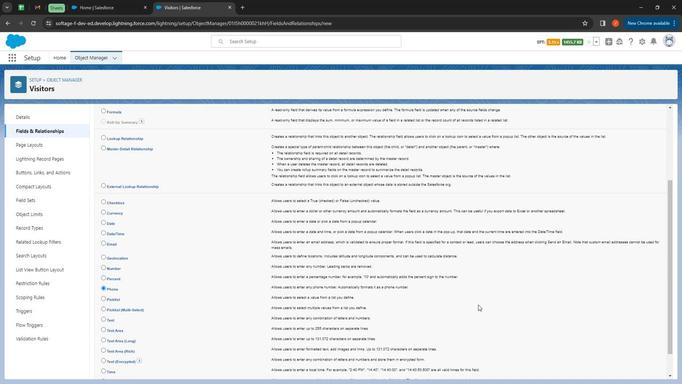 
Action: Mouse moved to (499, 314)
Screenshot: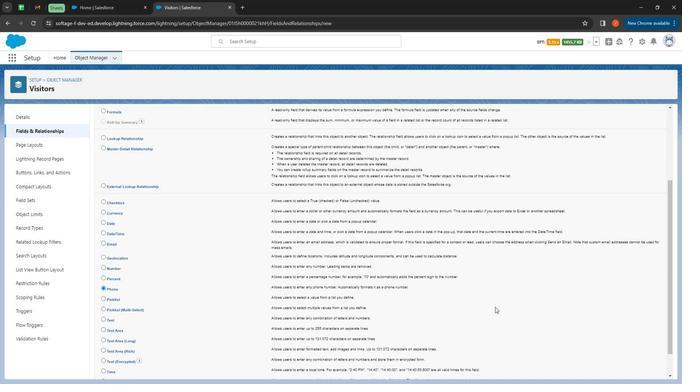 
Action: Mouse scrolled (499, 314) with delta (0, 0)
Screenshot: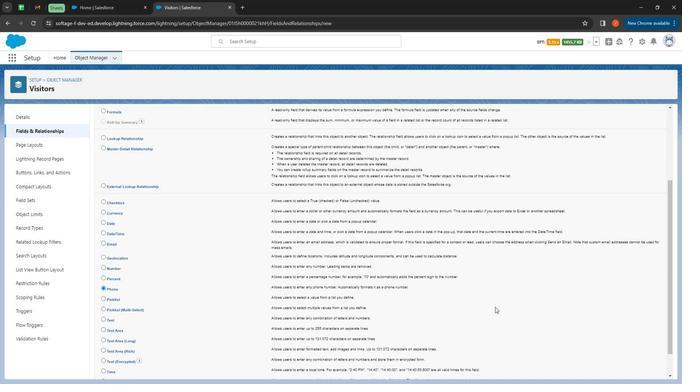 
Action: Mouse scrolled (499, 314) with delta (0, 0)
Screenshot: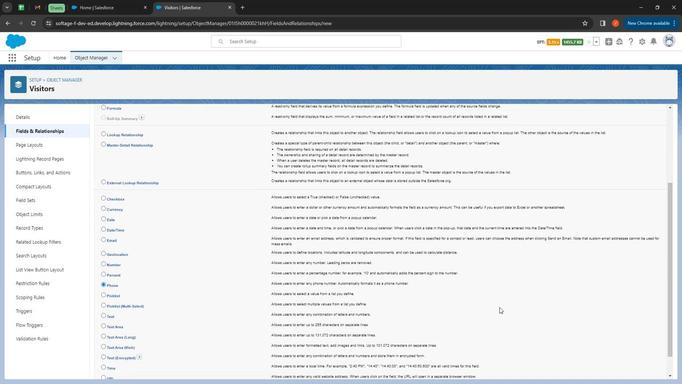 
Action: Mouse moved to (636, 380)
Screenshot: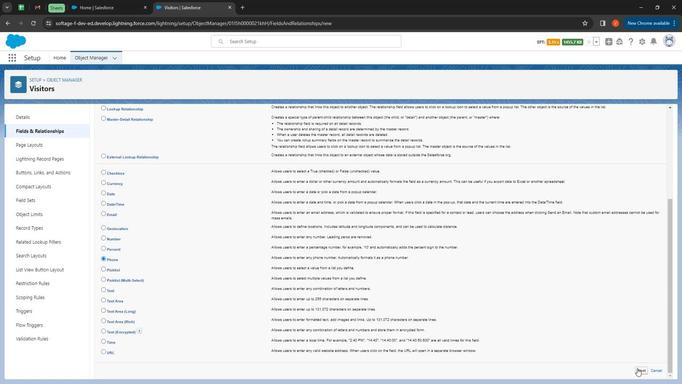 
Action: Mouse pressed left at (636, 380)
Screenshot: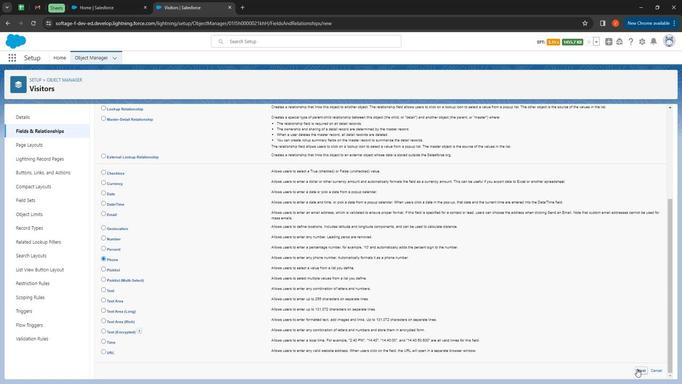 
Action: Mouse moved to (228, 166)
Screenshot: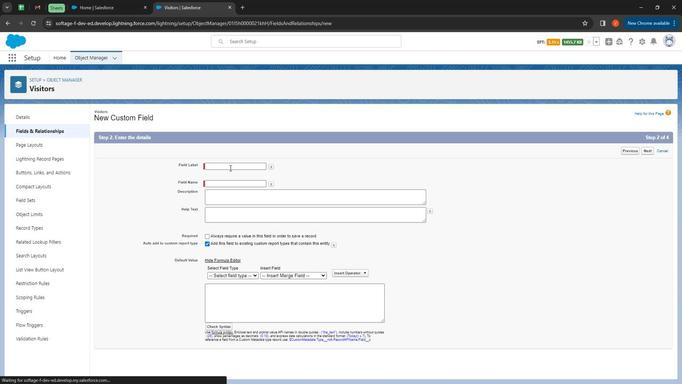 
Action: Mouse pressed left at (228, 166)
Screenshot: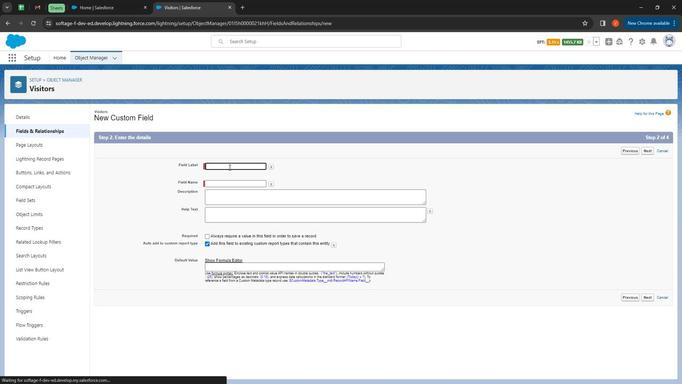 
Action: Key pressed <Key.shift>
Screenshot: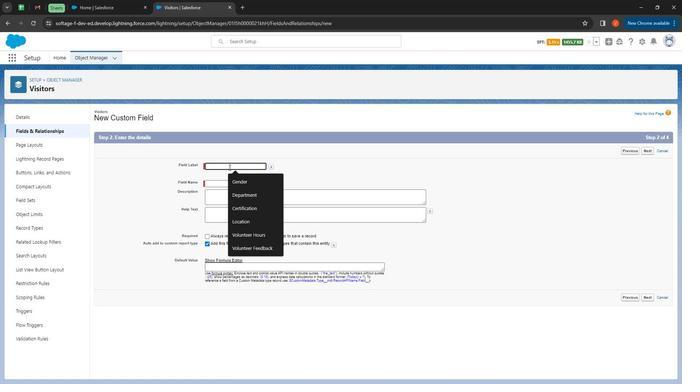 
Action: Mouse moved to (227, 164)
Screenshot: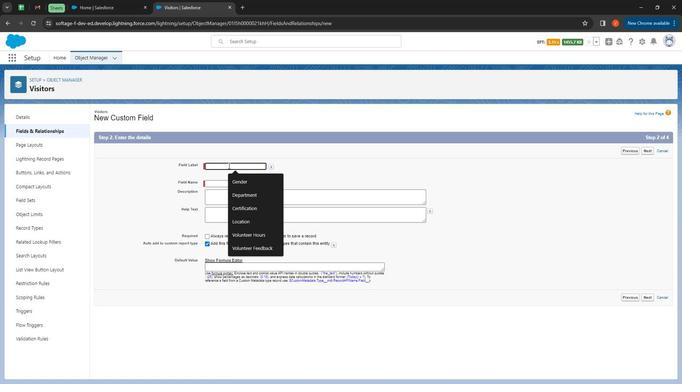 
Action: Key pressed Visitors<Key.space><Key.backspace><Key.backspace><Key.space><Key.shift>Phone
Screenshot: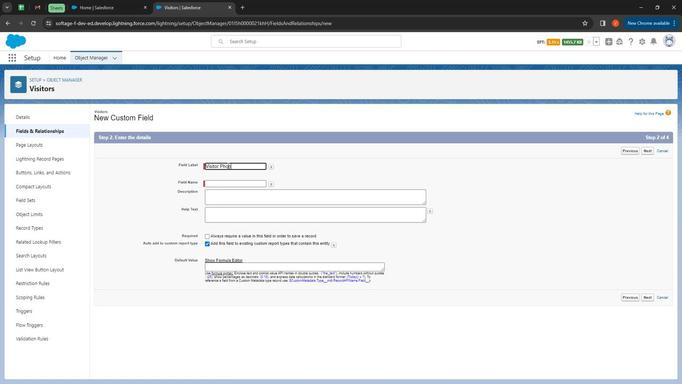 
Action: Mouse moved to (251, 198)
Screenshot: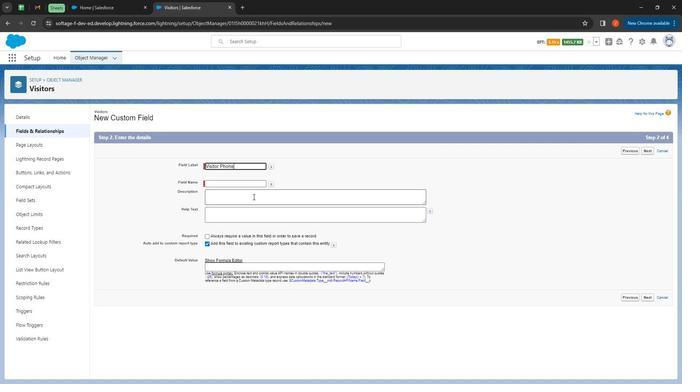 
Action: Mouse pressed left at (251, 198)
Screenshot: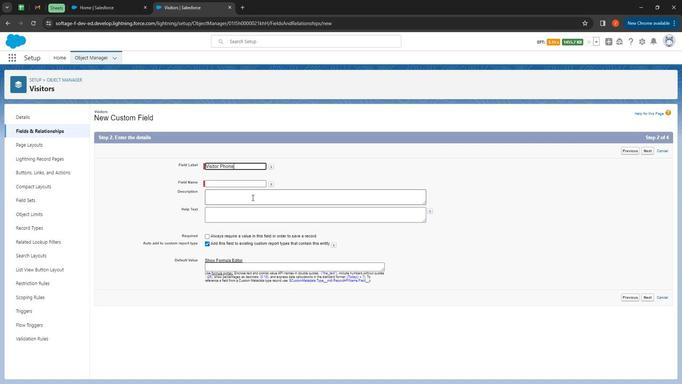 
Action: Key pressed <Key.shift>
Screenshot: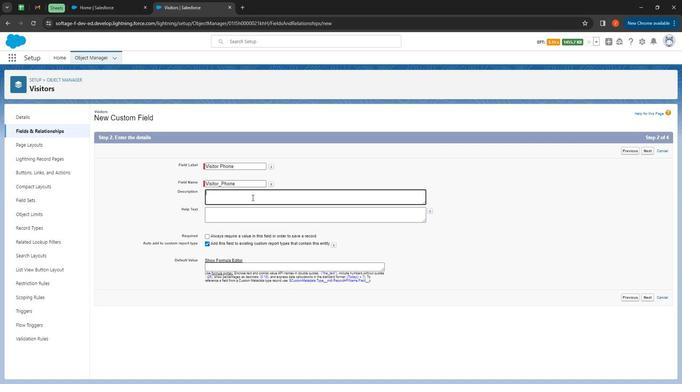 
Action: Mouse moved to (252, 162)
Screenshot: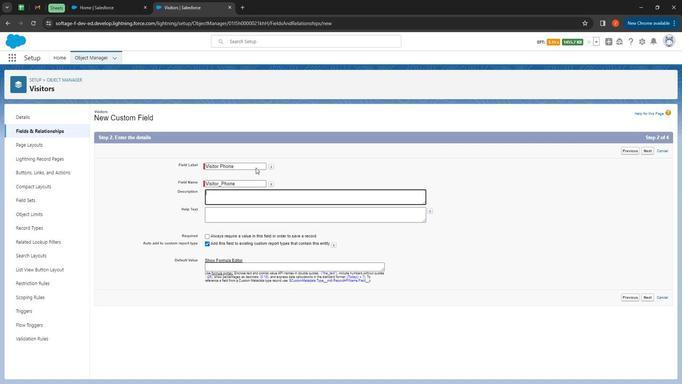 
Action: Key pressed <Key.shift><Key.shift><Key.shift><Key.shift><Key.shift><Key.shift><Key.shift><Key.shift><Key.shift><Key.shift><Key.shift><Key.shift><Key.shift><Key.shift><Key.shift><Key.shift><Key.shift><Key.shift><Key.shift><Key.shift><Key.shift><Key.shift><Key.shift><Key.shift><Key.shift>The<Key.space><Key.shift>Phone<Key.space>number<Key.space>of<Key.space>the<Key.space>visitor
Screenshot: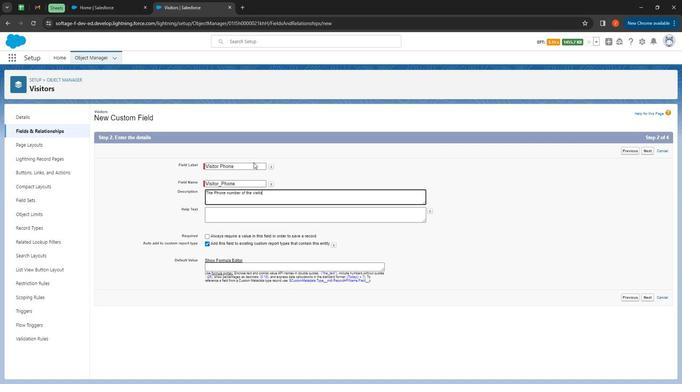 
Action: Mouse moved to (245, 212)
Screenshot: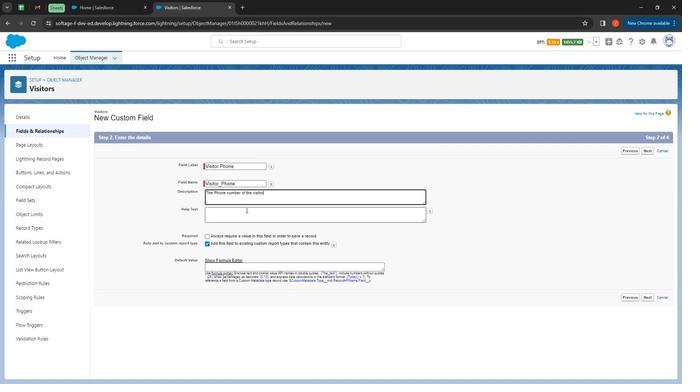 
Action: Mouse pressed left at (245, 212)
Screenshot: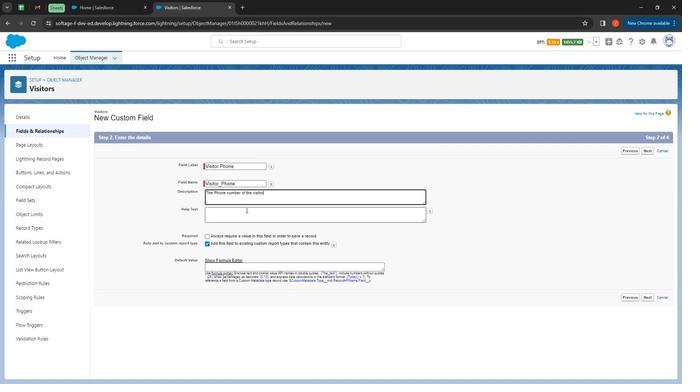 
Action: Mouse moved to (242, 194)
Screenshot: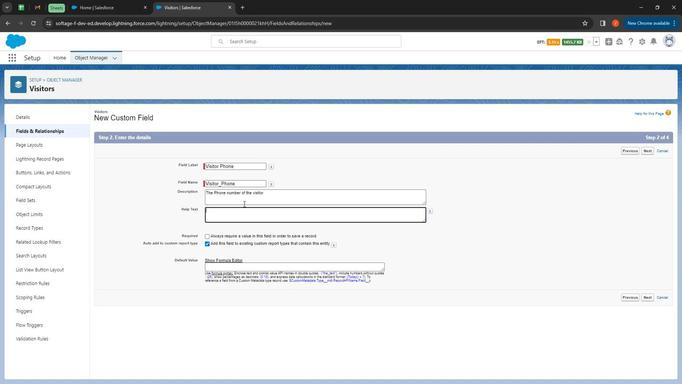 
Action: Key pressed <Key.shift>
Screenshot: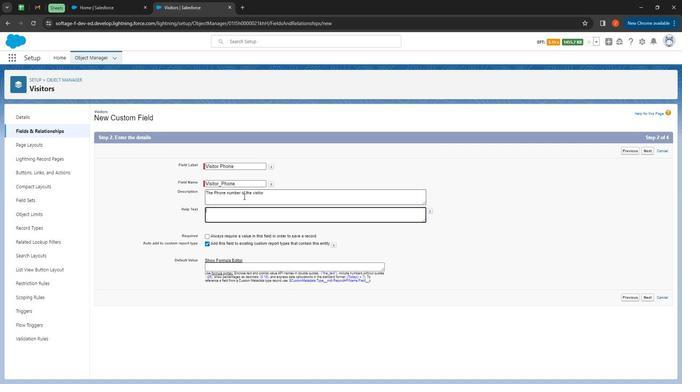 
Action: Mouse moved to (242, 194)
Screenshot: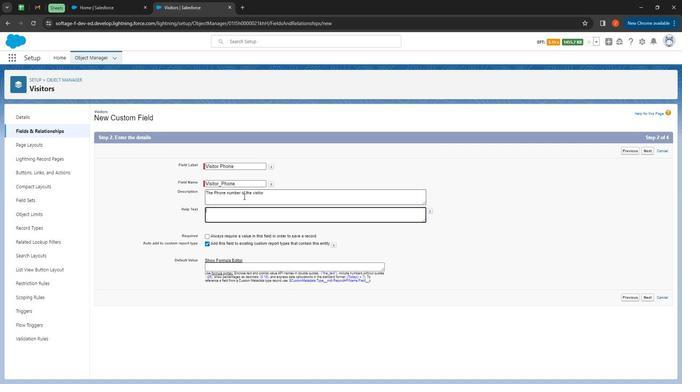 
Action: Key pressed Enter<Key.space><Key.shift>Phone<Key.space>number<Key.space>fo<Key.backspace><Key.backspace>fo<Key.backspace><Key.backspace>of<Key.space>the<Key.space>visitors
Screenshot: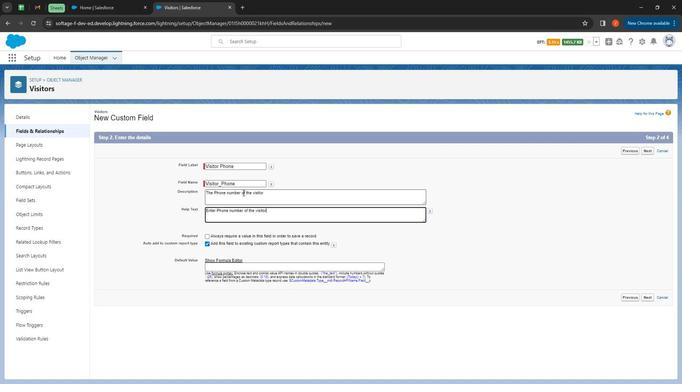 
Action: Mouse moved to (652, 306)
Screenshot: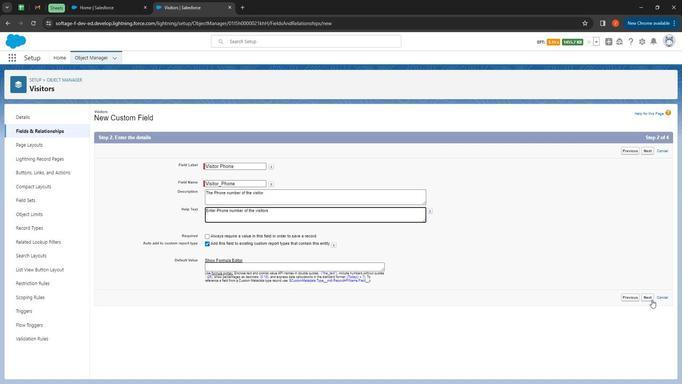 
Action: Mouse pressed left at (652, 306)
Screenshot: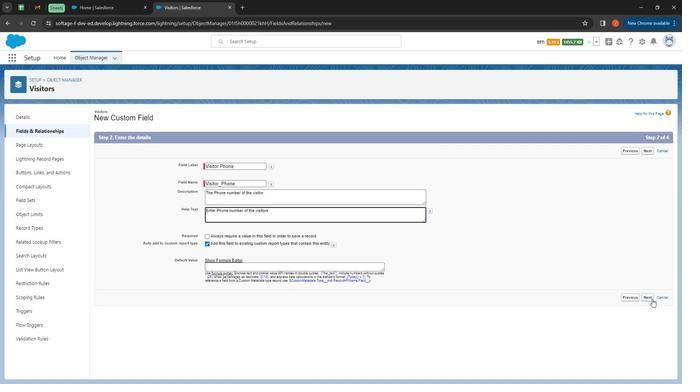
Action: Mouse moved to (596, 236)
Screenshot: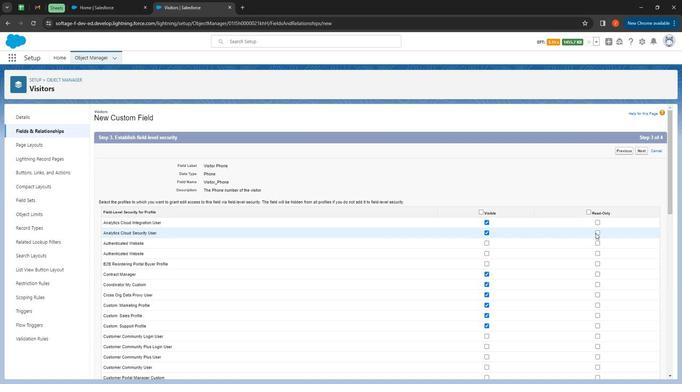 
Action: Mouse pressed left at (596, 236)
Screenshot: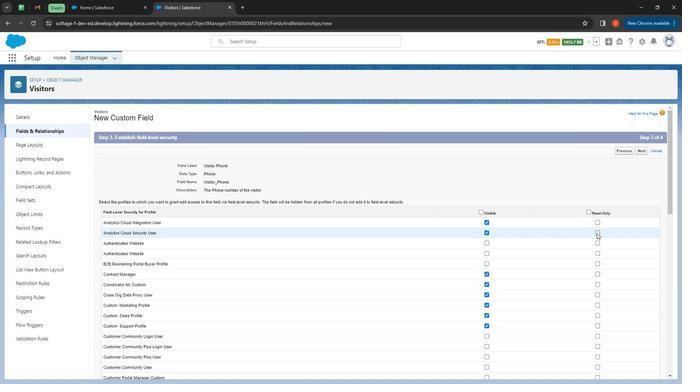 
Action: Mouse moved to (598, 260)
Screenshot: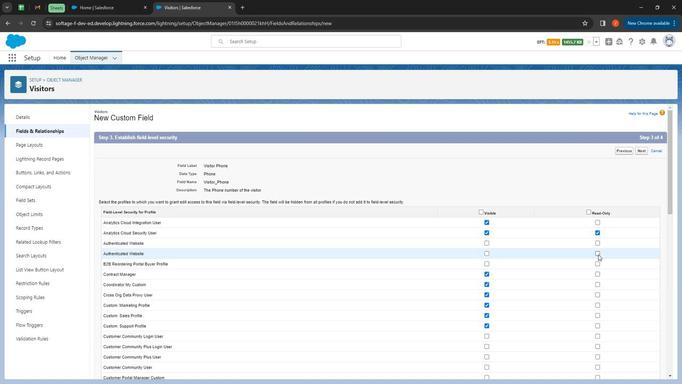 
Action: Mouse pressed left at (598, 260)
Screenshot: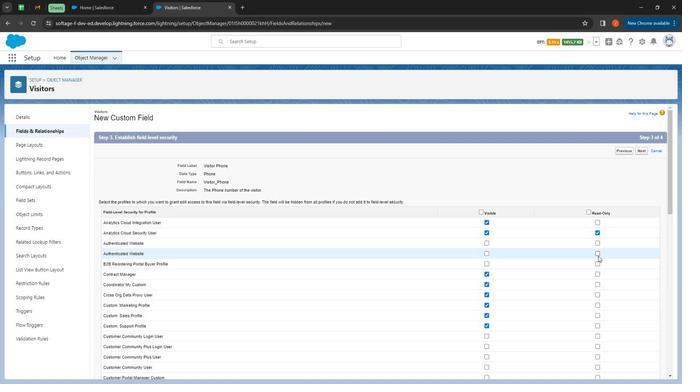 
Action: Mouse moved to (595, 291)
Screenshot: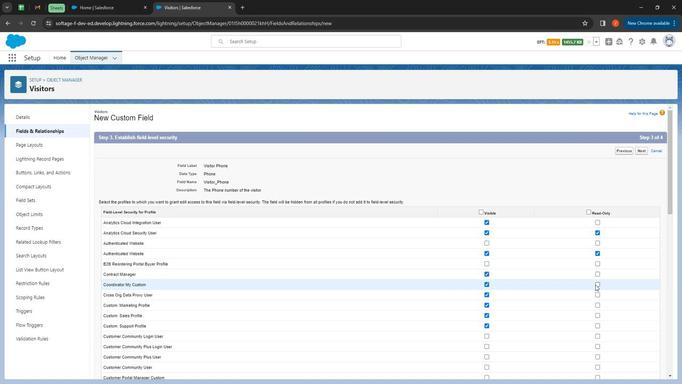 
Action: Mouse pressed left at (595, 291)
Screenshot: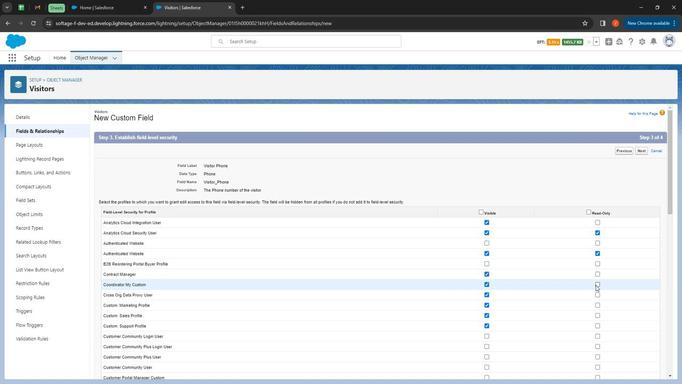 
Action: Mouse moved to (599, 304)
Screenshot: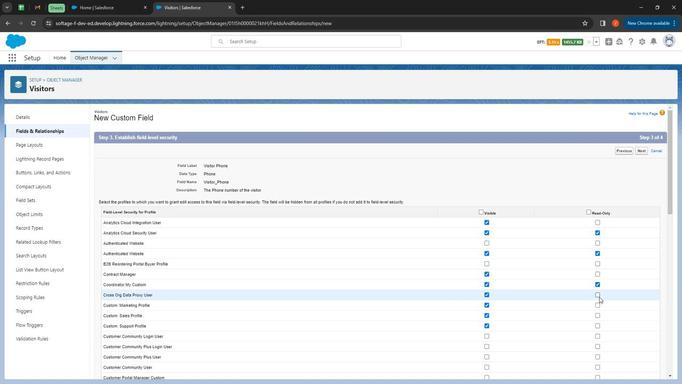 
Action: Mouse pressed left at (599, 304)
Screenshot: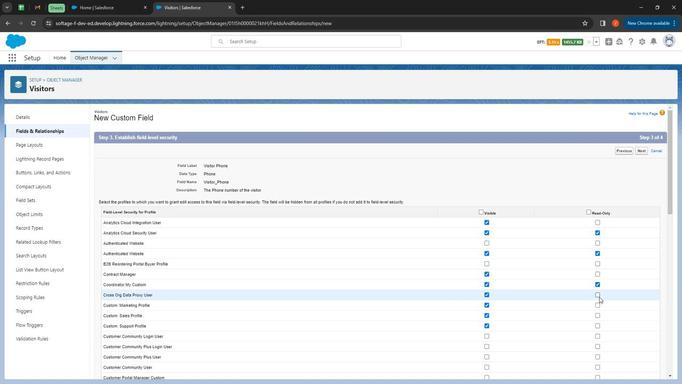 
Action: Mouse moved to (598, 301)
Screenshot: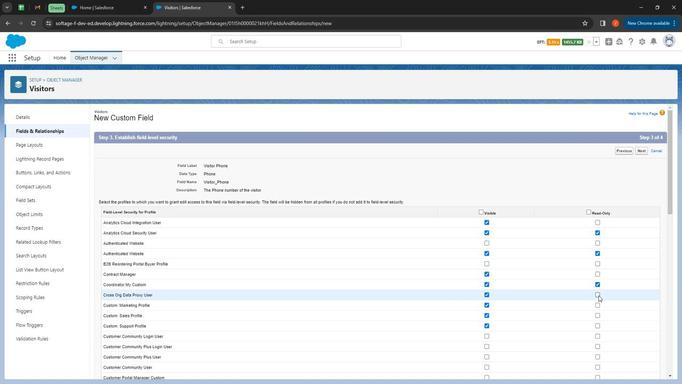 
Action: Mouse pressed left at (598, 301)
Screenshot: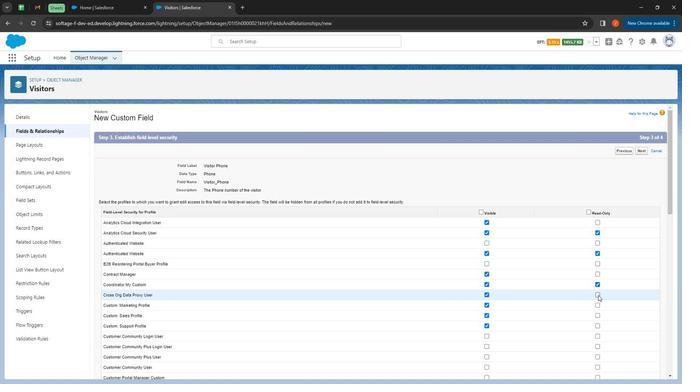 
Action: Mouse moved to (599, 314)
Screenshot: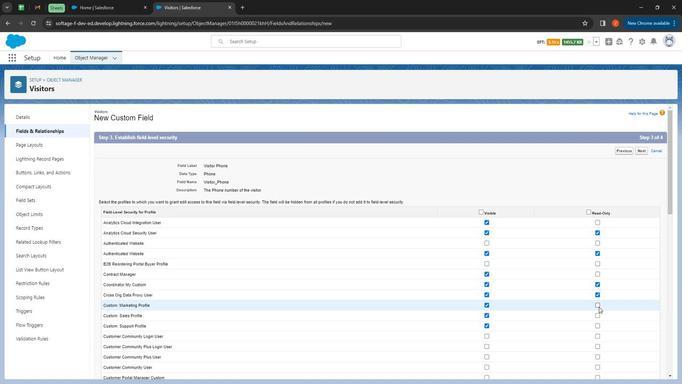 
Action: Mouse pressed left at (599, 314)
Screenshot: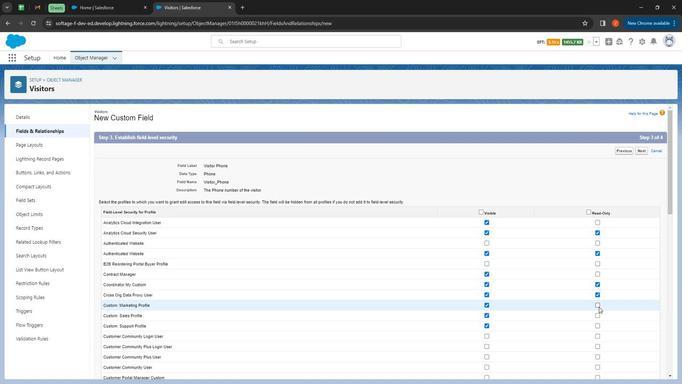 
Action: Mouse moved to (599, 323)
Screenshot: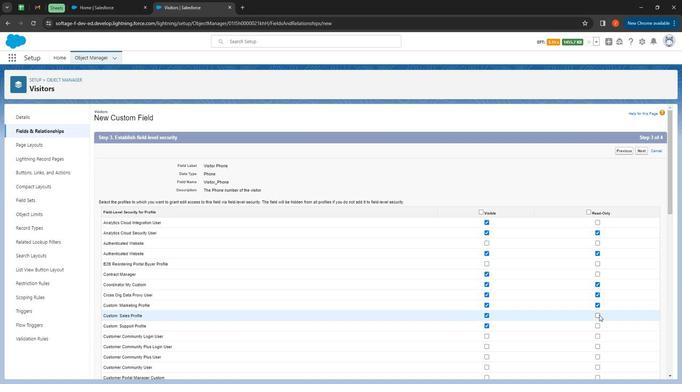 
Action: Mouse pressed left at (599, 323)
